 Task: Look for space in Hereford, United States from 12th July, 2023 to 16th July, 2023 for 8 adults in price range Rs.10000 to Rs.16000. Place can be private room with 8 bedrooms having 8 beds and 8 bathrooms. Property type can be house, flat, guest house. Amenities needed are: wifi, TV, free parkinig on premises, gym, breakfast. Booking option can be shelf check-in. Required host language is English.
Action: Mouse moved to (415, 160)
Screenshot: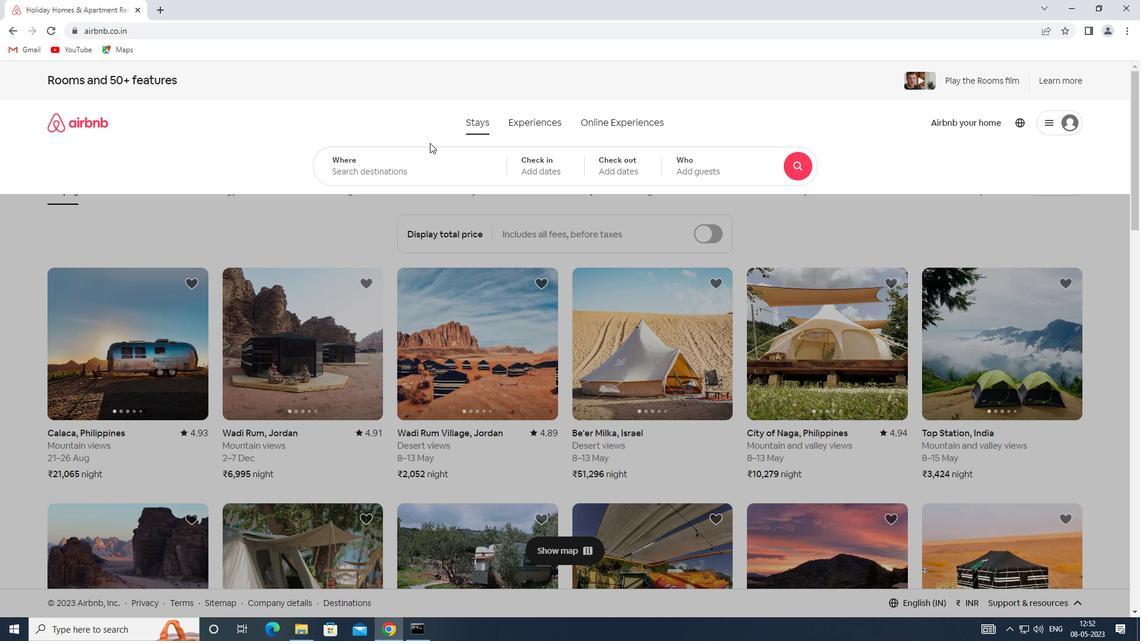 
Action: Mouse pressed left at (415, 160)
Screenshot: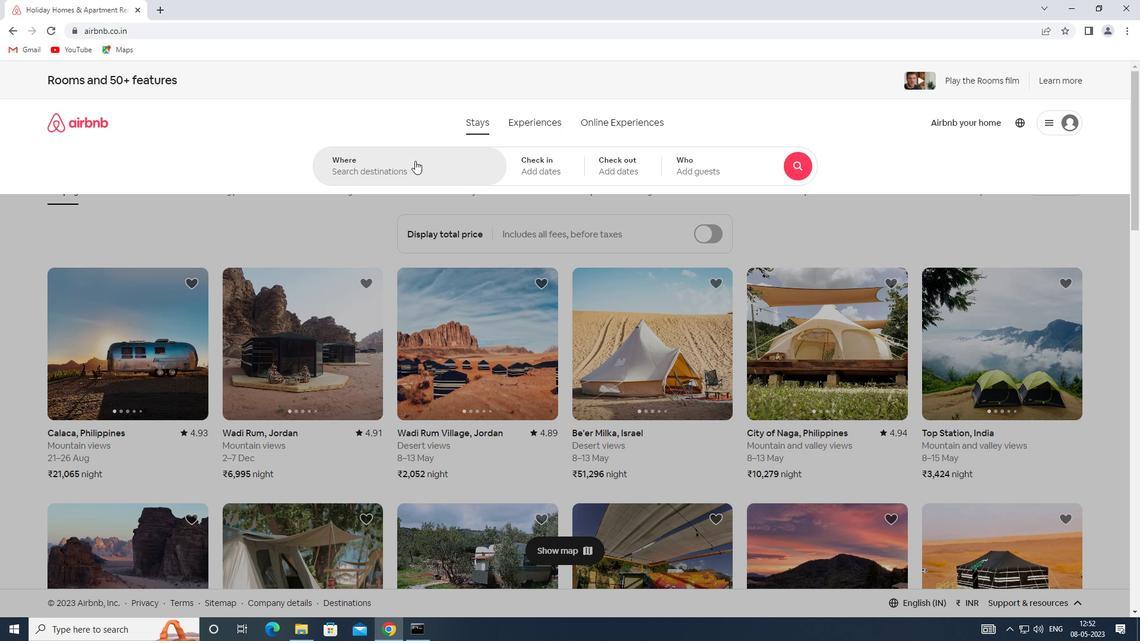 
Action: Mouse moved to (402, 175)
Screenshot: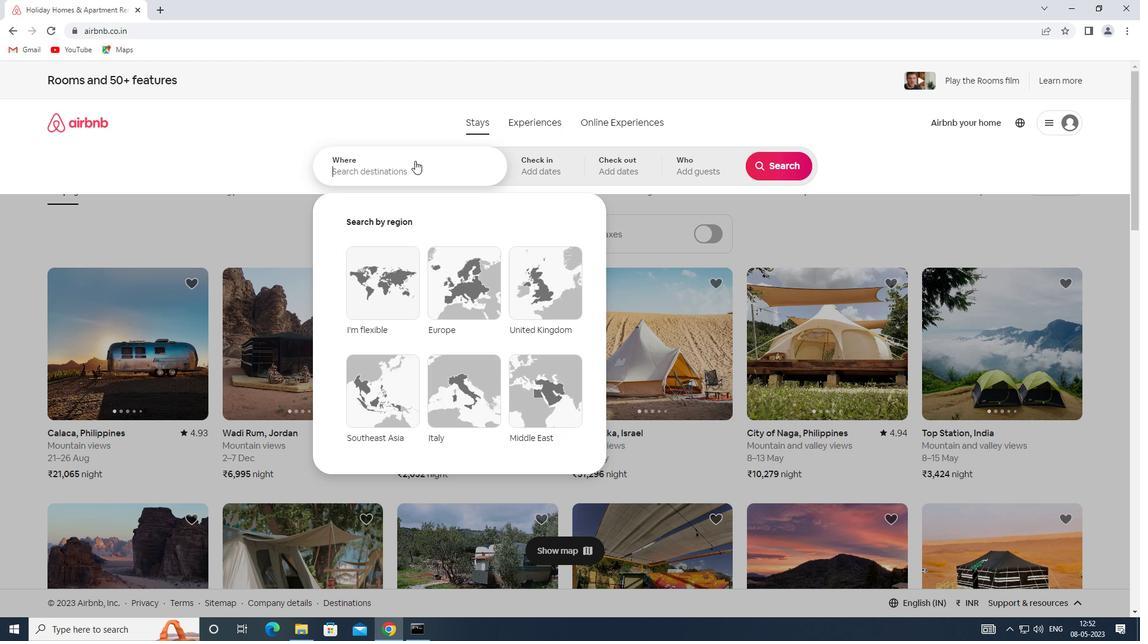 
Action: Key pressed <Key.shift><Key.shift><Key.shift>SPACE<Key.space>IN<Key.space><Key.shift><Key.shift><Key.shift><Key.shift><Key.shift><Key.shift><Key.shift><Key.shift><Key.shift><Key.shift>HEREFORD,<Key.shift>UNITED<Key.space><Key.shift>STATES
Screenshot: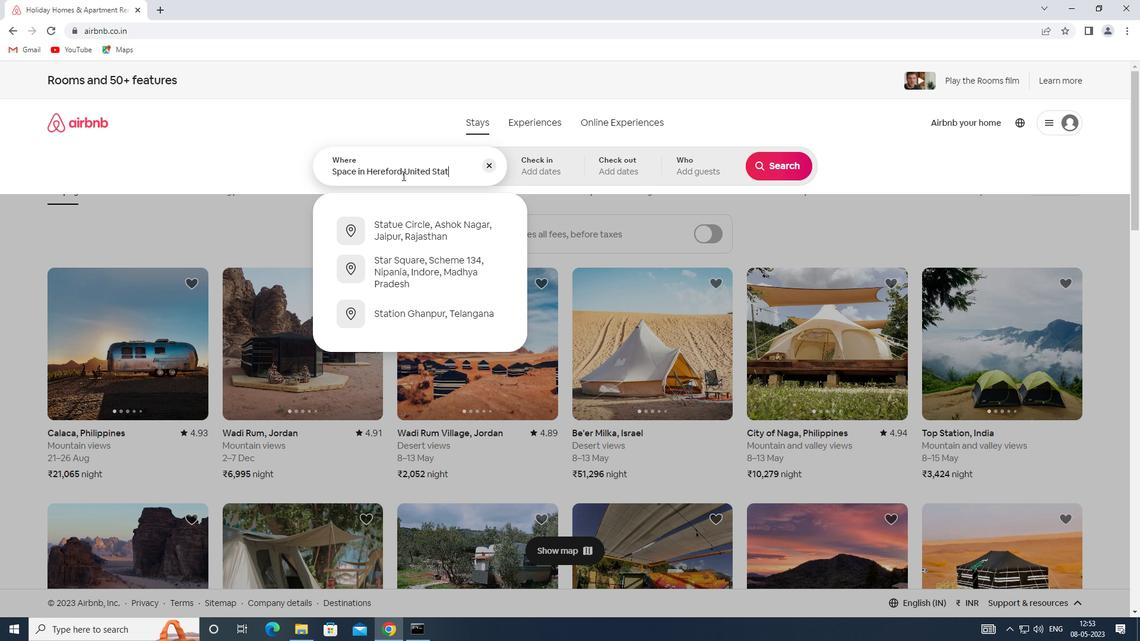 
Action: Mouse moved to (530, 157)
Screenshot: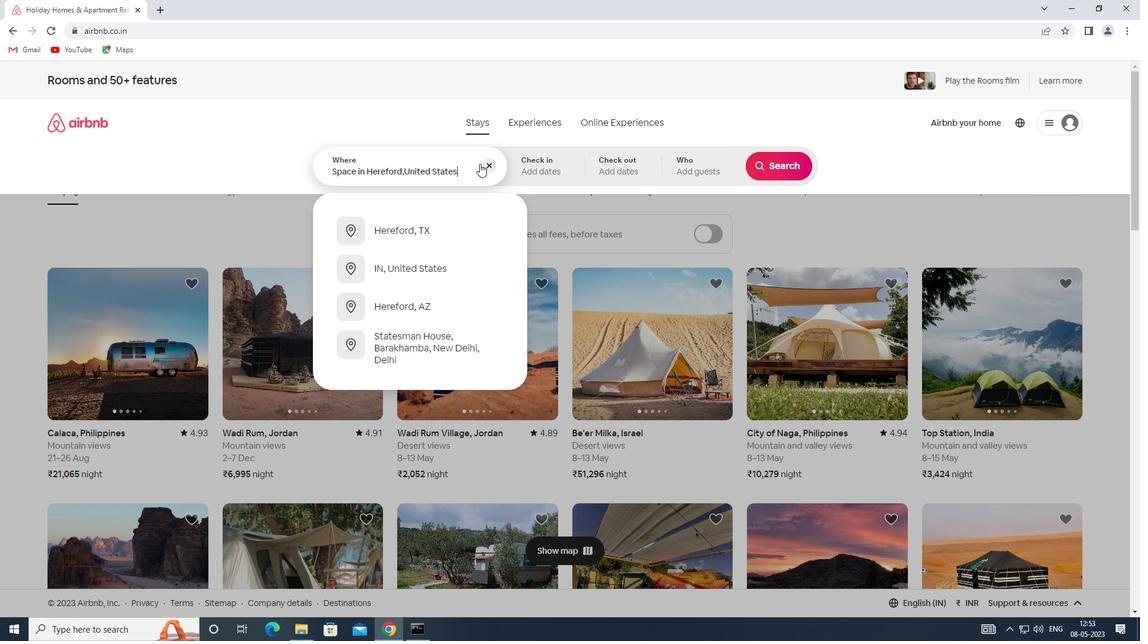 
Action: Mouse pressed left at (530, 157)
Screenshot: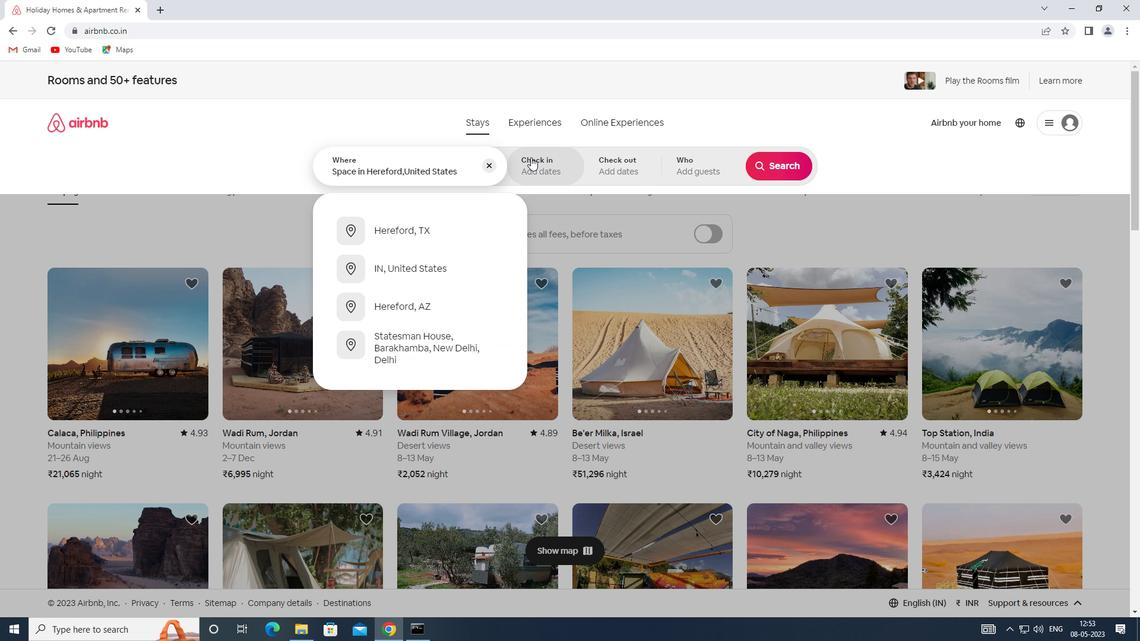 
Action: Mouse moved to (775, 266)
Screenshot: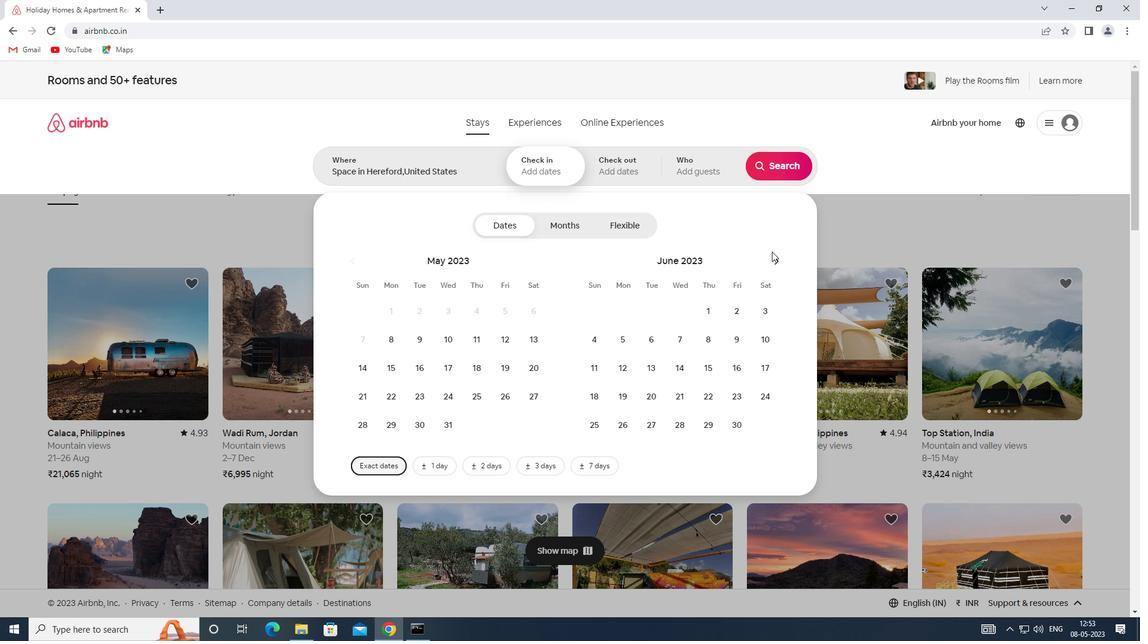 
Action: Mouse pressed left at (775, 266)
Screenshot: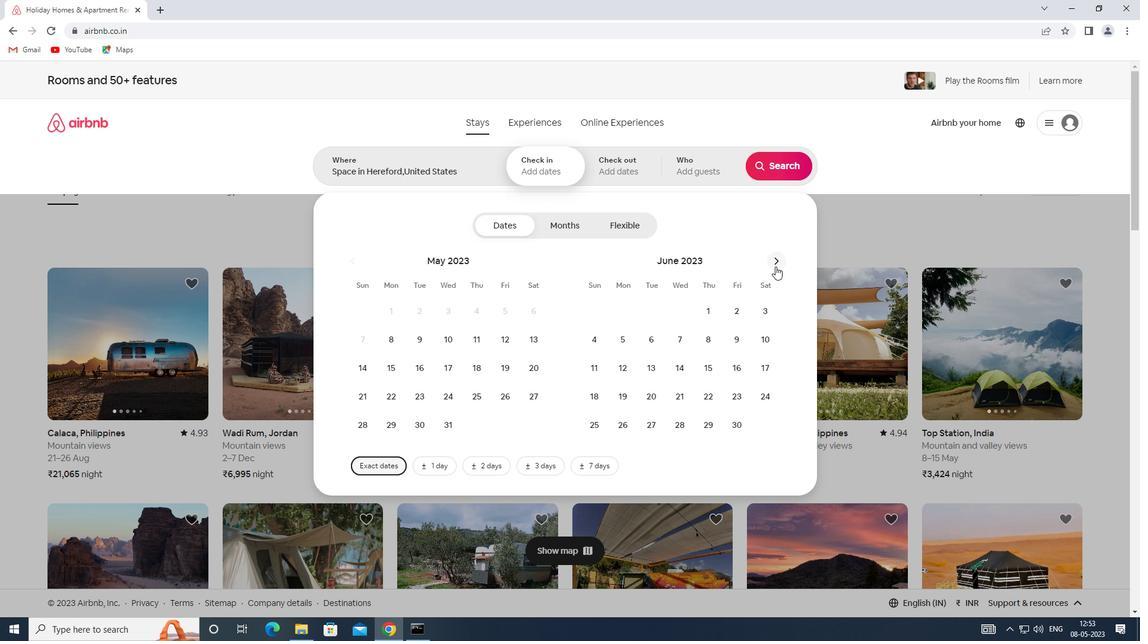 
Action: Mouse moved to (684, 360)
Screenshot: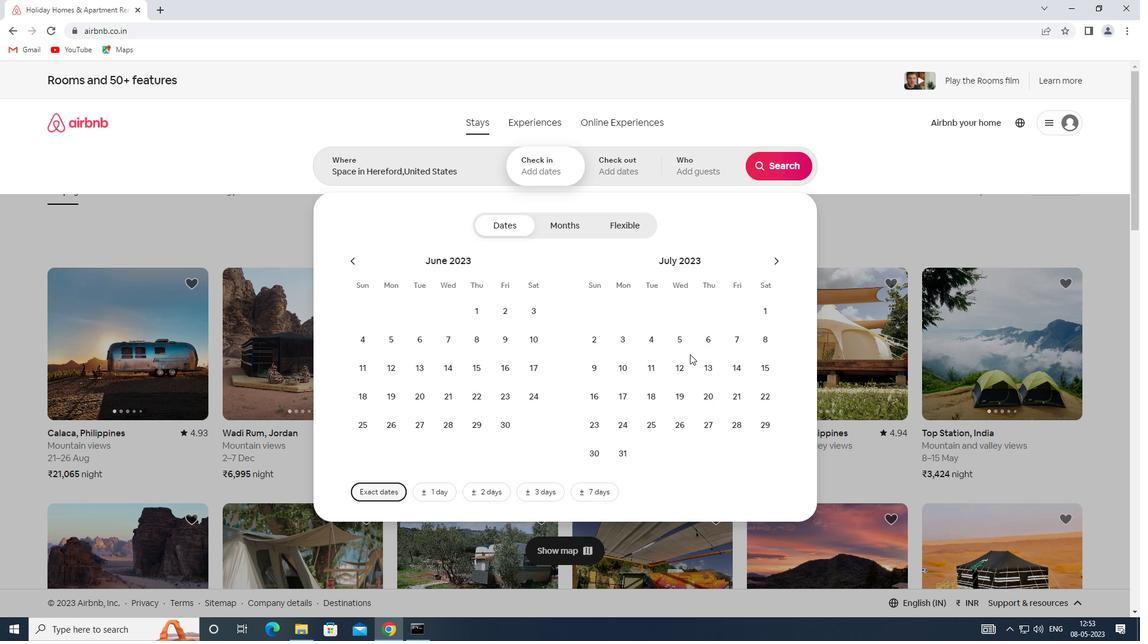 
Action: Mouse pressed left at (684, 360)
Screenshot: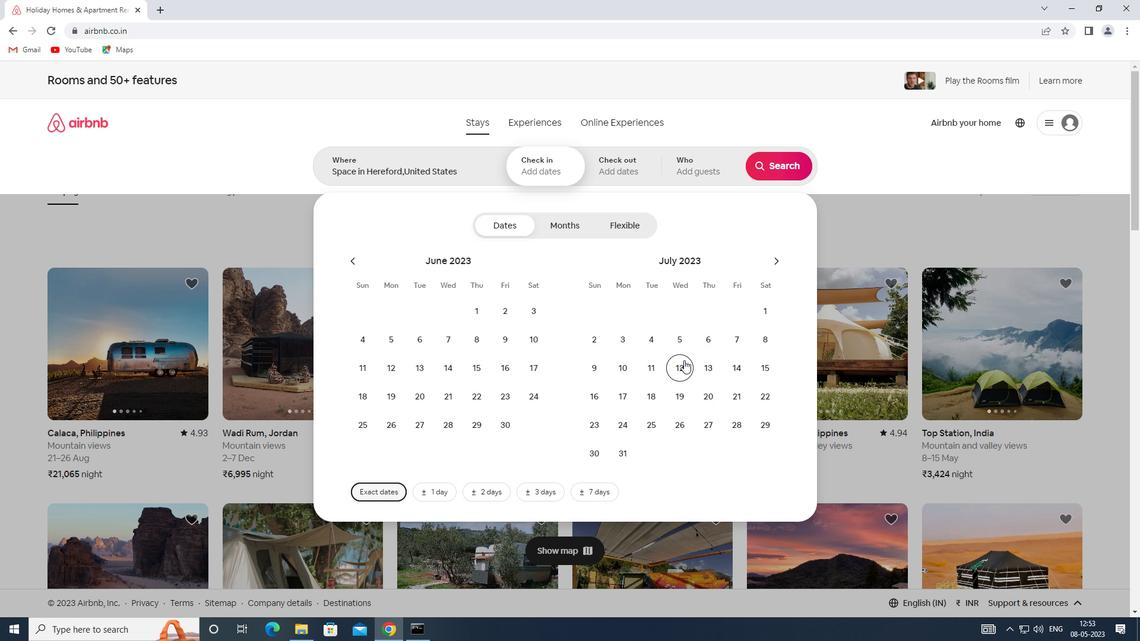 
Action: Mouse moved to (596, 393)
Screenshot: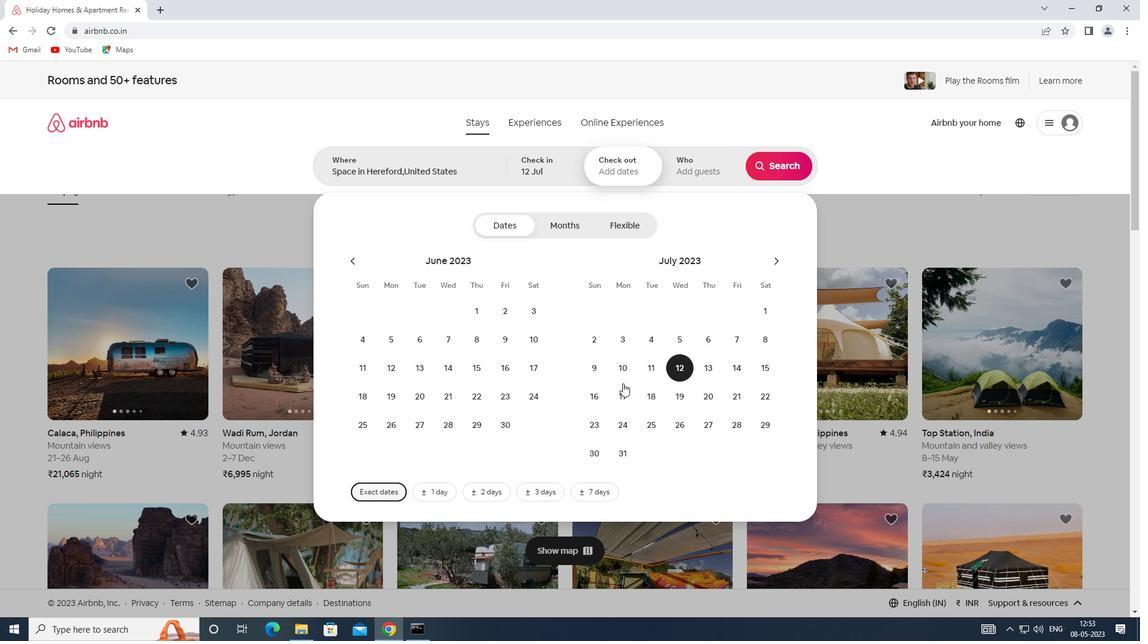 
Action: Mouse pressed left at (596, 393)
Screenshot: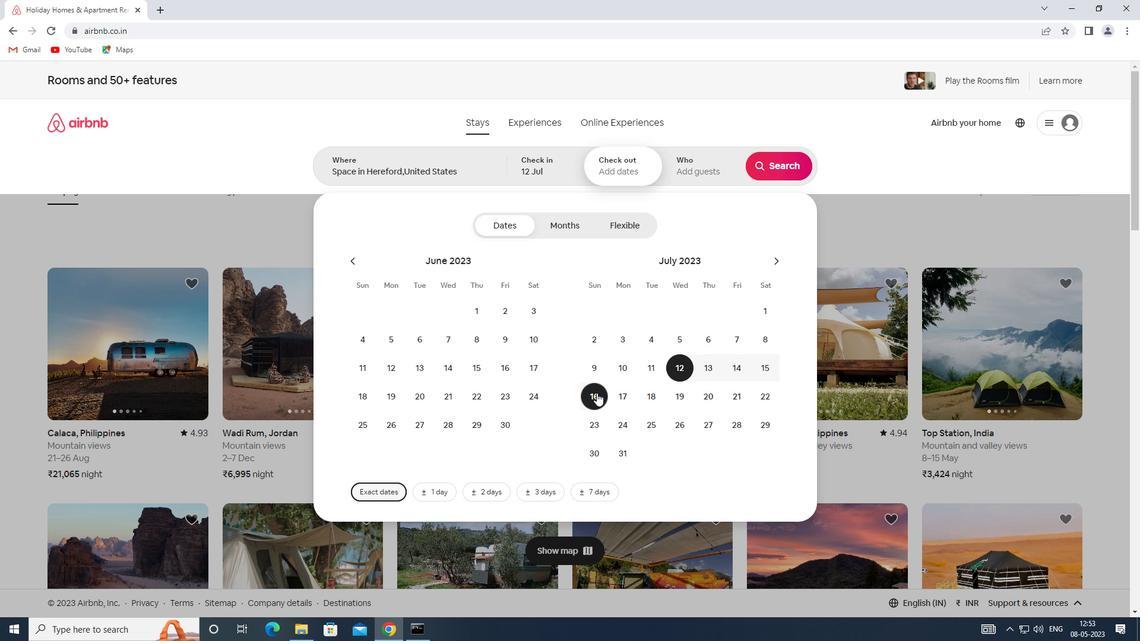 
Action: Mouse moved to (722, 160)
Screenshot: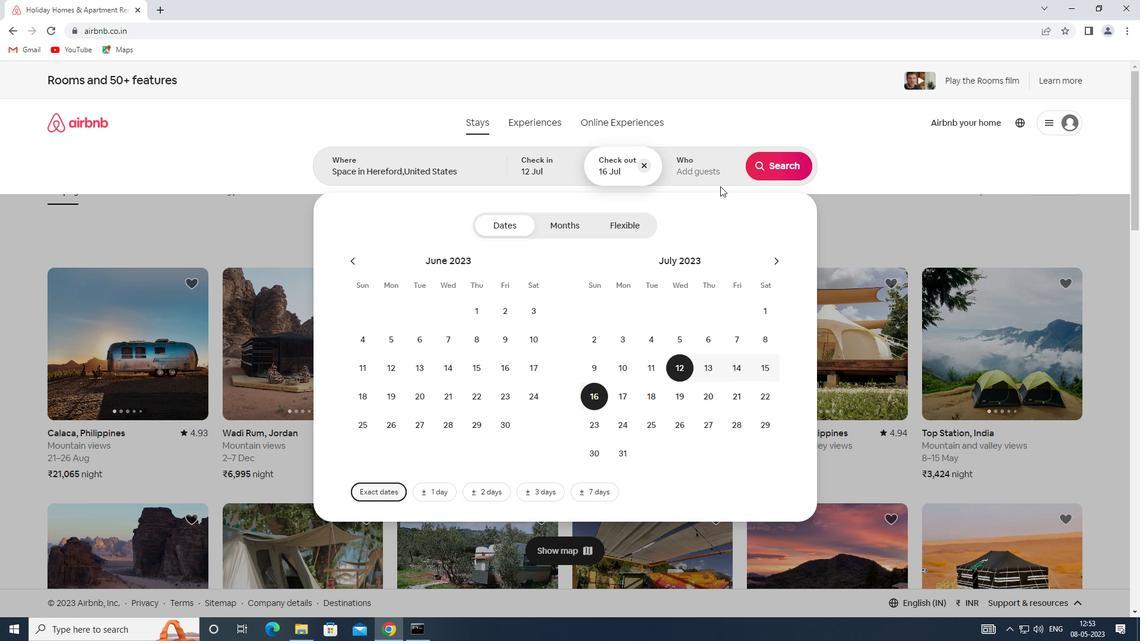 
Action: Mouse pressed left at (722, 160)
Screenshot: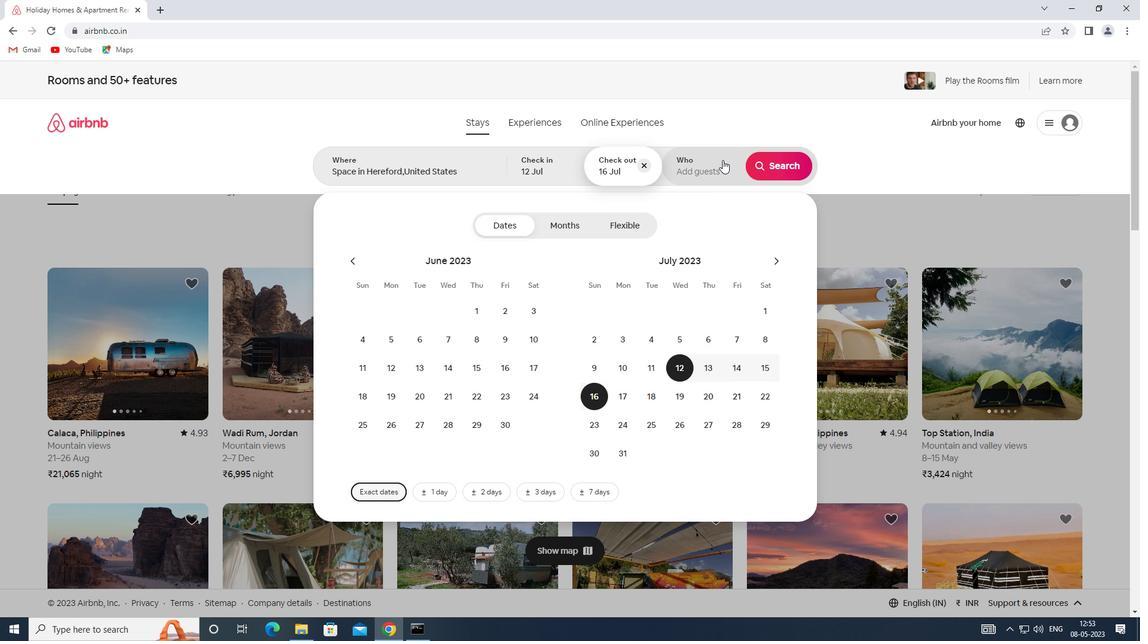 
Action: Mouse moved to (783, 228)
Screenshot: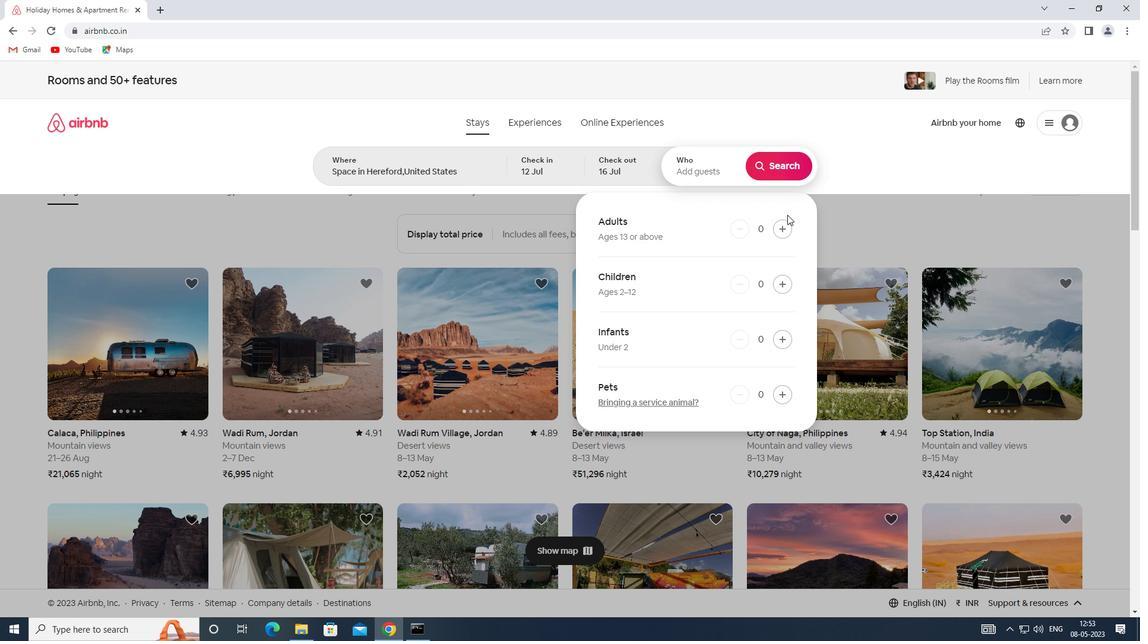 
Action: Mouse pressed left at (783, 228)
Screenshot: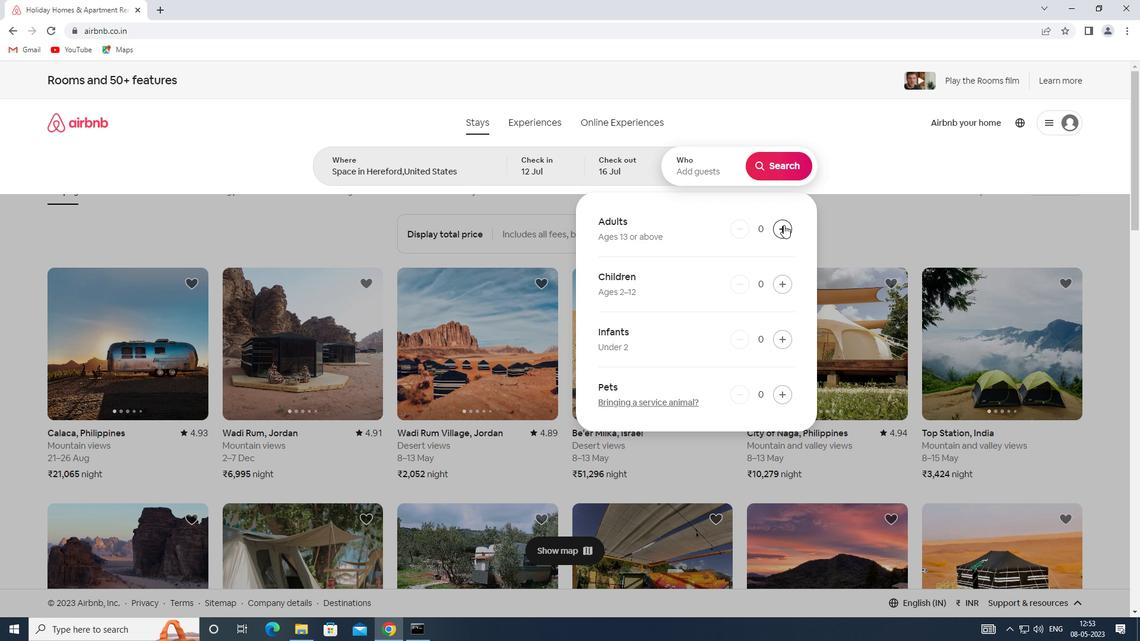 
Action: Mouse pressed left at (783, 228)
Screenshot: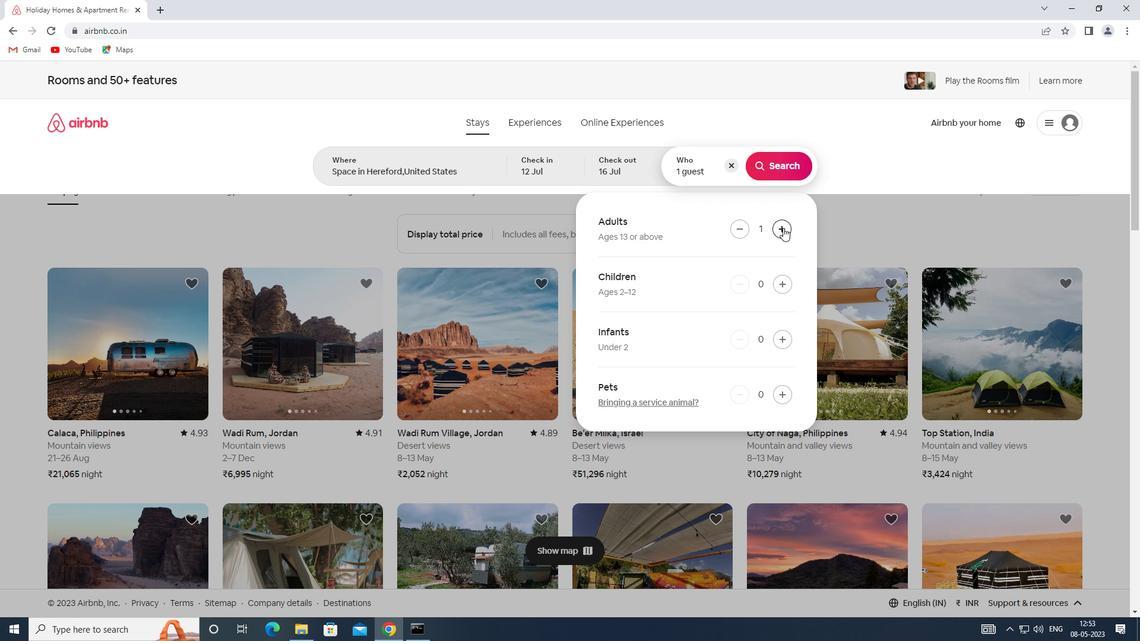 
Action: Mouse pressed left at (783, 228)
Screenshot: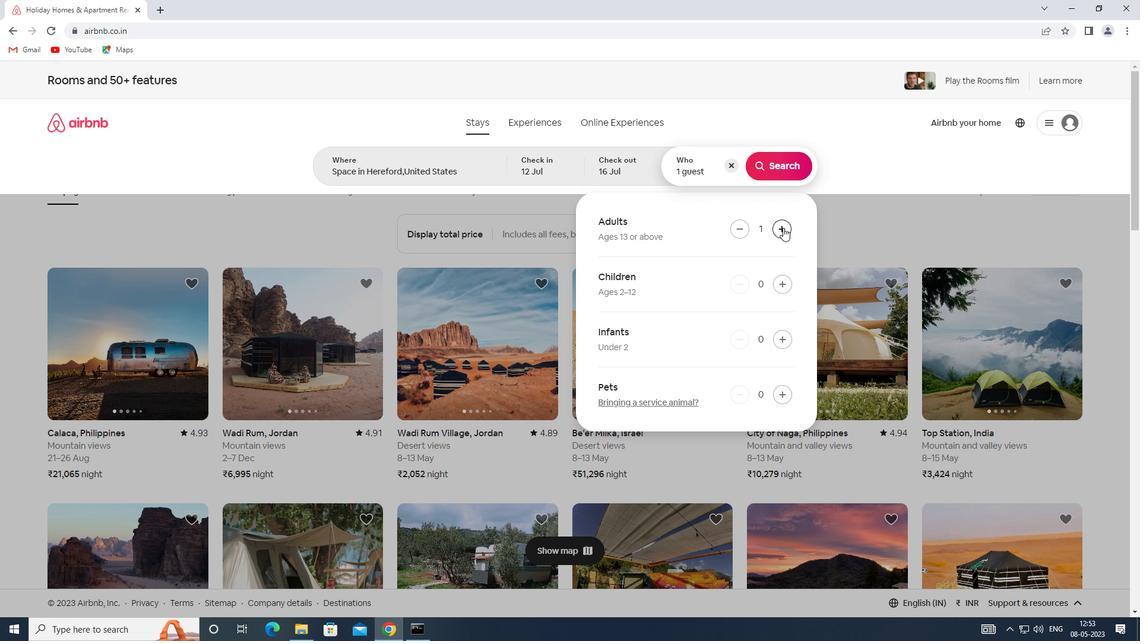 
Action: Mouse pressed left at (783, 228)
Screenshot: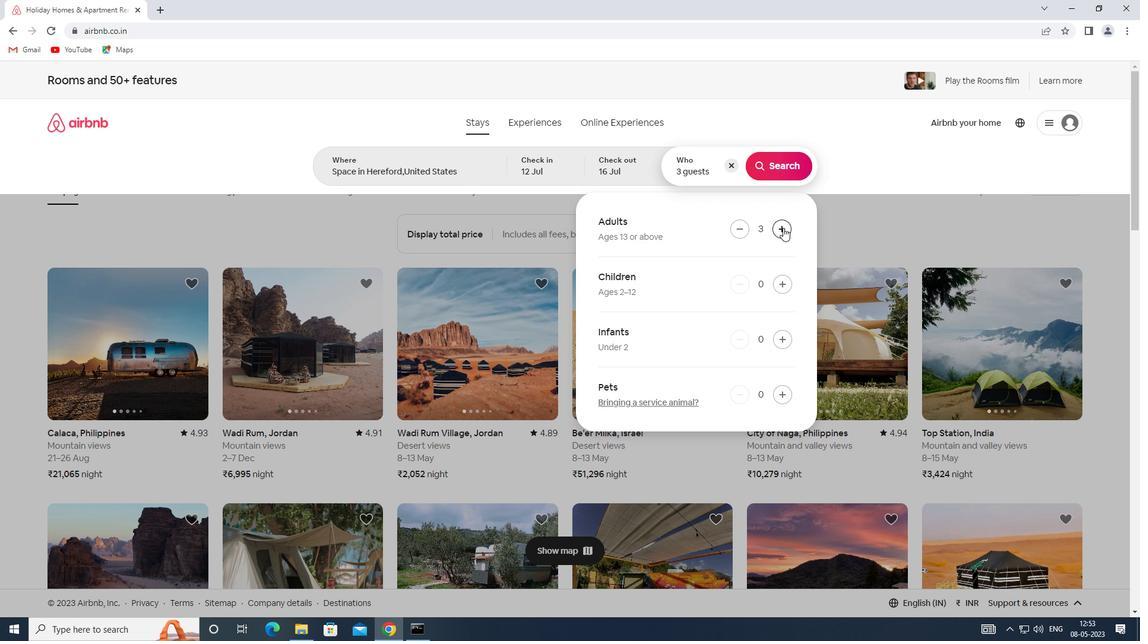 
Action: Mouse pressed left at (783, 228)
Screenshot: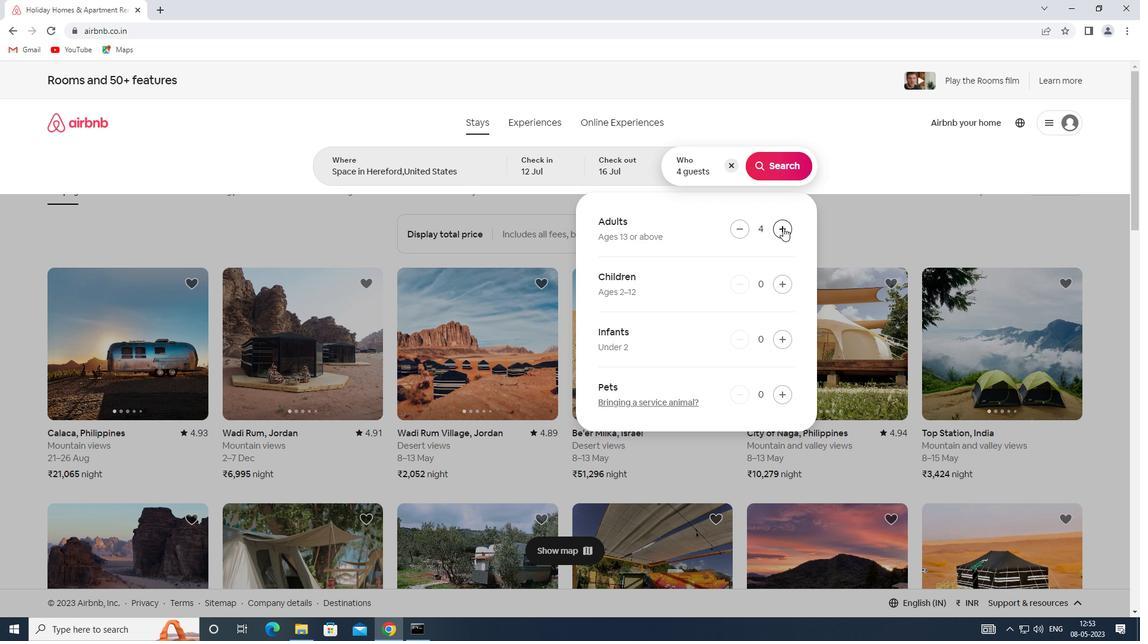 
Action: Mouse pressed left at (783, 228)
Screenshot: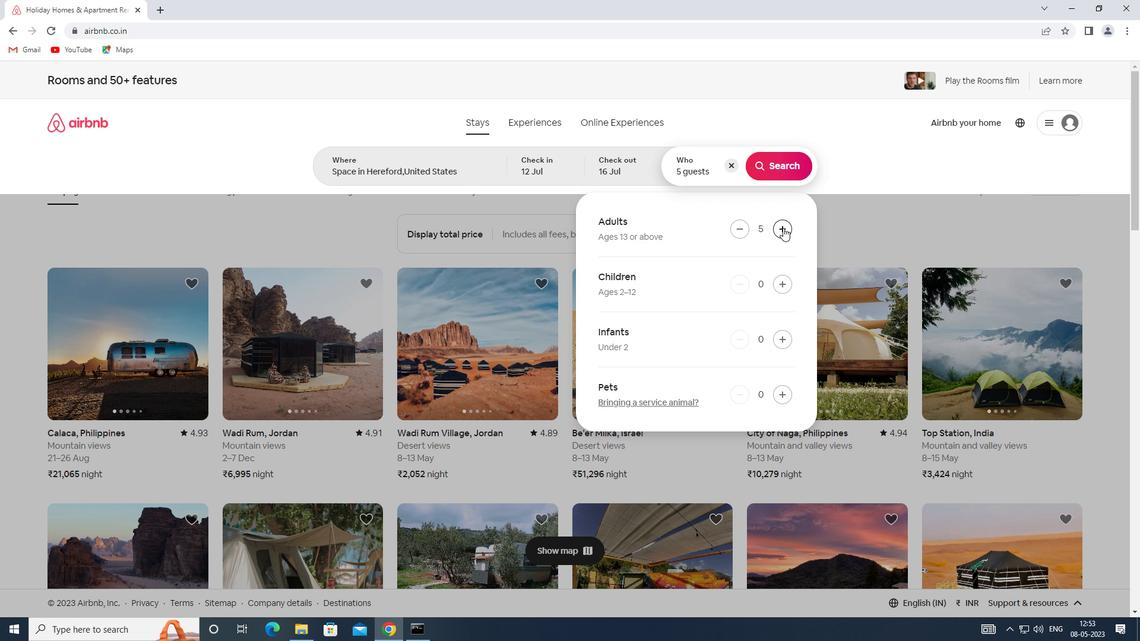 
Action: Mouse pressed left at (783, 228)
Screenshot: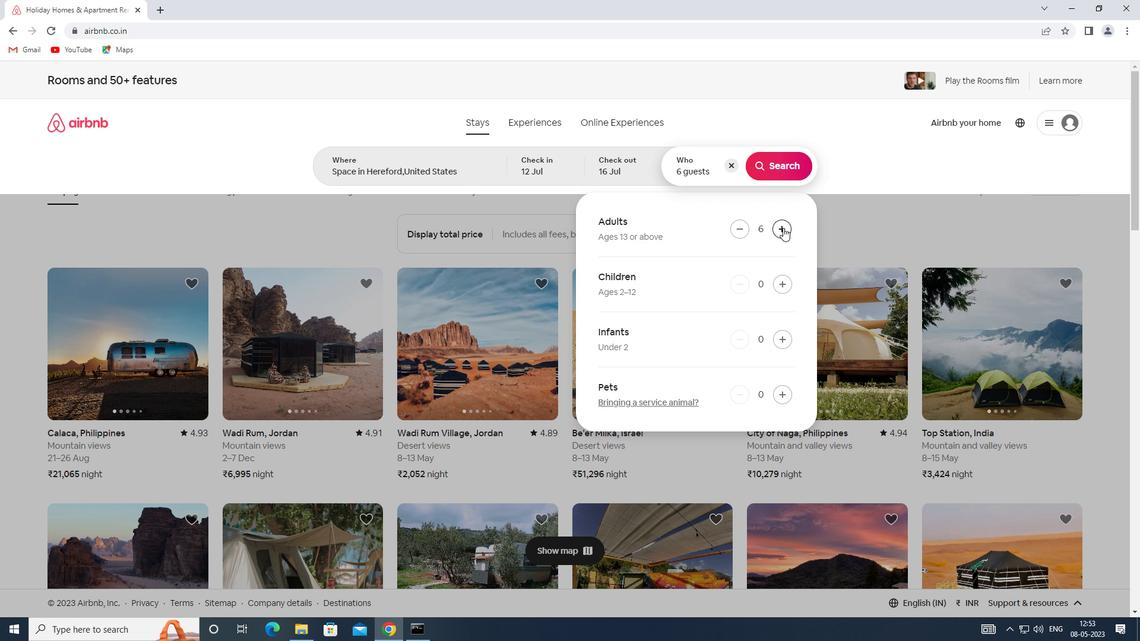 
Action: Mouse pressed left at (783, 228)
Screenshot: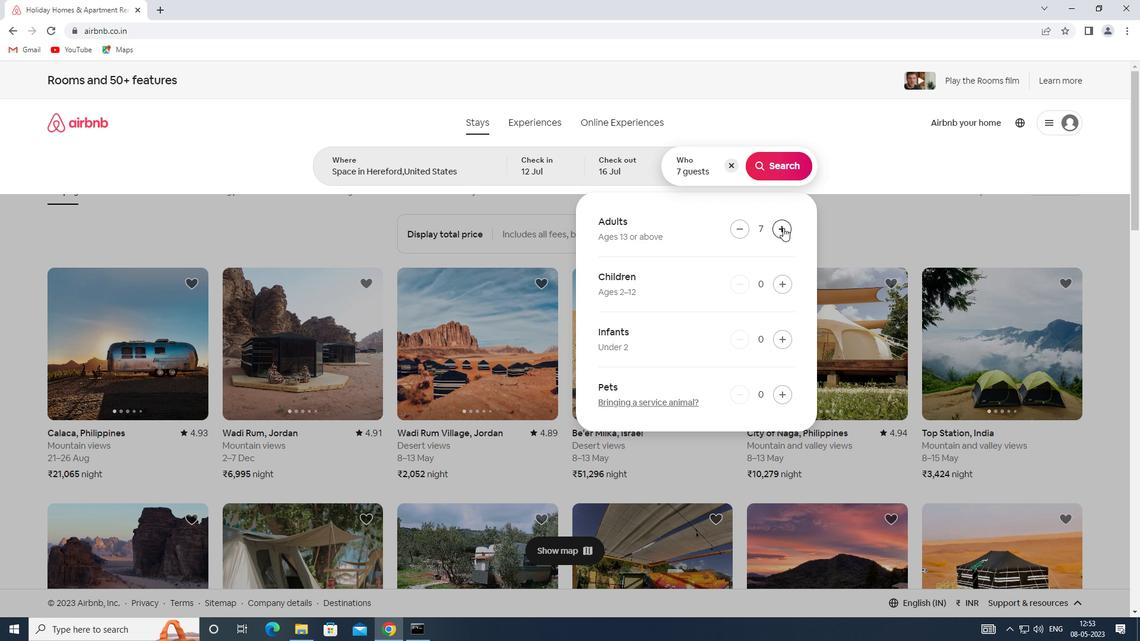 
Action: Mouse moved to (773, 168)
Screenshot: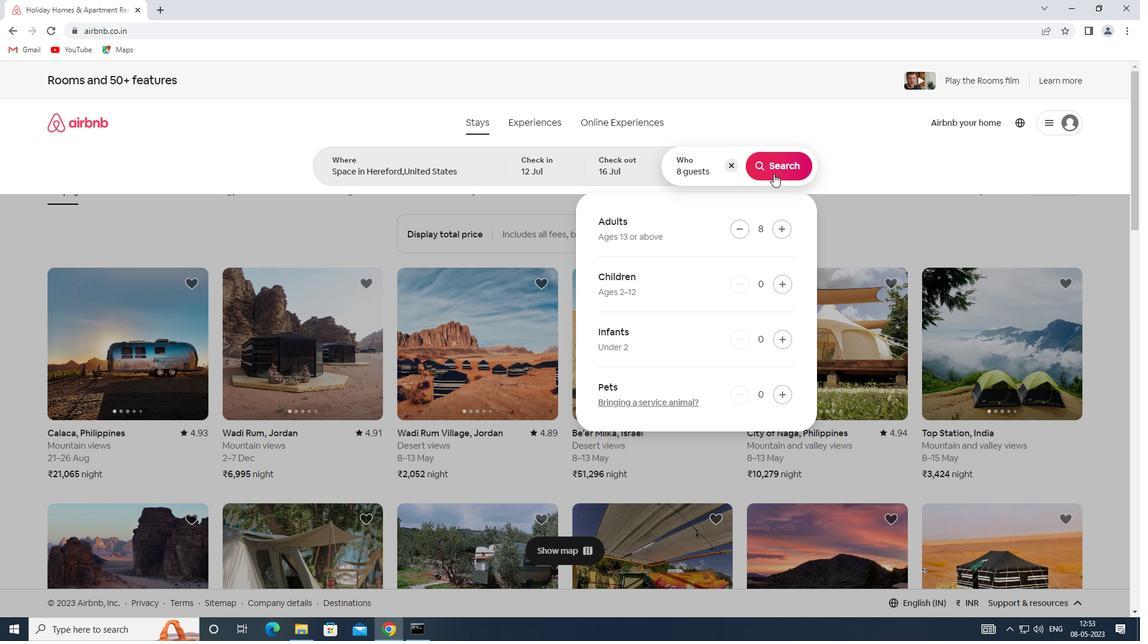 
Action: Mouse pressed left at (773, 168)
Screenshot: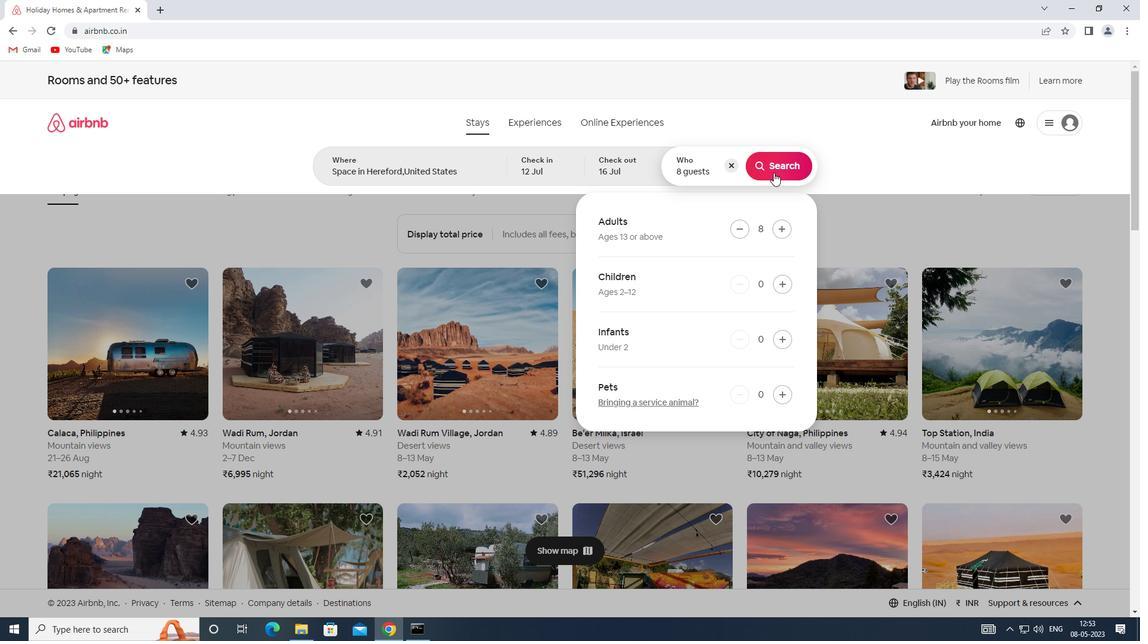 
Action: Mouse moved to (1087, 124)
Screenshot: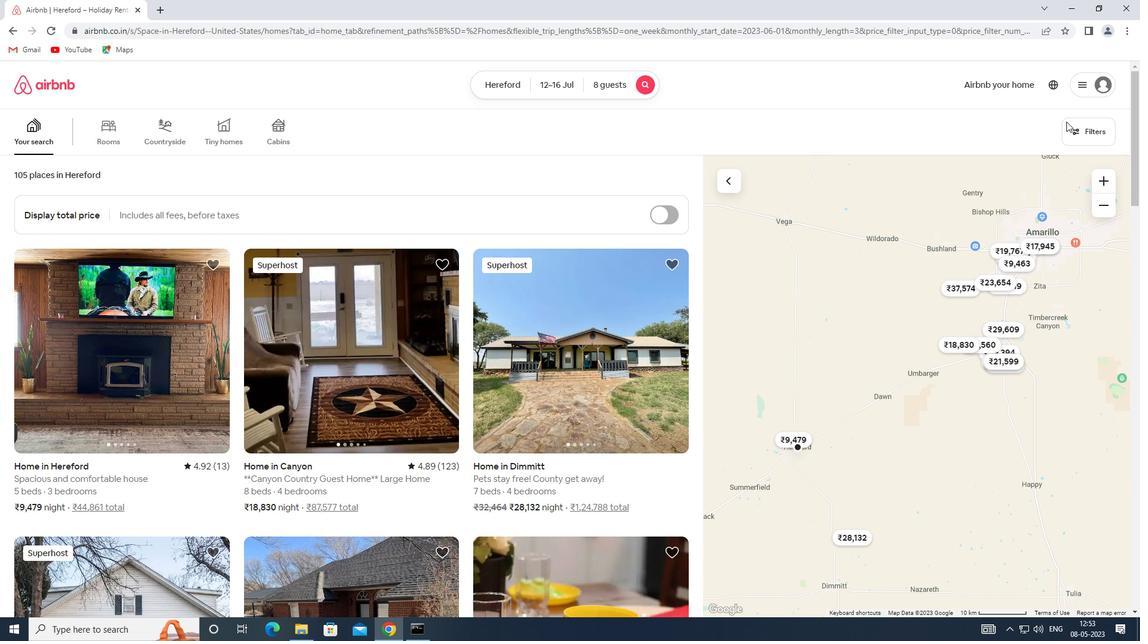 
Action: Mouse pressed left at (1087, 124)
Screenshot: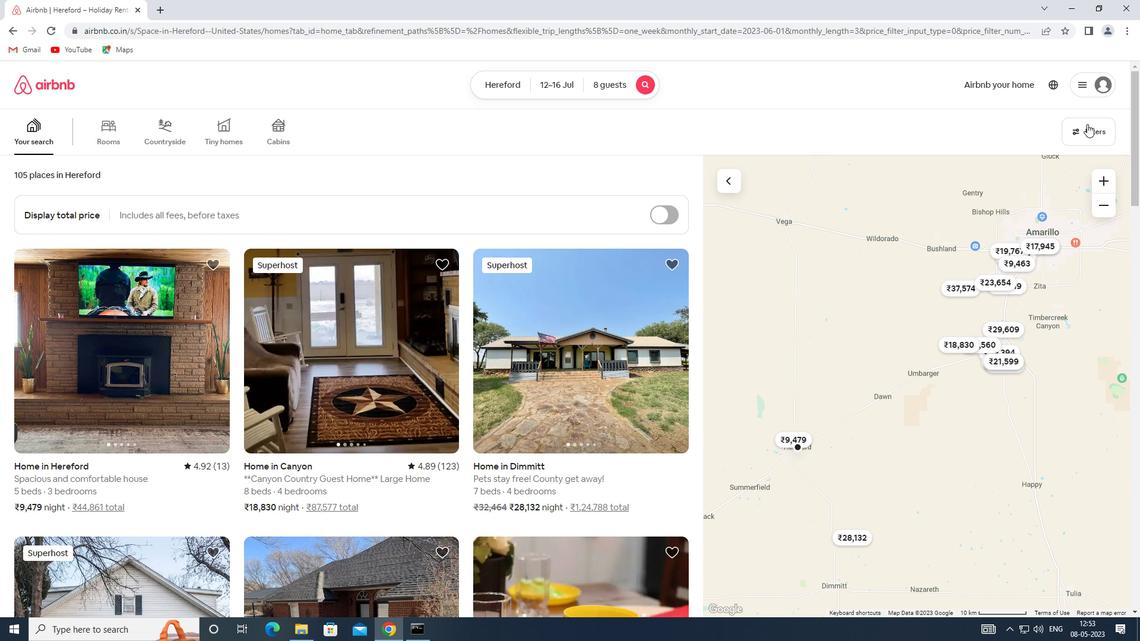 
Action: Mouse moved to (411, 421)
Screenshot: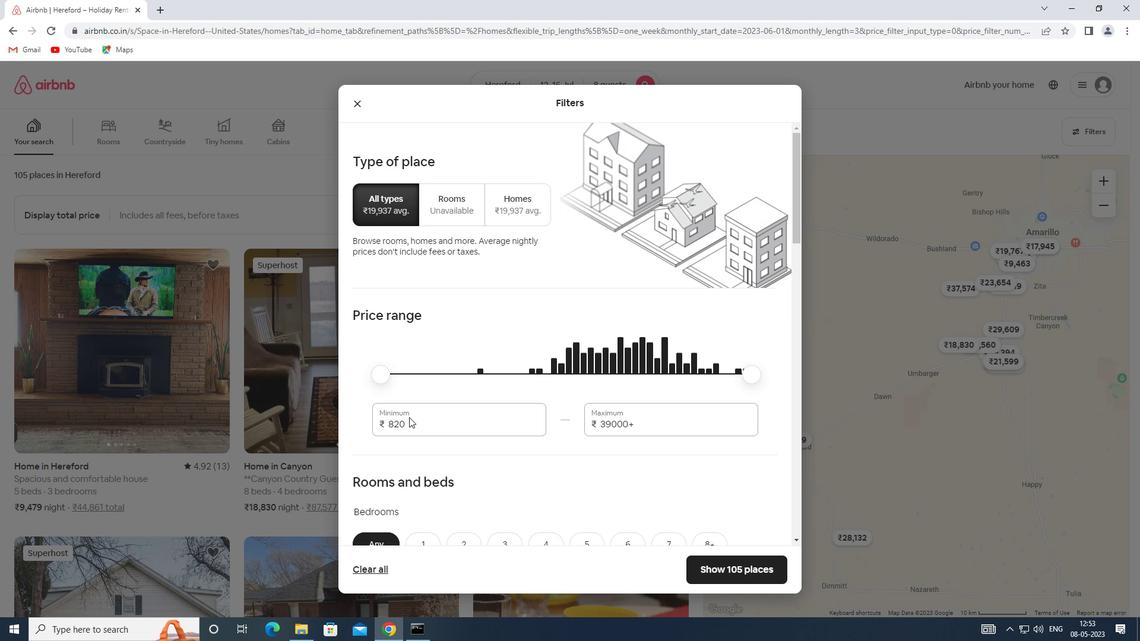 
Action: Mouse pressed left at (411, 421)
Screenshot: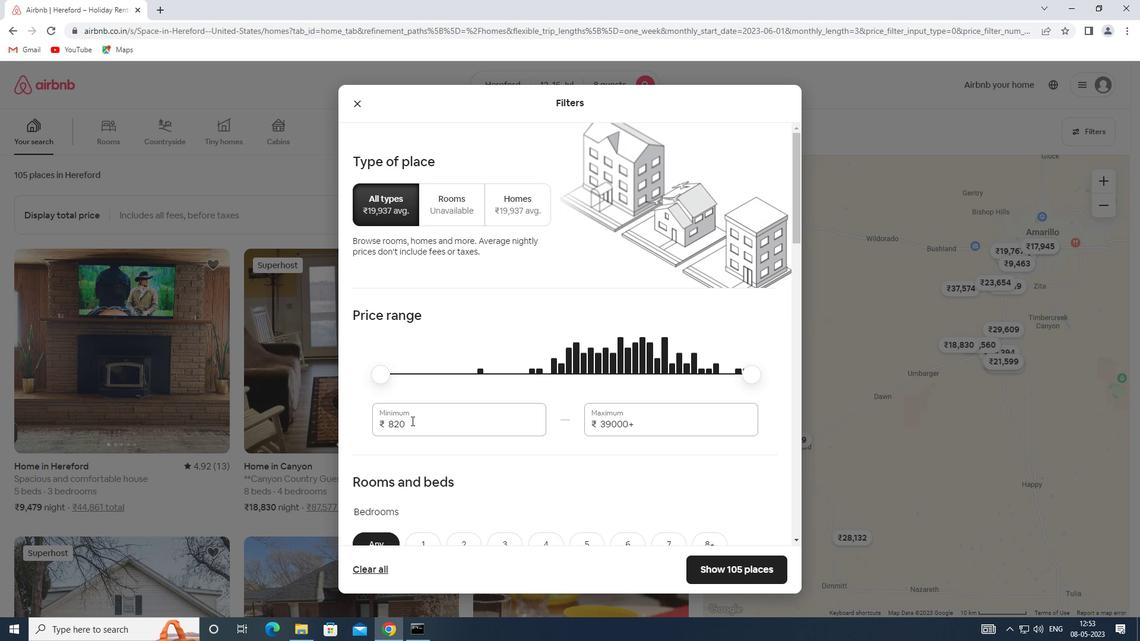 
Action: Mouse moved to (380, 422)
Screenshot: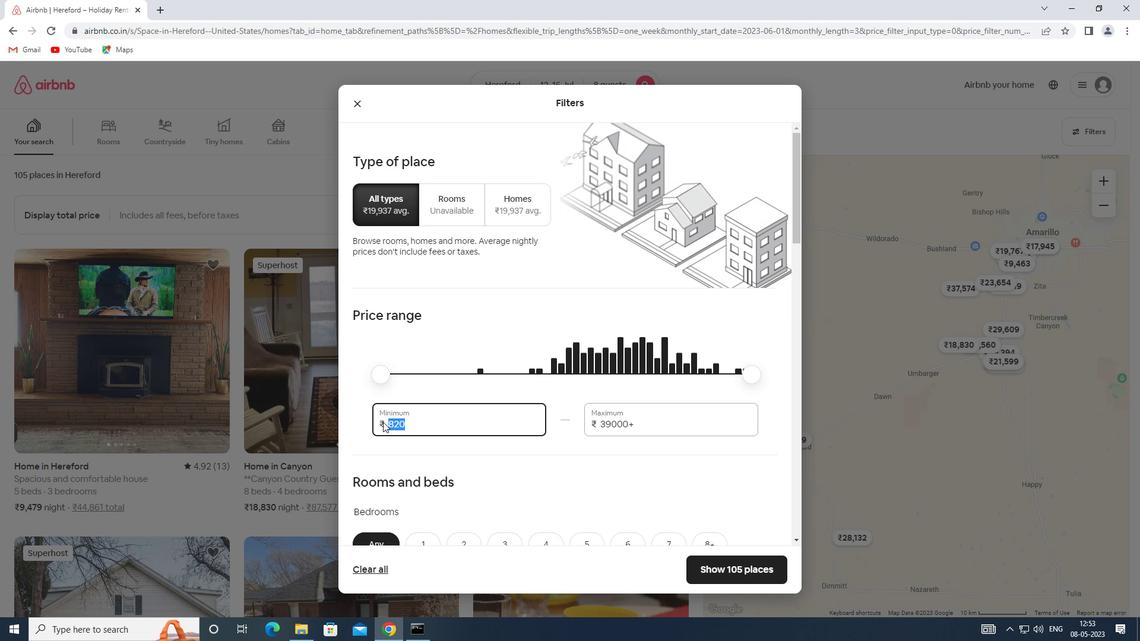 
Action: Key pressed 10000
Screenshot: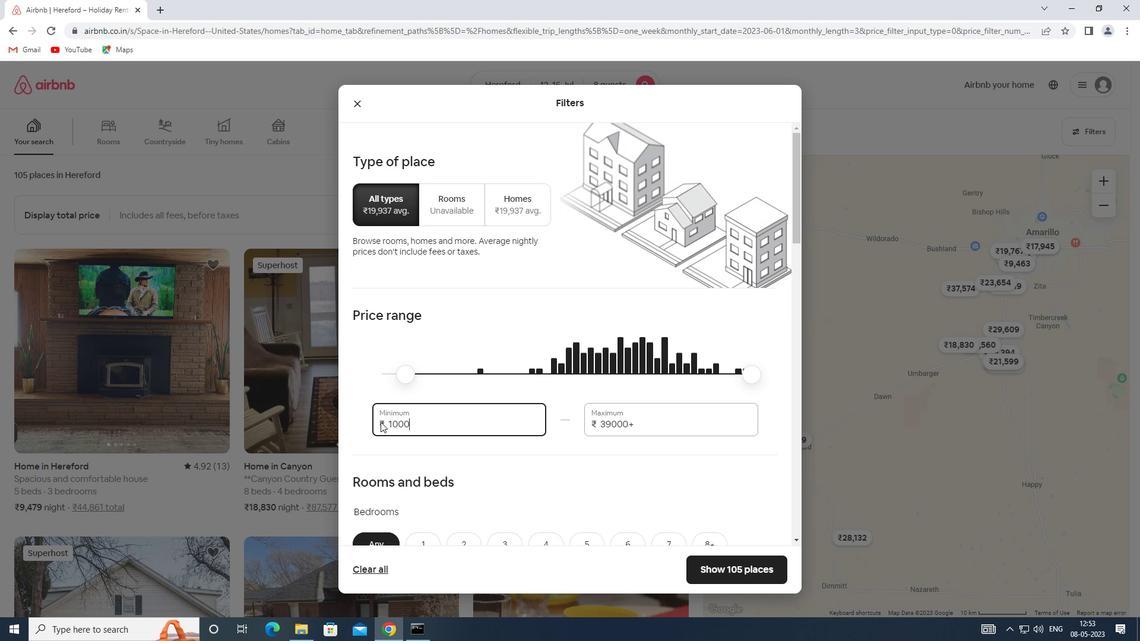 
Action: Mouse moved to (642, 427)
Screenshot: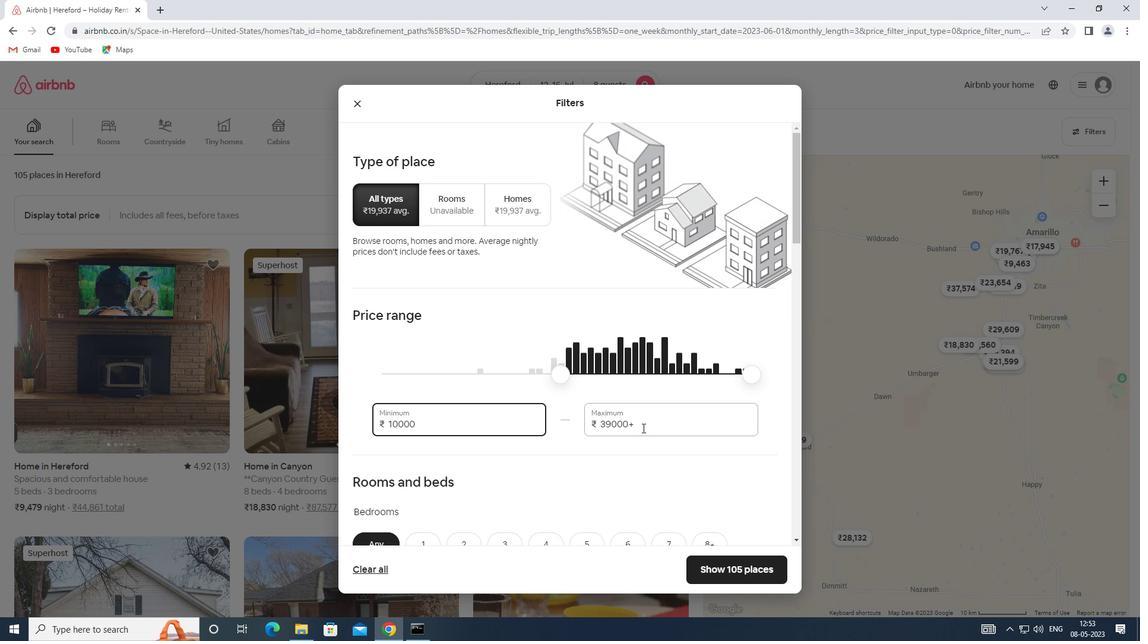
Action: Mouse pressed left at (642, 427)
Screenshot: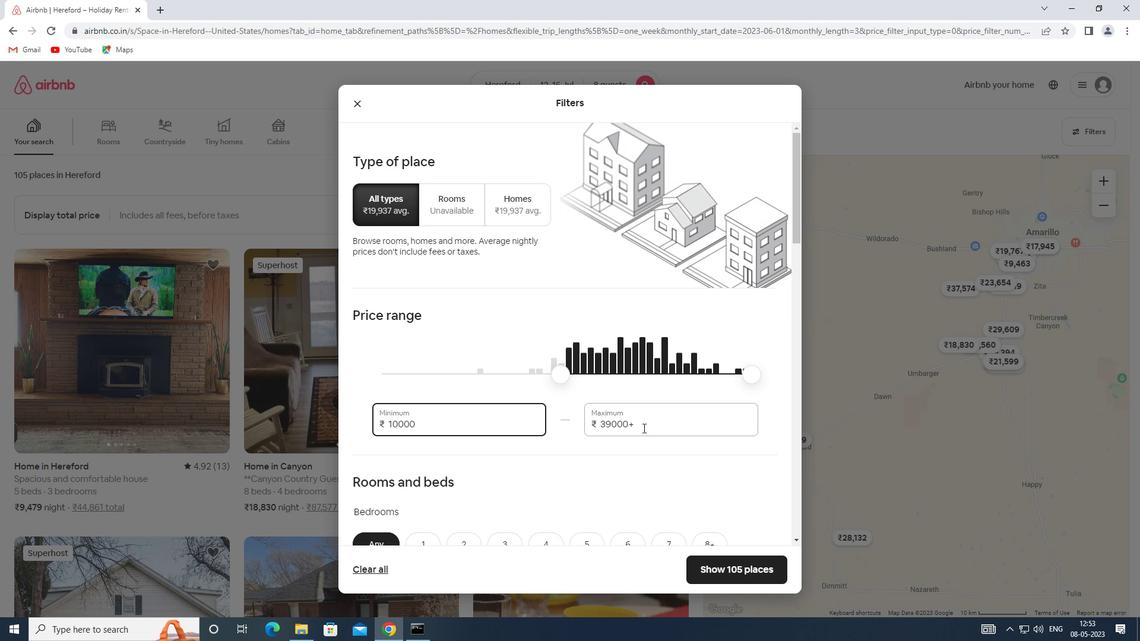
Action: Mouse moved to (573, 427)
Screenshot: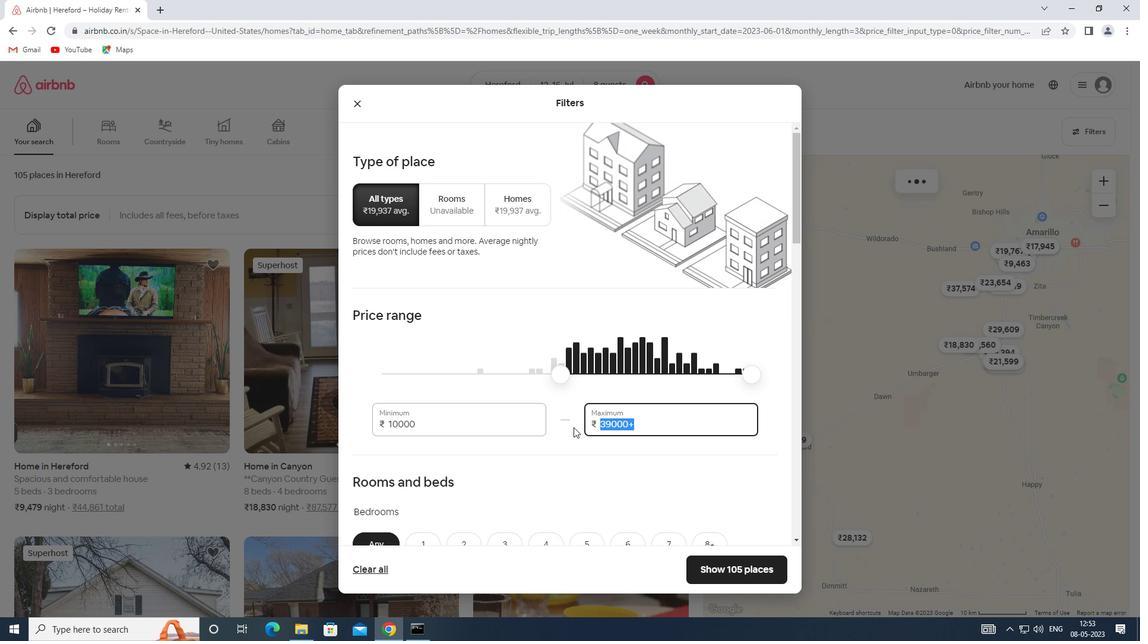 
Action: Key pressed 16000
Screenshot: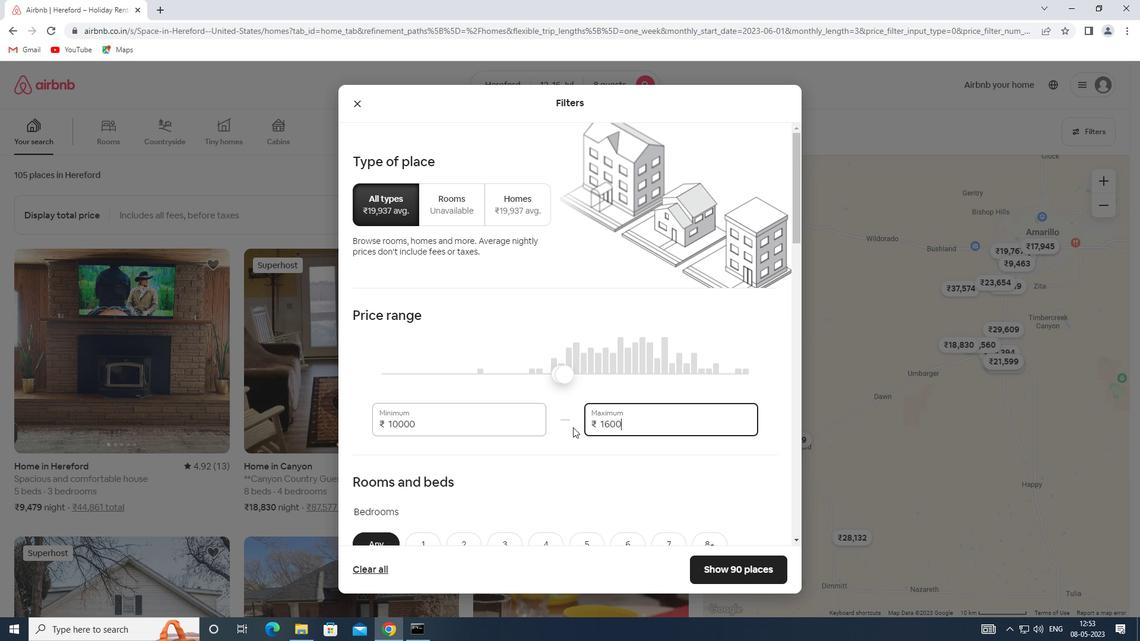 
Action: Mouse moved to (579, 425)
Screenshot: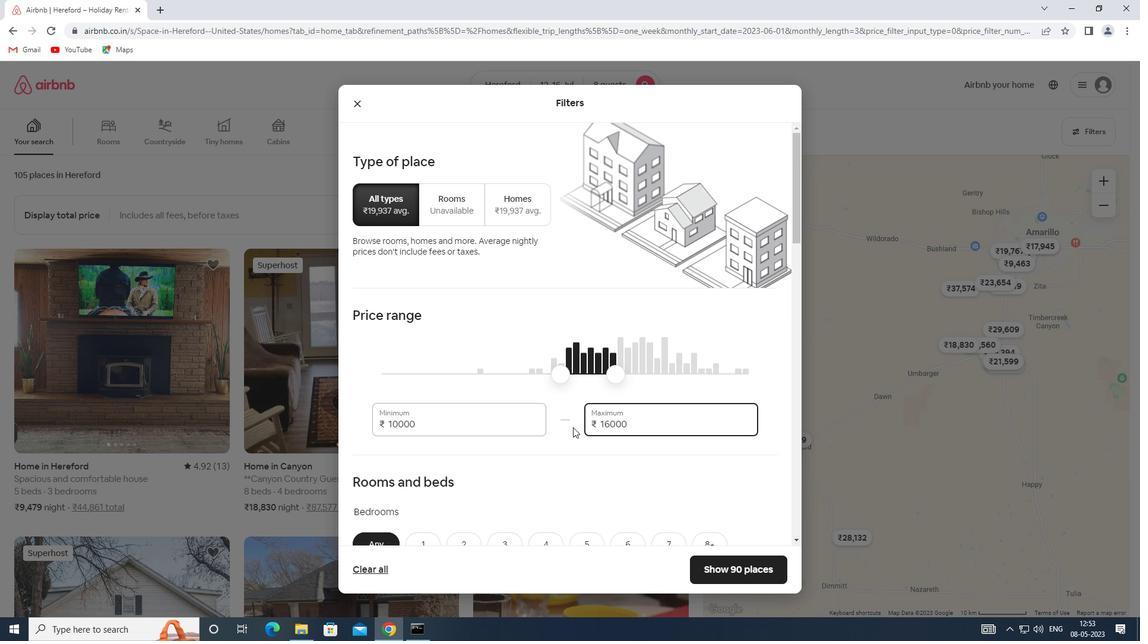 
Action: Mouse scrolled (579, 424) with delta (0, 0)
Screenshot: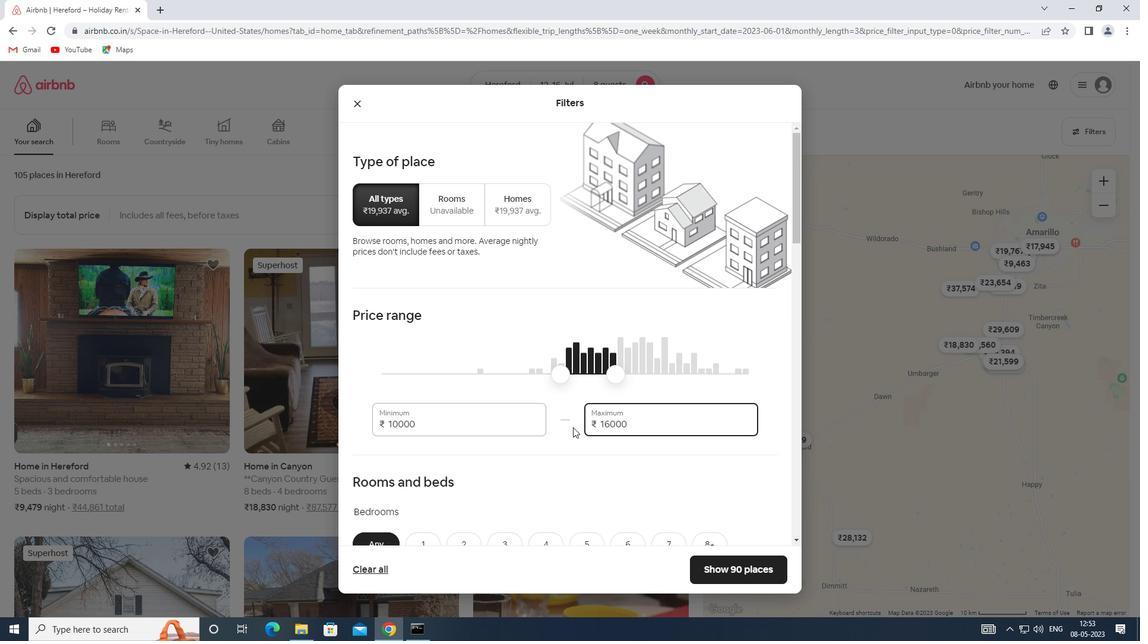 
Action: Mouse scrolled (579, 424) with delta (0, 0)
Screenshot: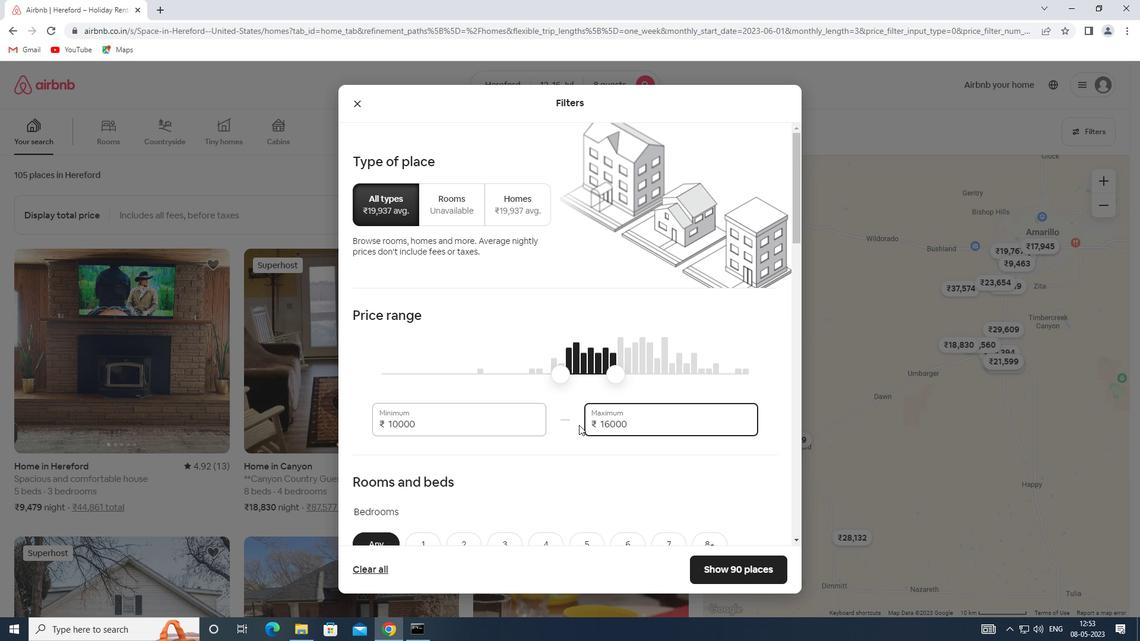 
Action: Mouse moved to (579, 417)
Screenshot: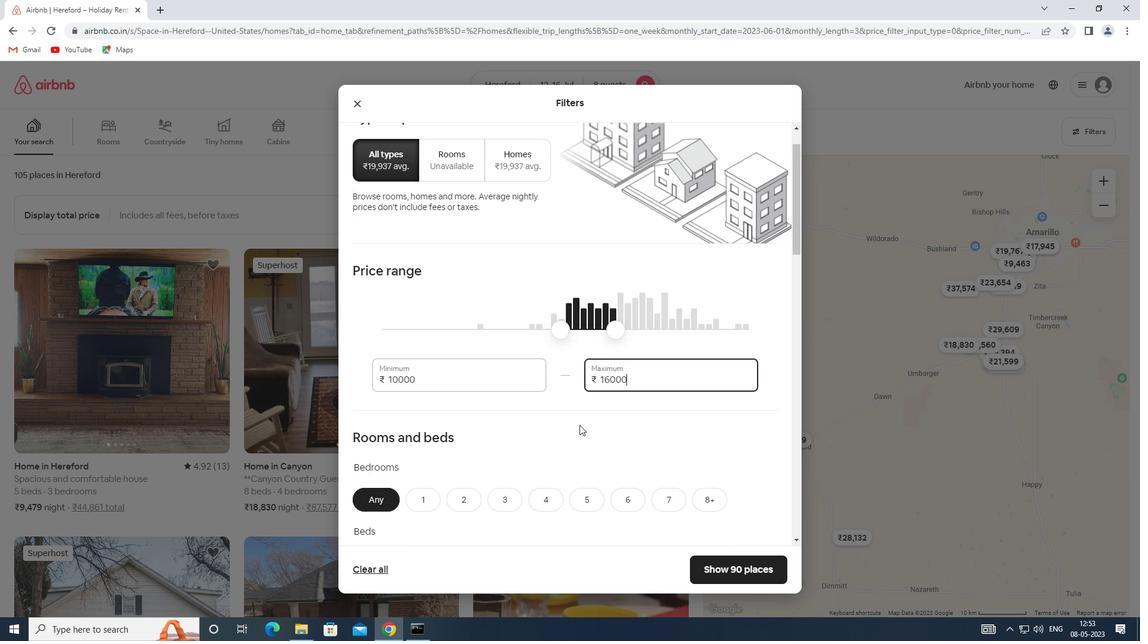 
Action: Mouse scrolled (579, 416) with delta (0, 0)
Screenshot: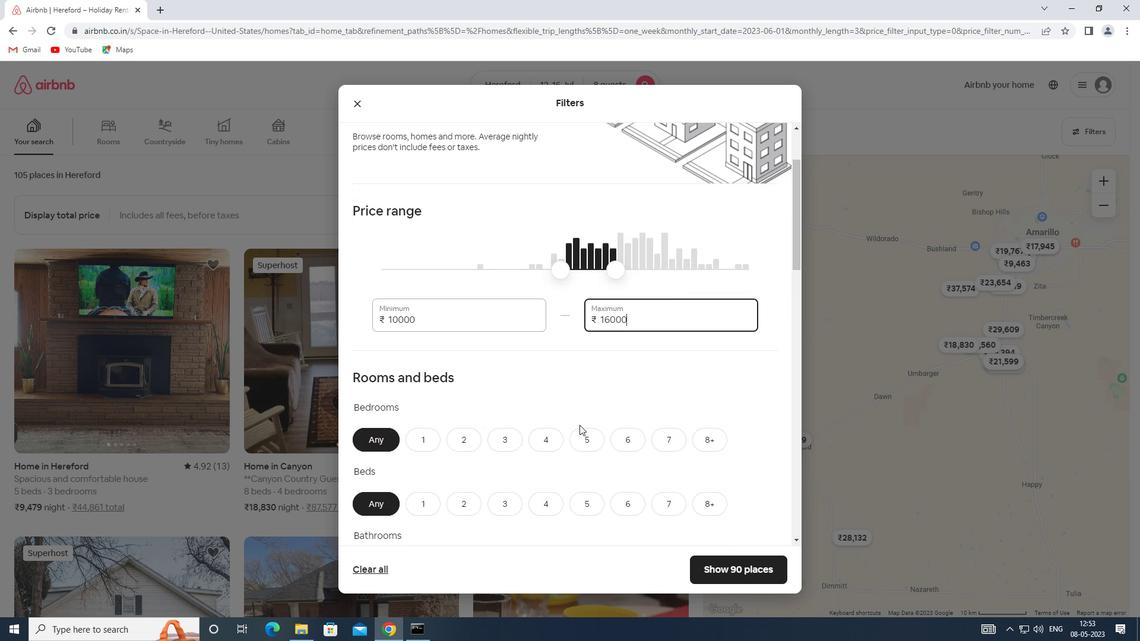 
Action: Mouse scrolled (579, 416) with delta (0, 0)
Screenshot: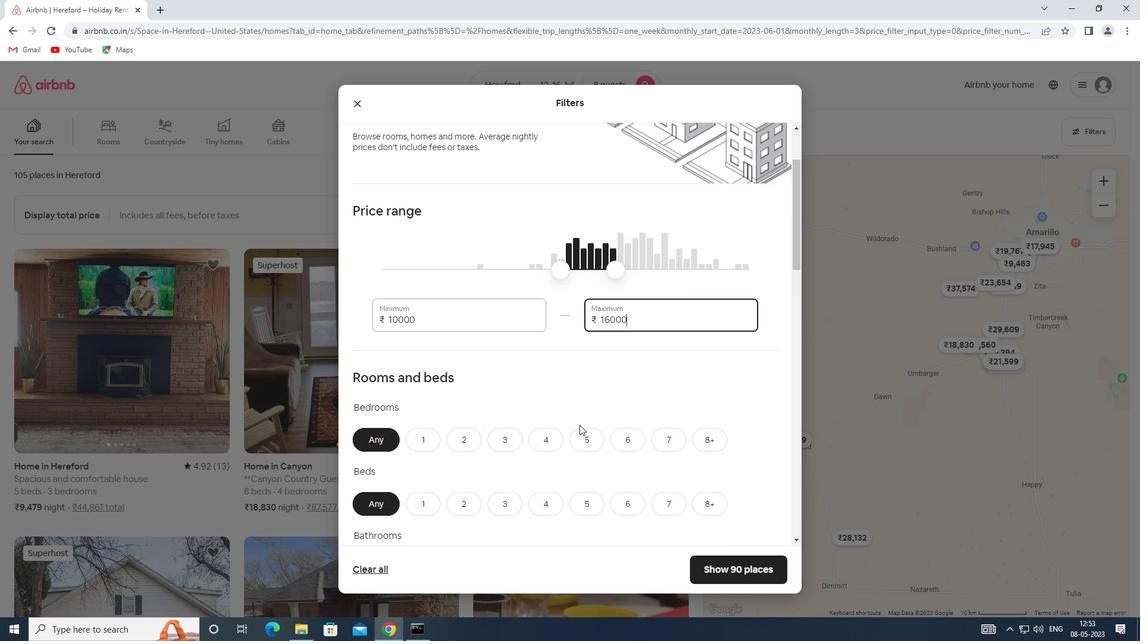 
Action: Mouse scrolled (579, 416) with delta (0, 0)
Screenshot: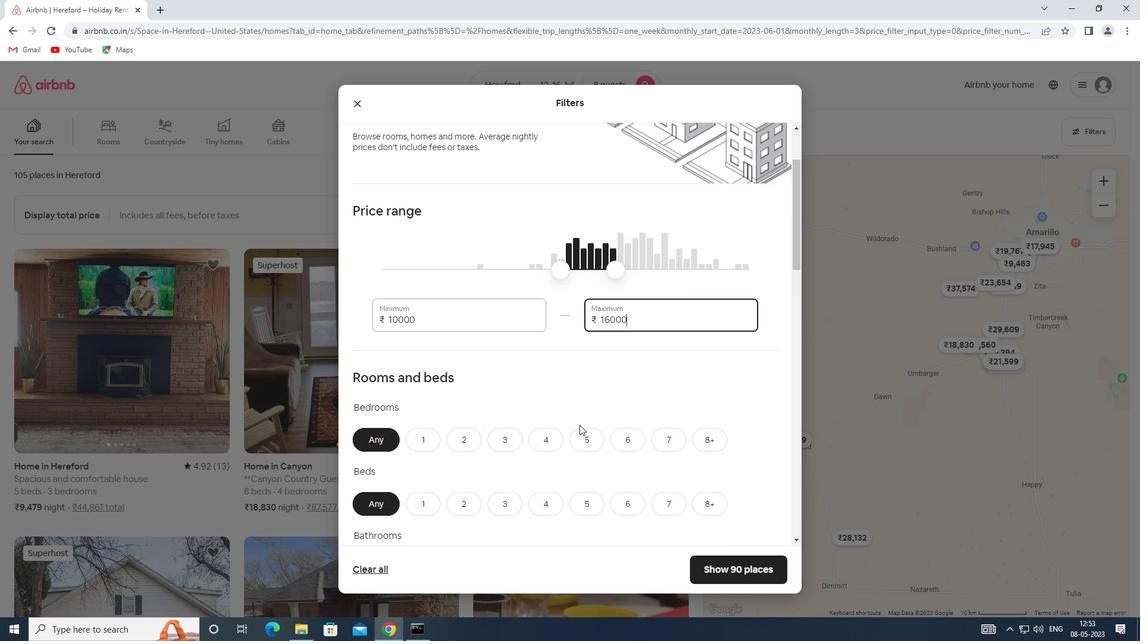 
Action: Mouse moved to (723, 251)
Screenshot: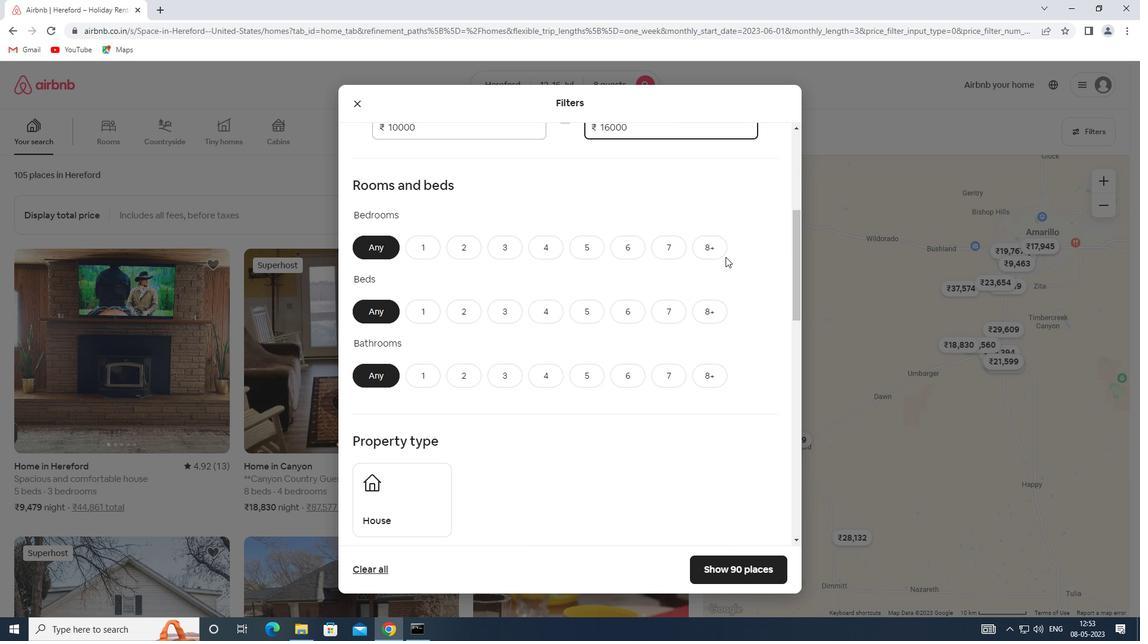 
Action: Mouse pressed left at (723, 251)
Screenshot: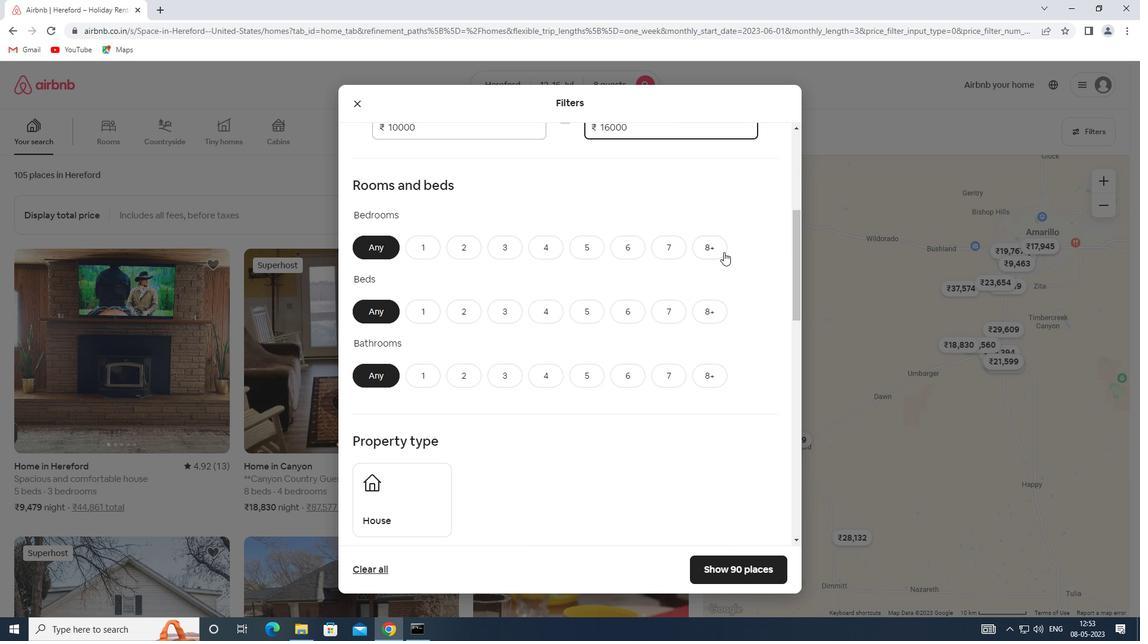 
Action: Mouse moved to (715, 304)
Screenshot: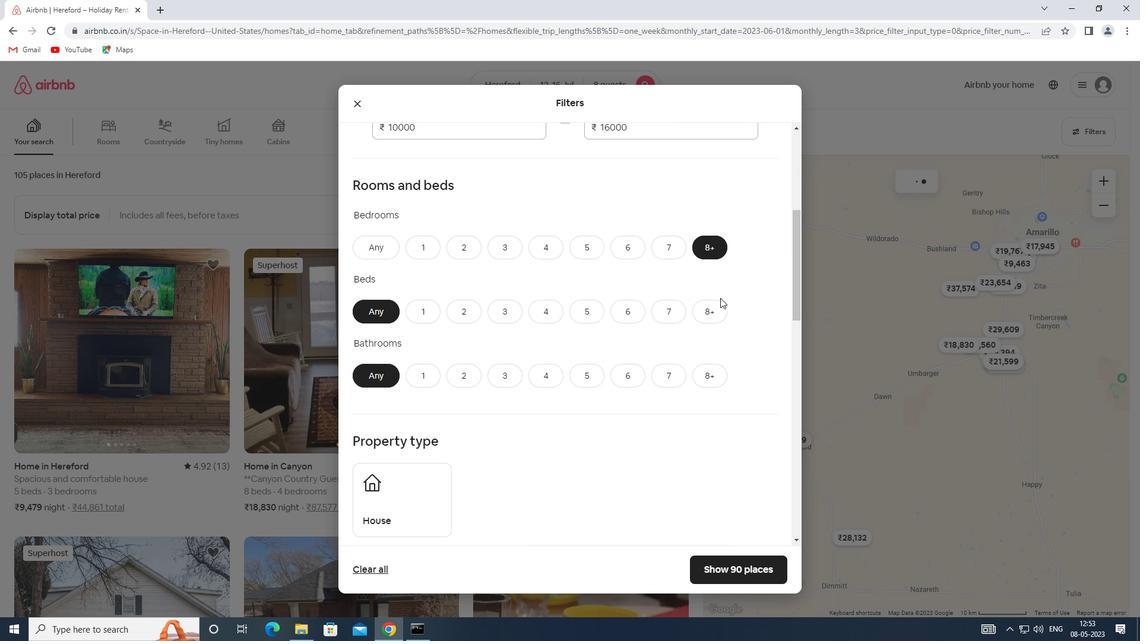 
Action: Mouse pressed left at (715, 304)
Screenshot: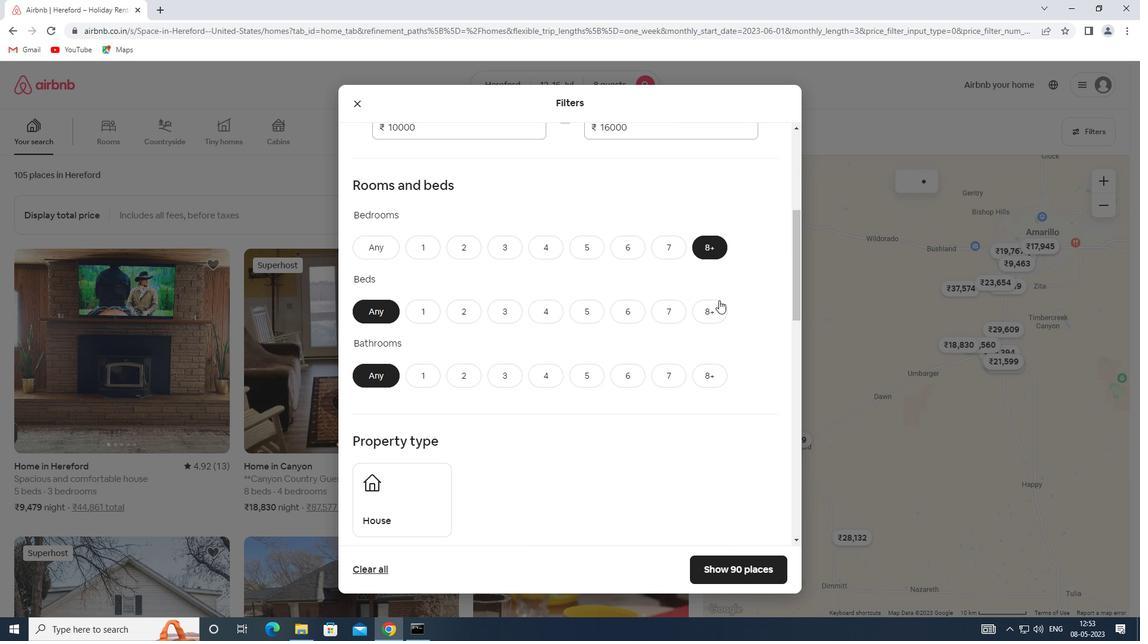
Action: Mouse moved to (702, 377)
Screenshot: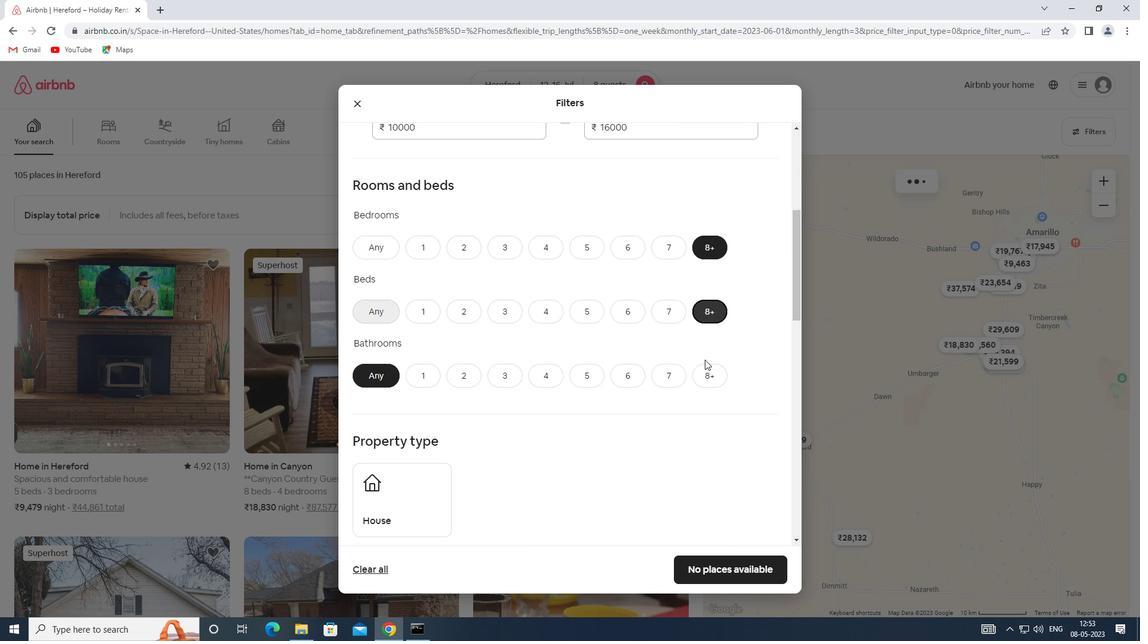 
Action: Mouse pressed left at (702, 377)
Screenshot: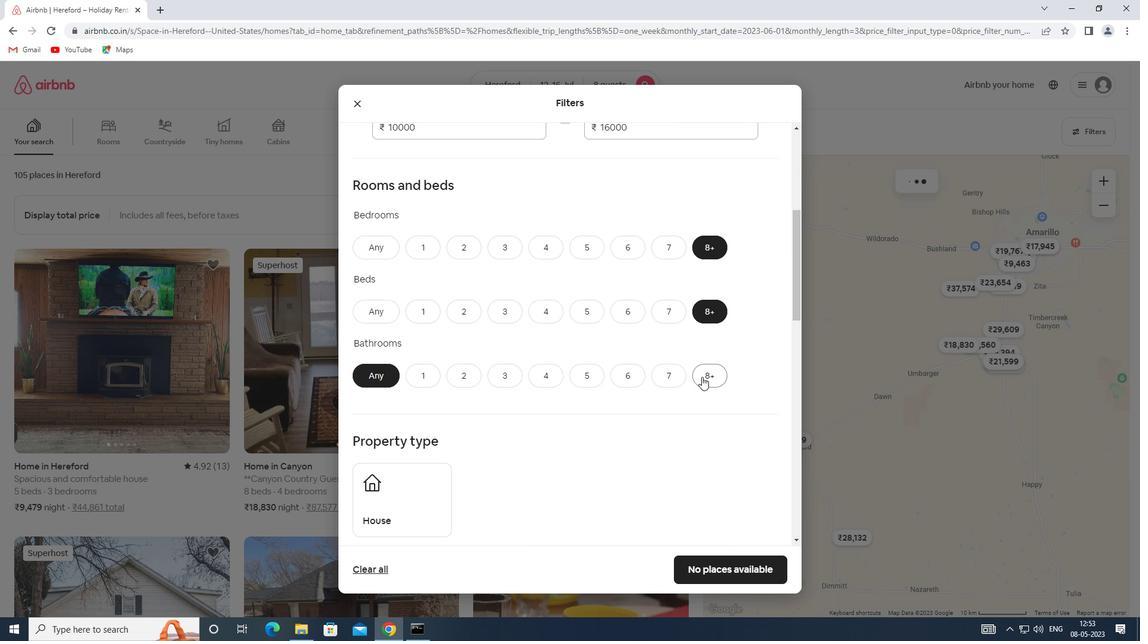 
Action: Mouse moved to (580, 378)
Screenshot: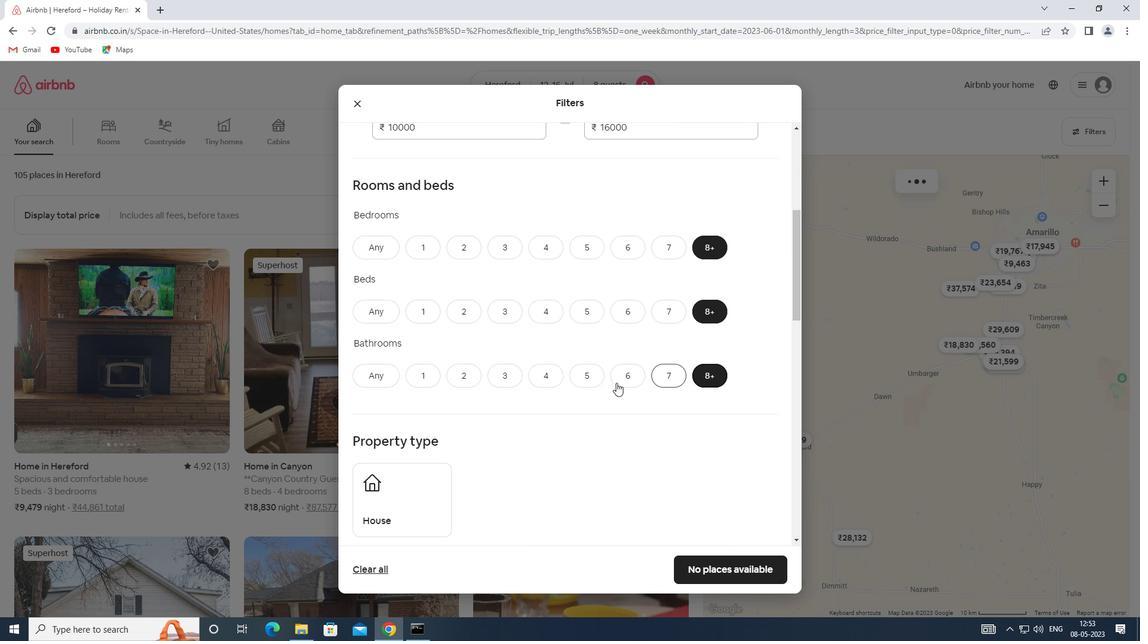 
Action: Mouse scrolled (580, 377) with delta (0, 0)
Screenshot: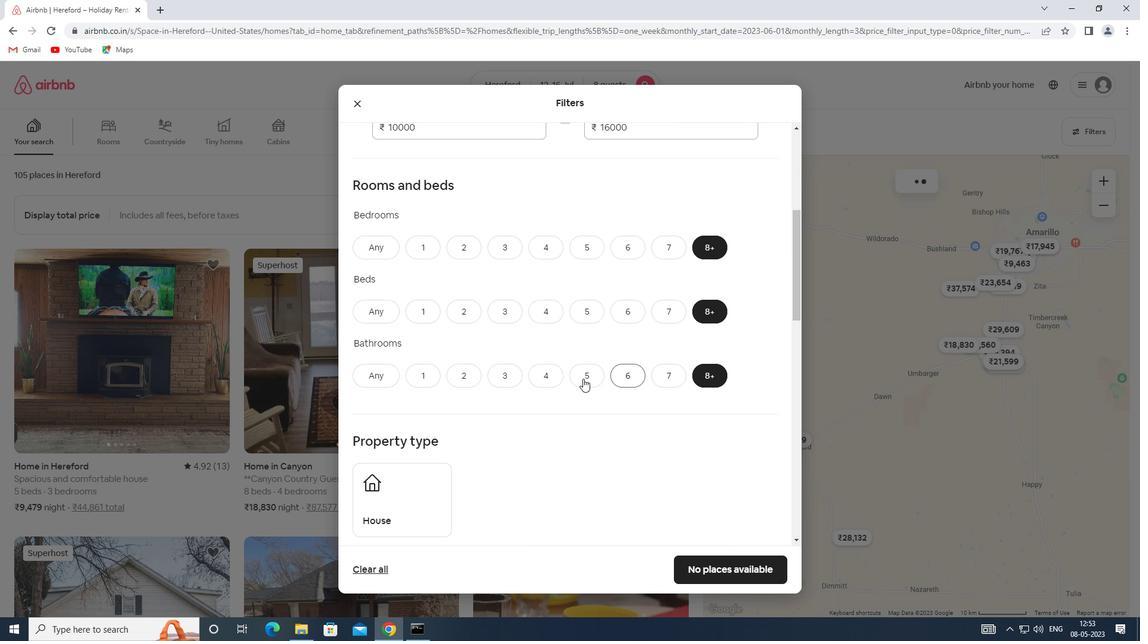 
Action: Mouse scrolled (580, 377) with delta (0, 0)
Screenshot: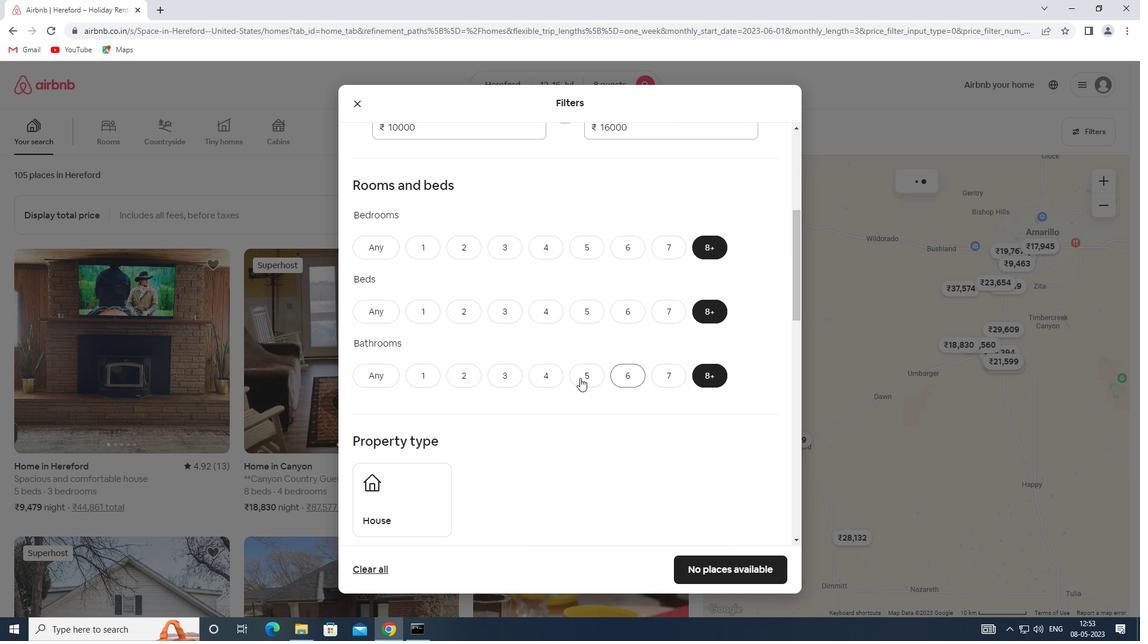 
Action: Mouse scrolled (580, 377) with delta (0, 0)
Screenshot: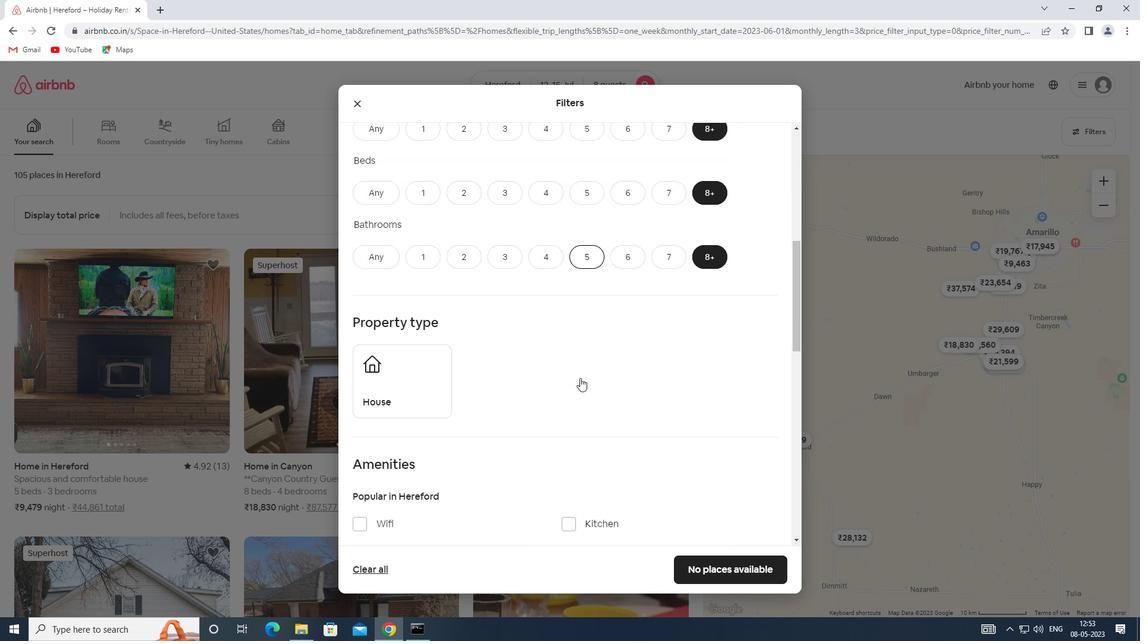 
Action: Mouse moved to (420, 323)
Screenshot: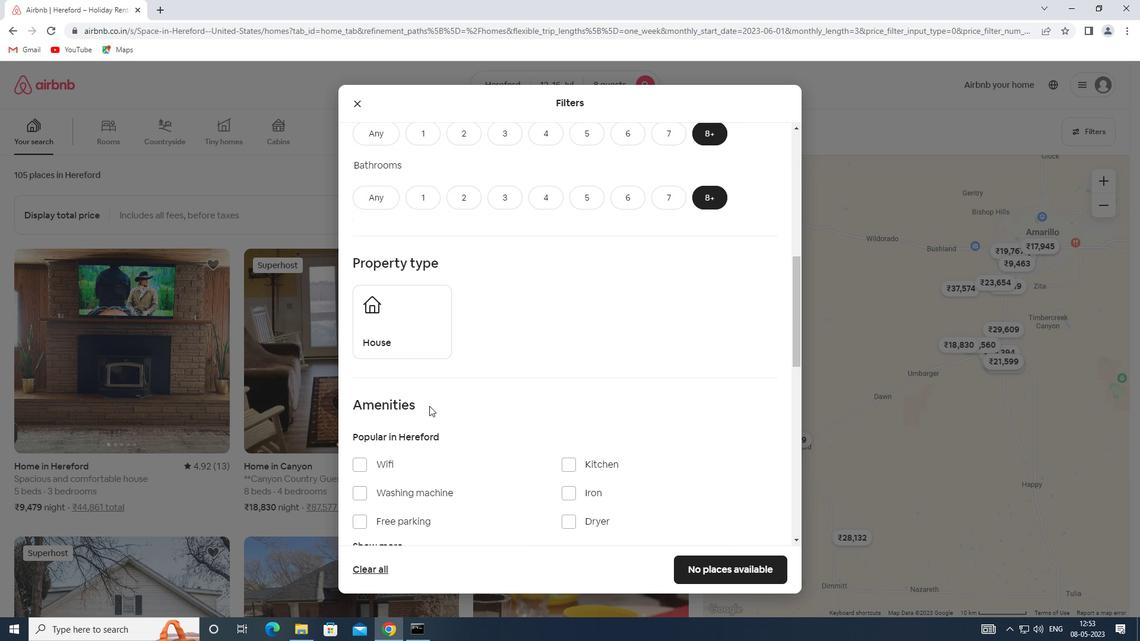 
Action: Mouse pressed left at (420, 323)
Screenshot: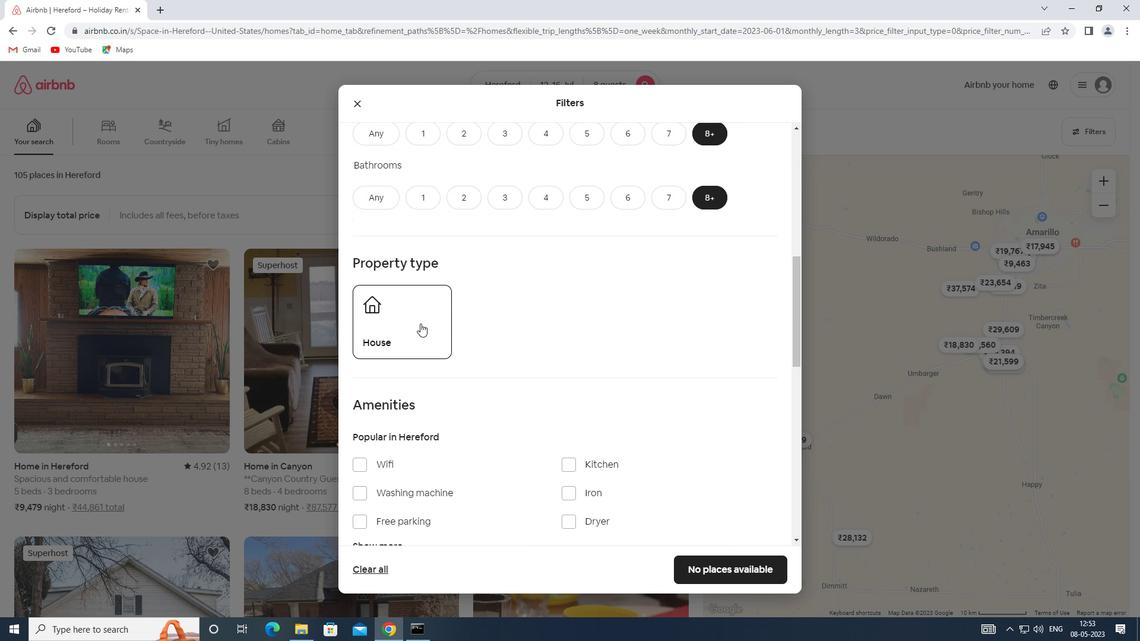 
Action: Mouse moved to (482, 368)
Screenshot: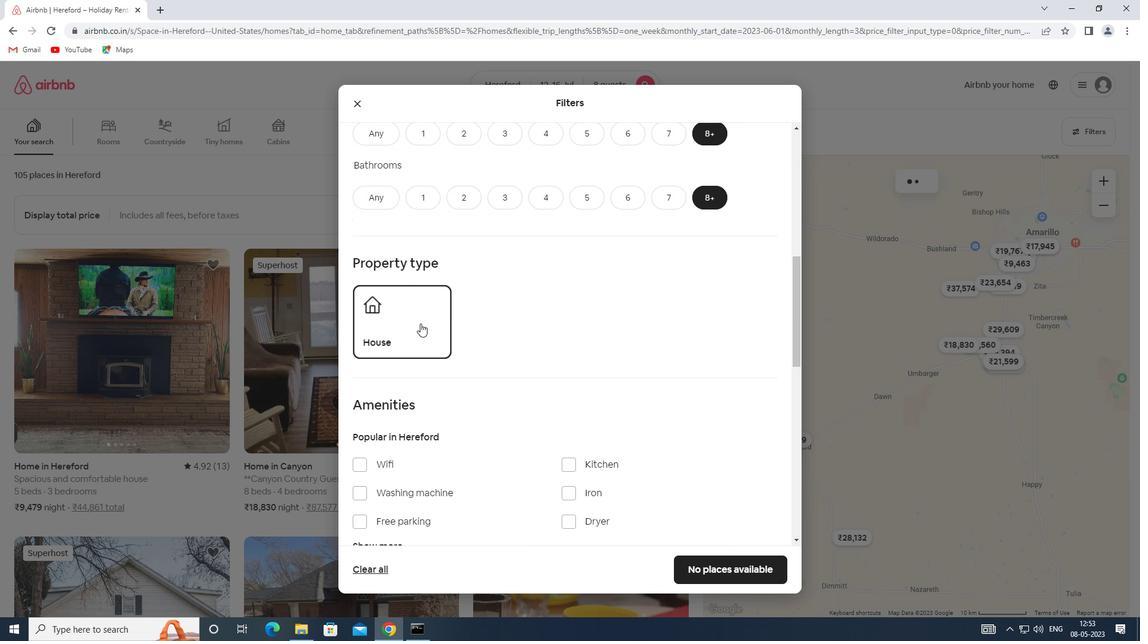 
Action: Mouse scrolled (482, 367) with delta (0, 0)
Screenshot: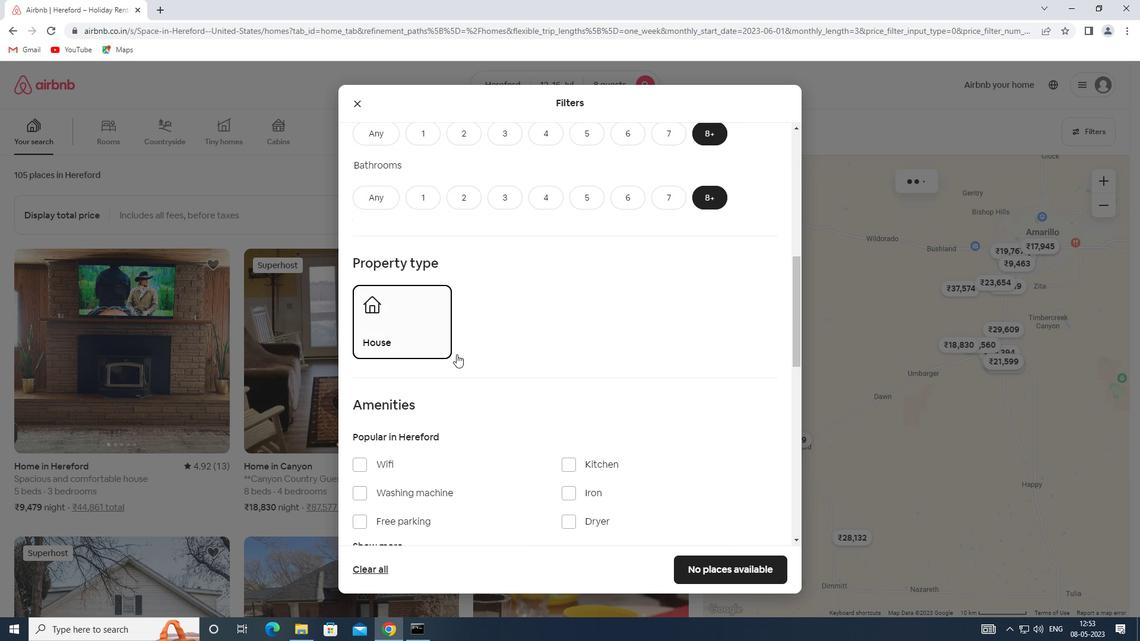 
Action: Mouse moved to (482, 368)
Screenshot: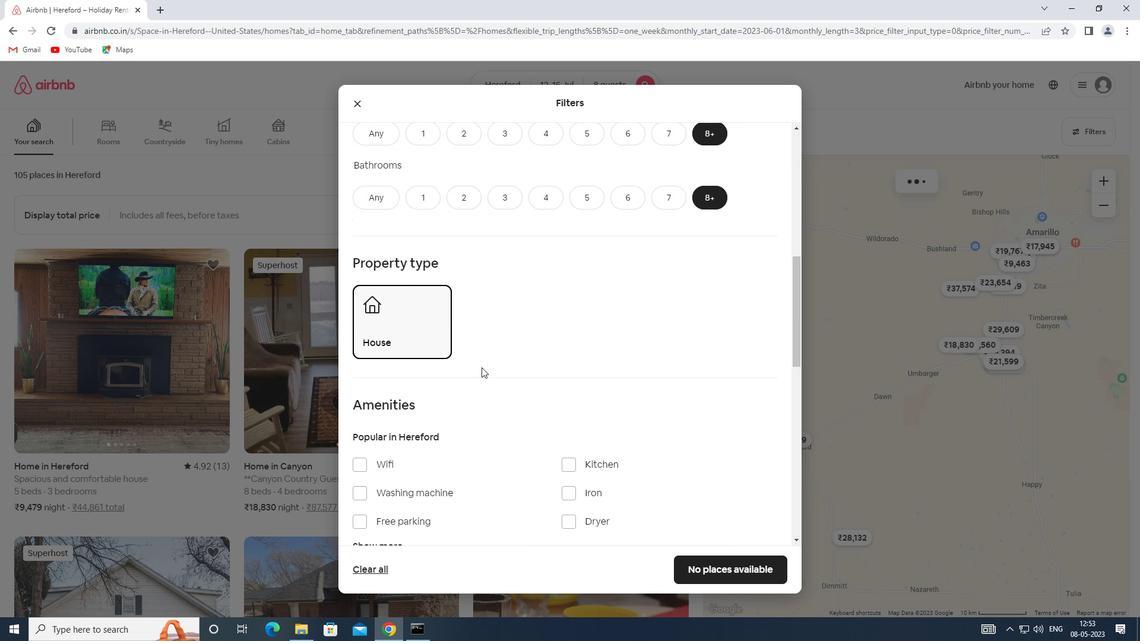 
Action: Mouse scrolled (482, 367) with delta (0, 0)
Screenshot: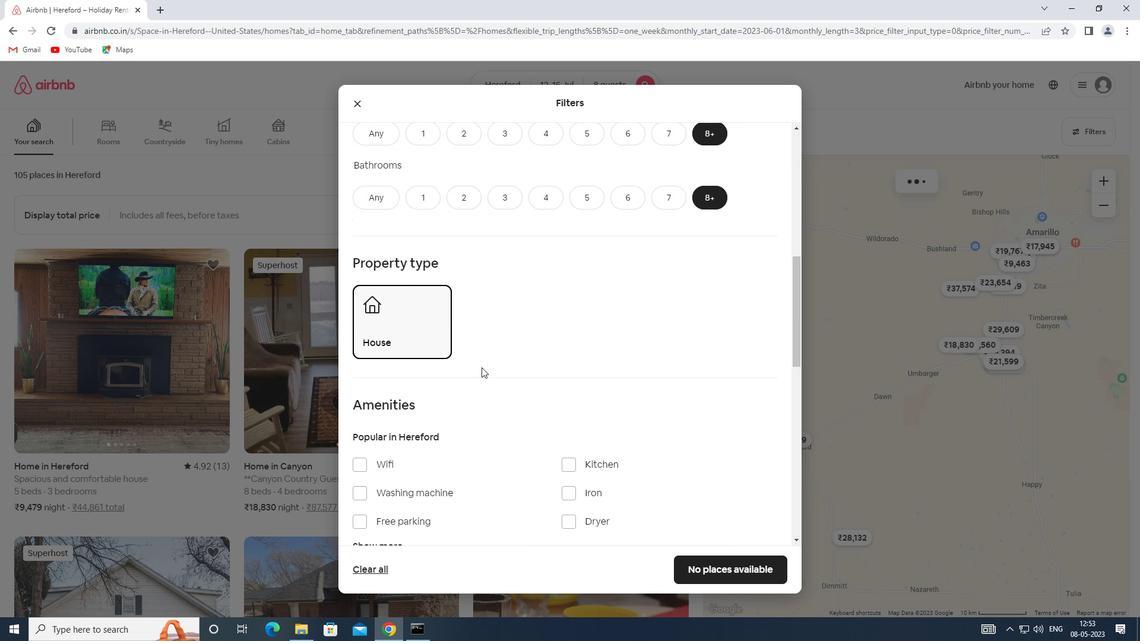 
Action: Mouse moved to (492, 371)
Screenshot: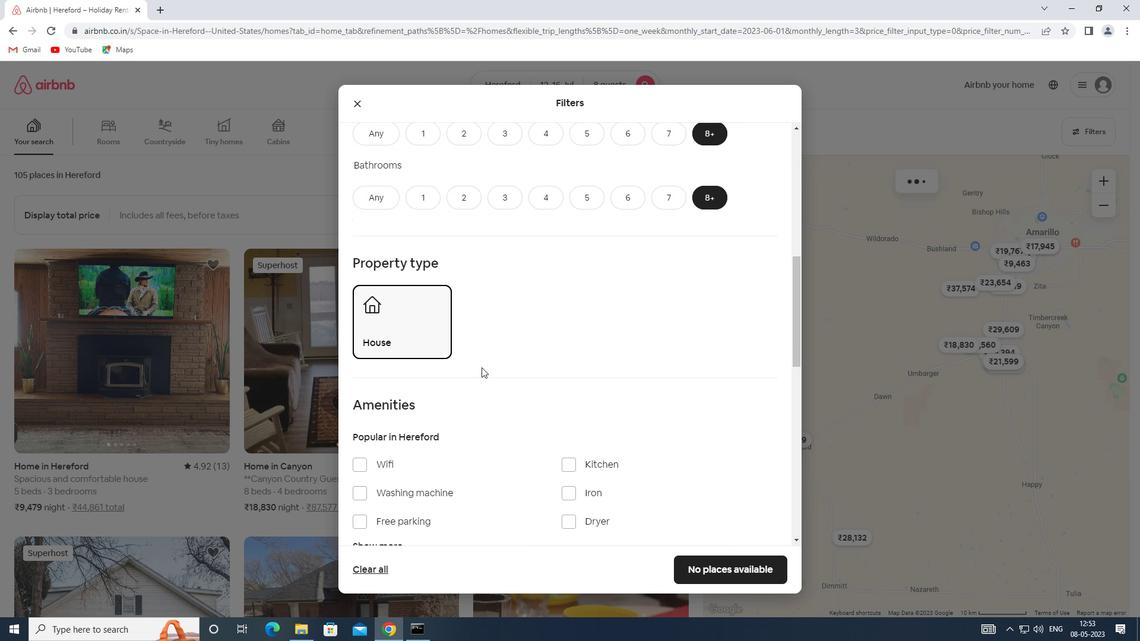 
Action: Mouse scrolled (492, 371) with delta (0, 0)
Screenshot: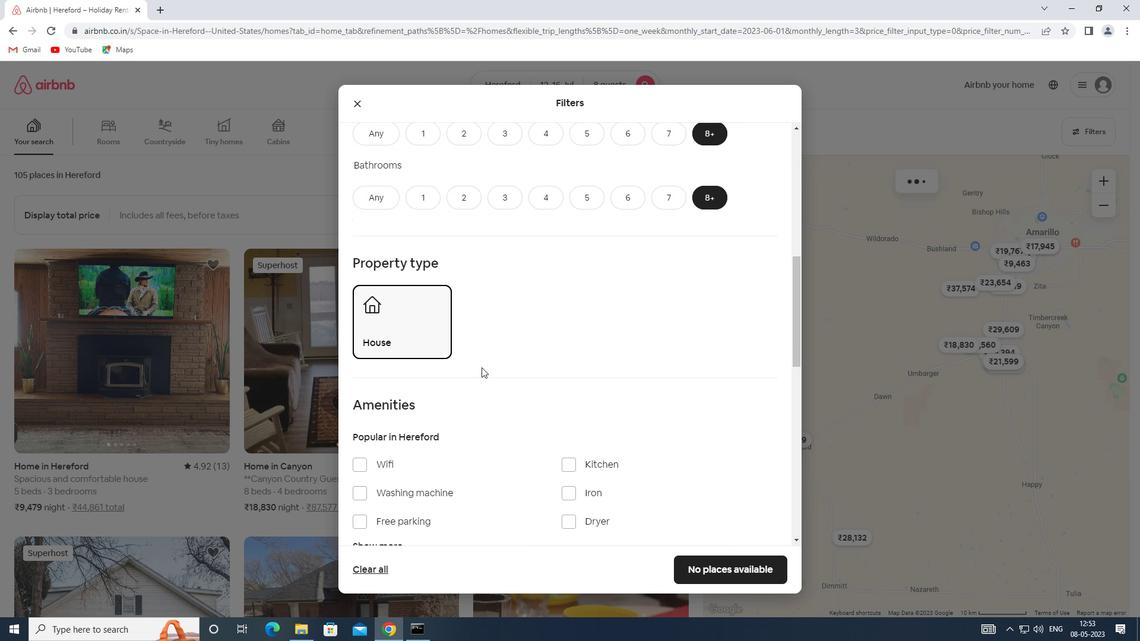 
Action: Mouse moved to (381, 370)
Screenshot: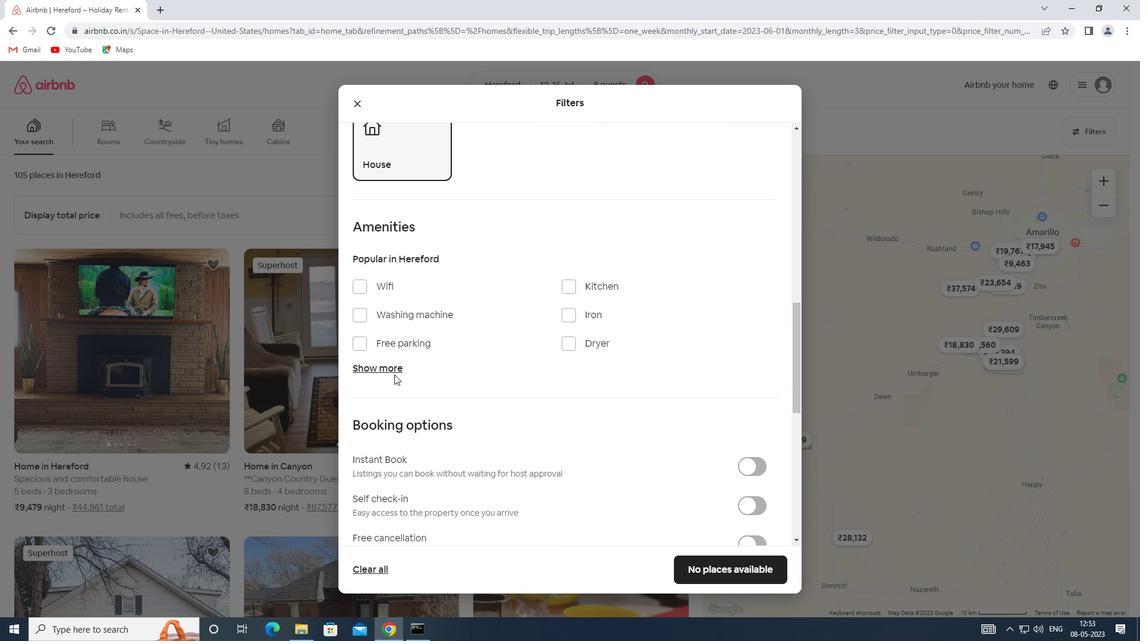 
Action: Mouse pressed left at (381, 370)
Screenshot: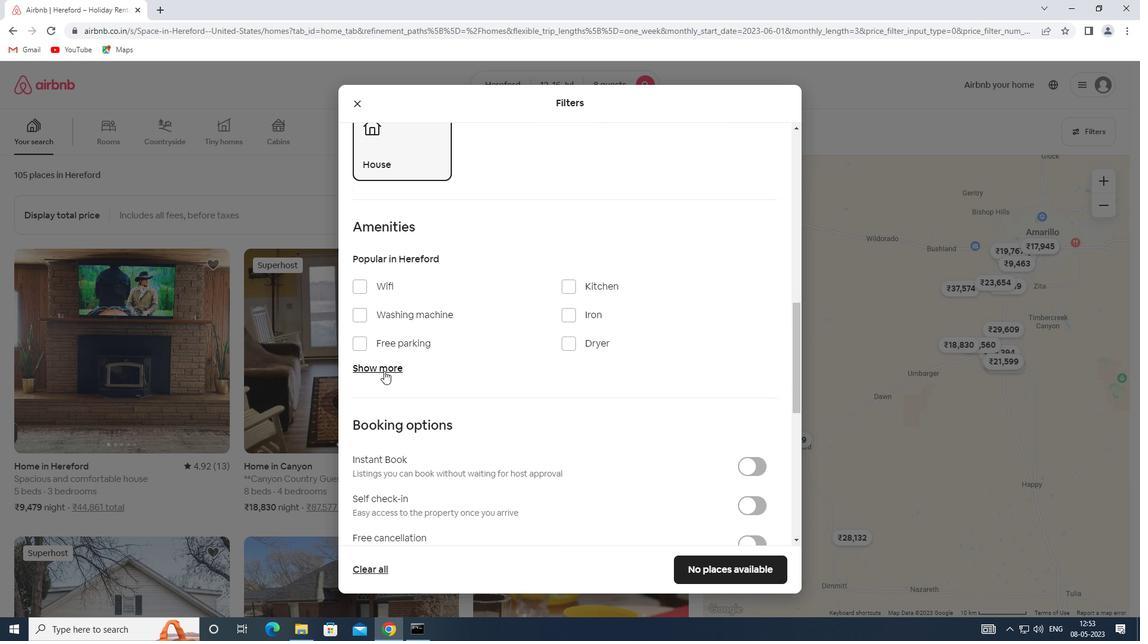 
Action: Mouse moved to (364, 286)
Screenshot: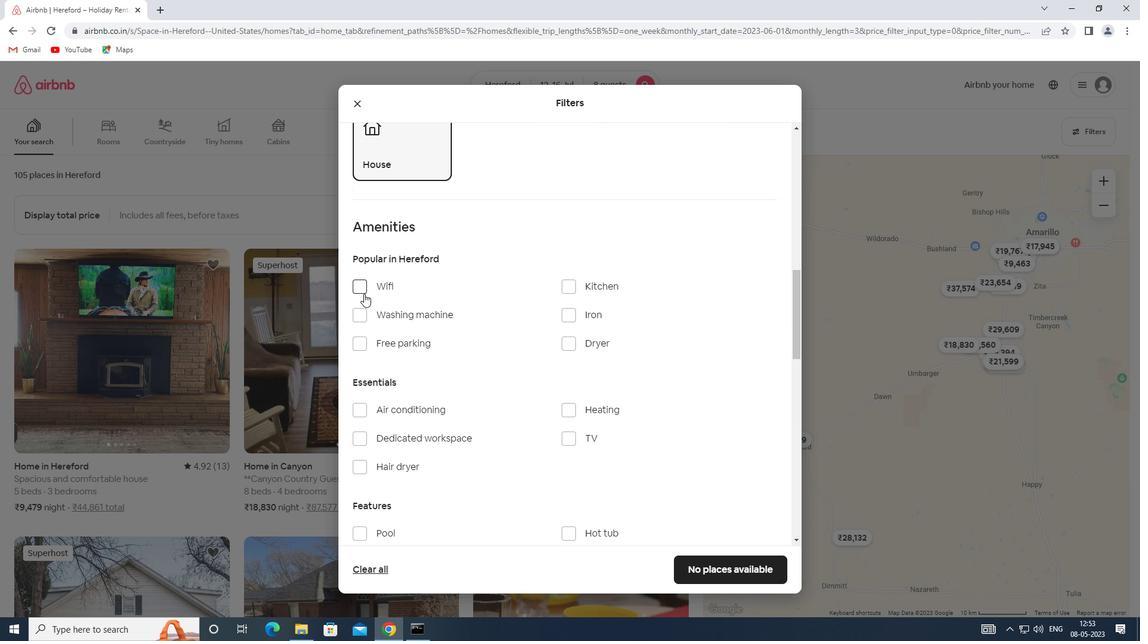 
Action: Mouse pressed left at (364, 286)
Screenshot: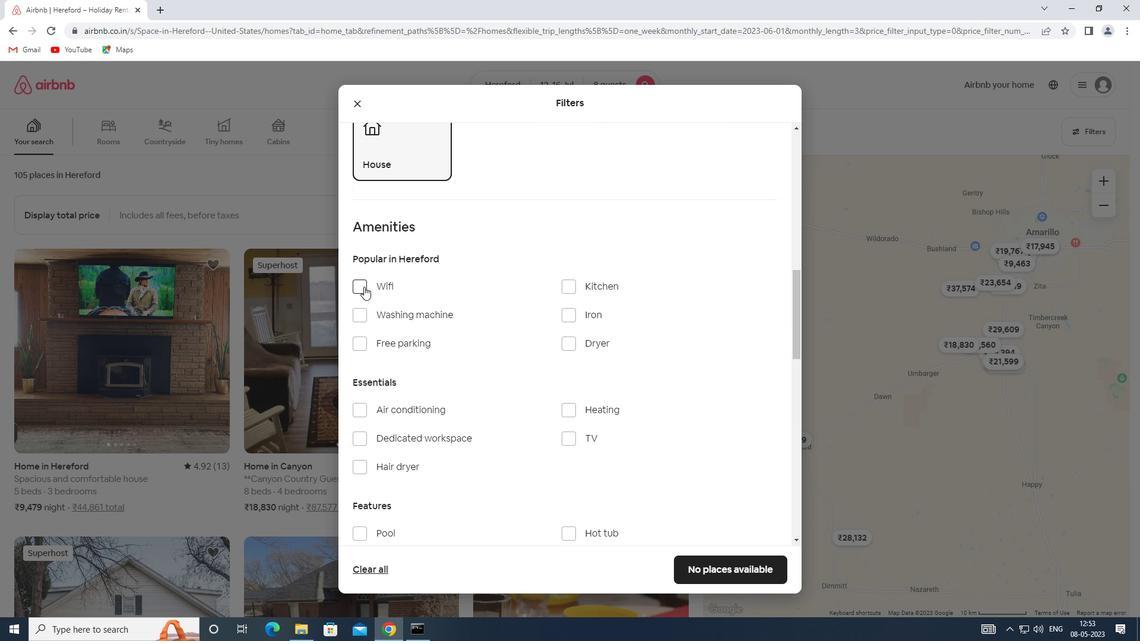 
Action: Mouse moved to (564, 440)
Screenshot: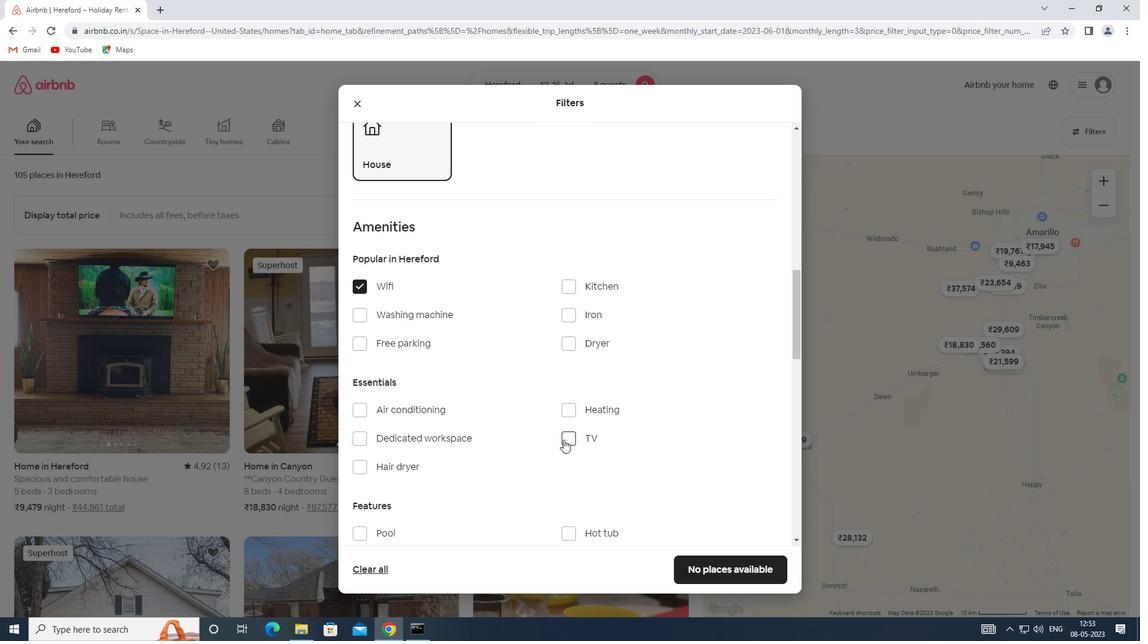 
Action: Mouse pressed left at (564, 440)
Screenshot: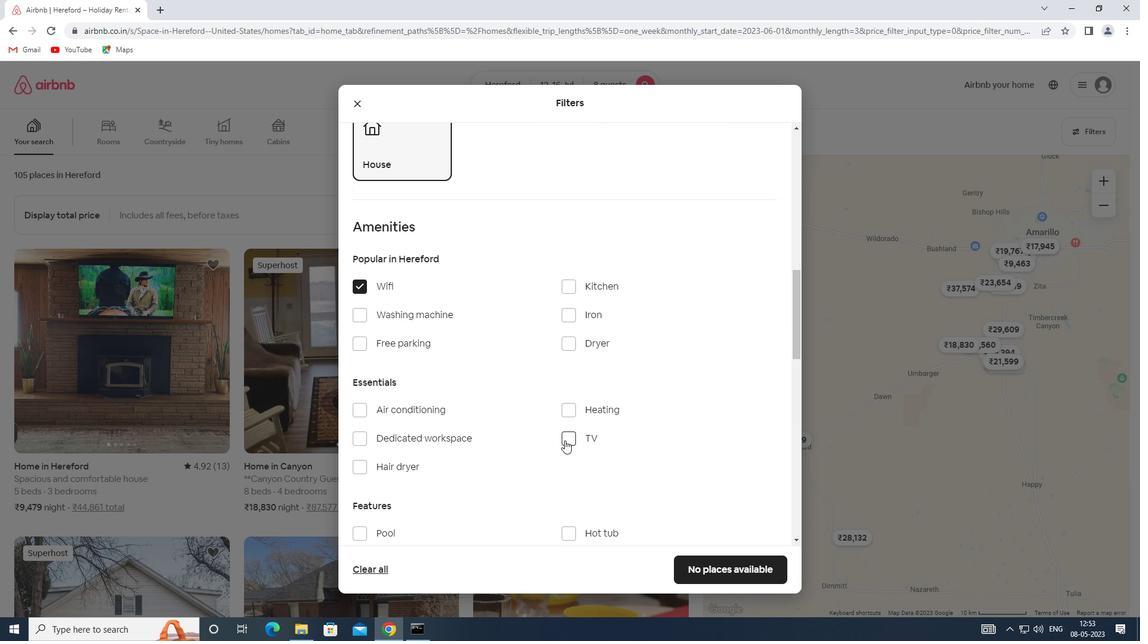 
Action: Mouse moved to (358, 339)
Screenshot: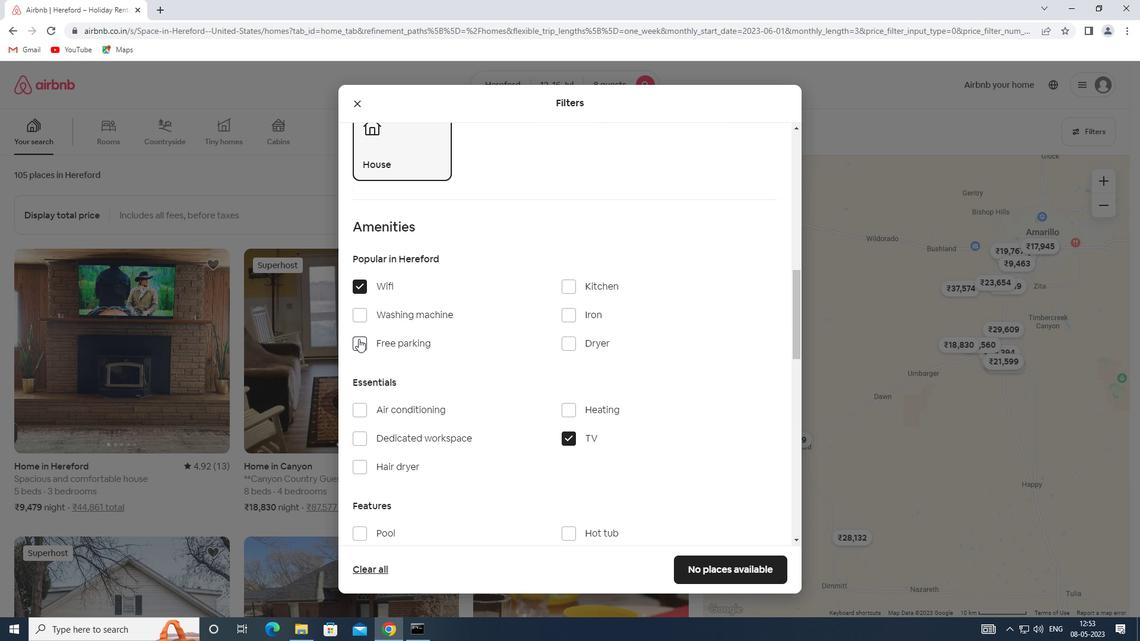 
Action: Mouse pressed left at (358, 339)
Screenshot: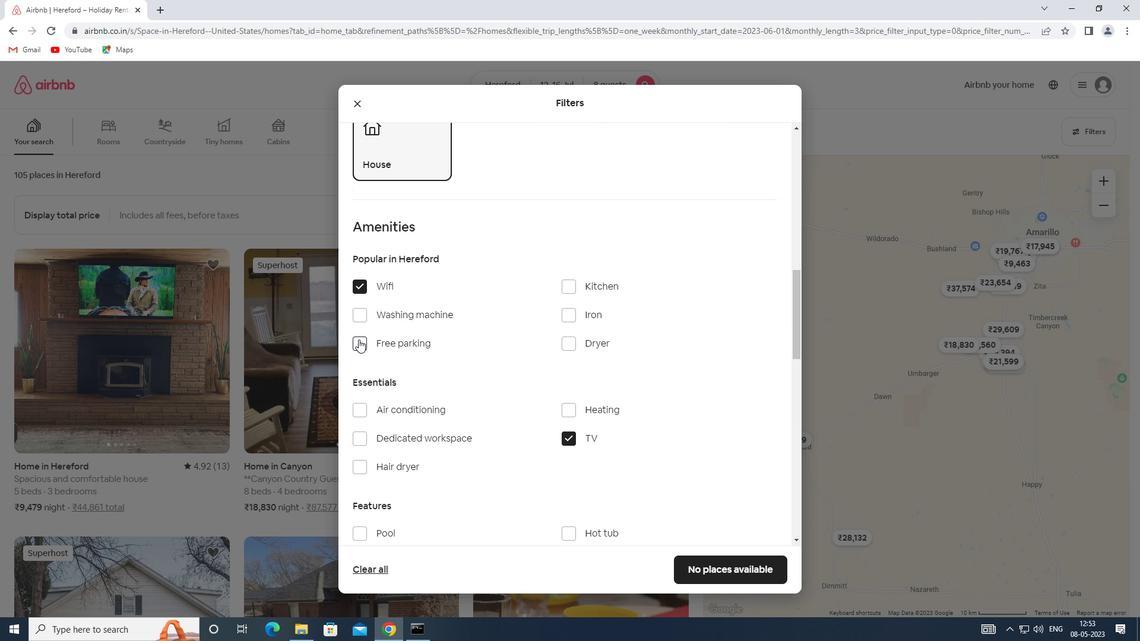 
Action: Mouse moved to (450, 375)
Screenshot: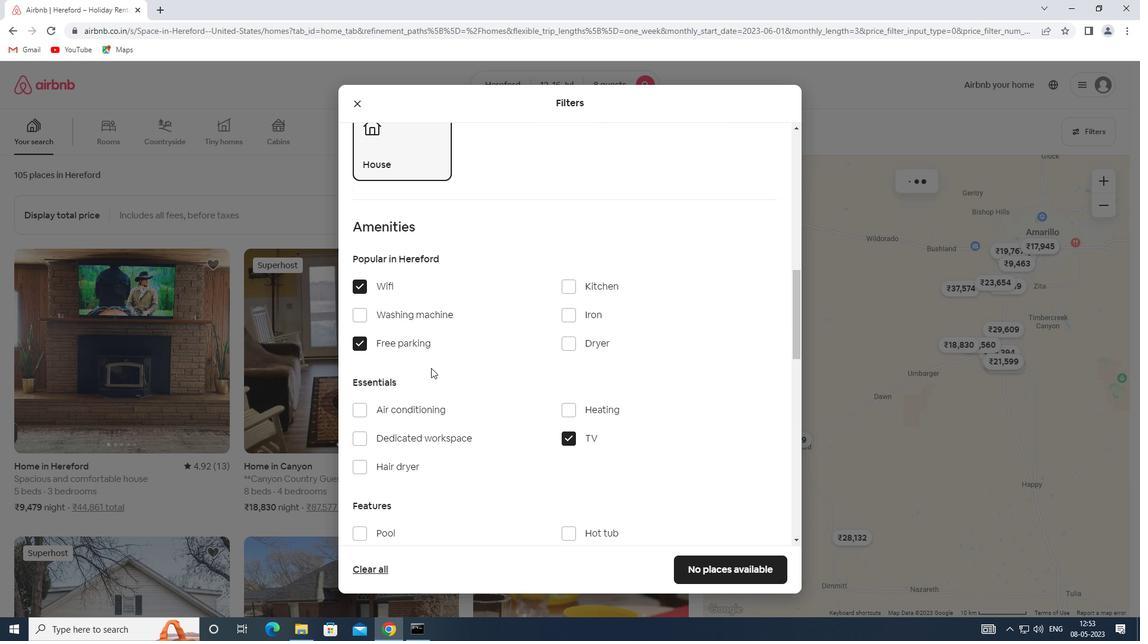
Action: Mouse scrolled (450, 374) with delta (0, 0)
Screenshot: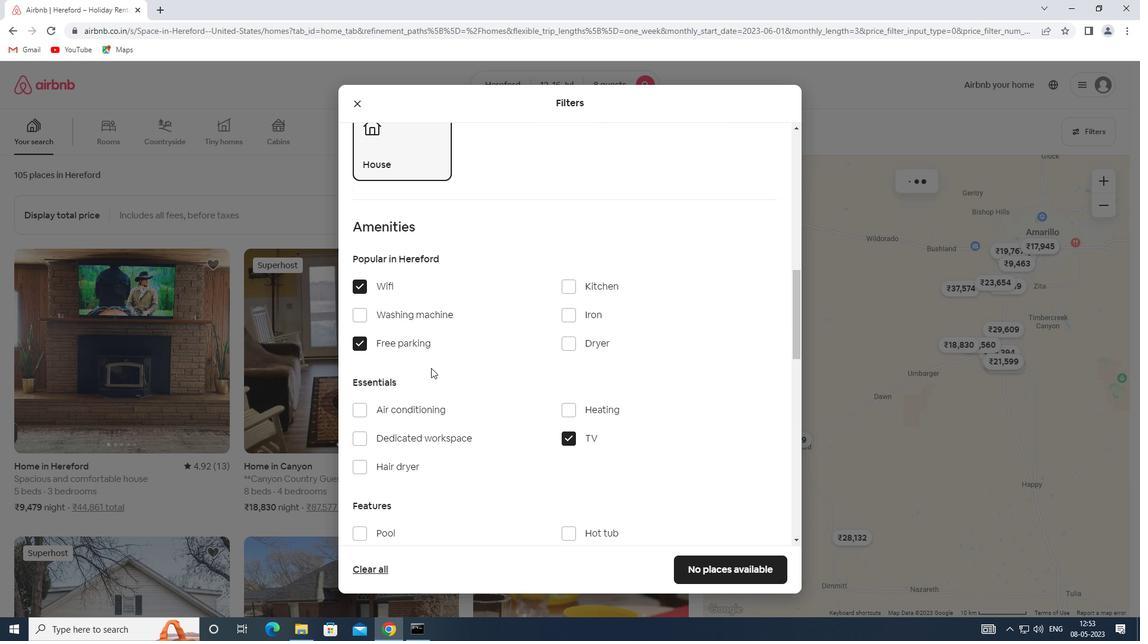 
Action: Mouse scrolled (450, 374) with delta (0, 0)
Screenshot: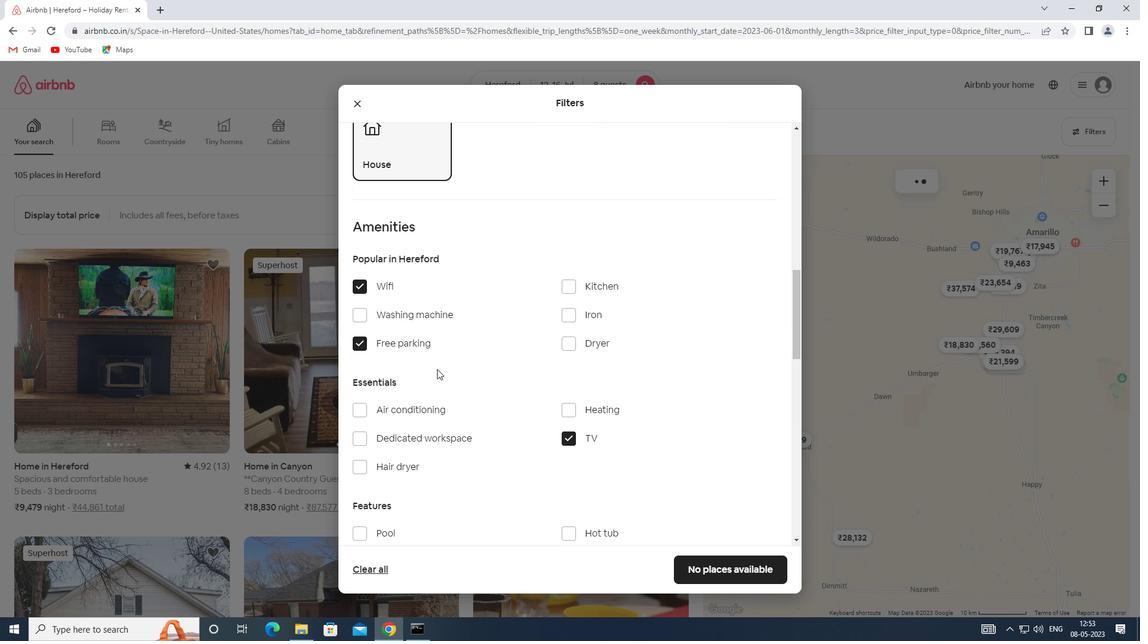 
Action: Mouse scrolled (450, 374) with delta (0, 0)
Screenshot: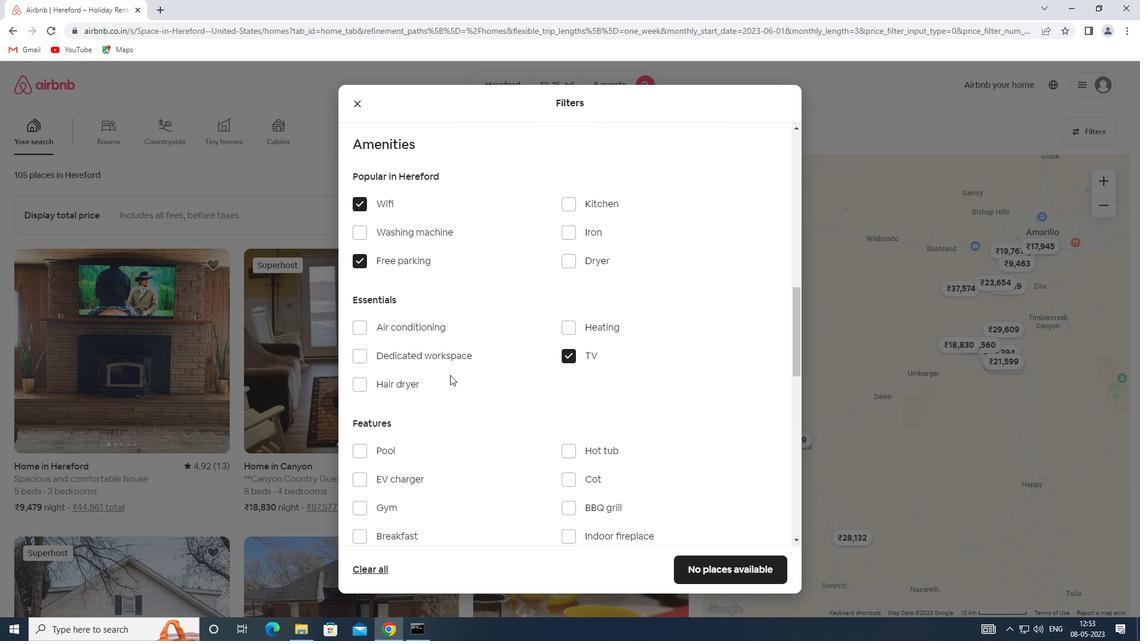
Action: Mouse moved to (359, 412)
Screenshot: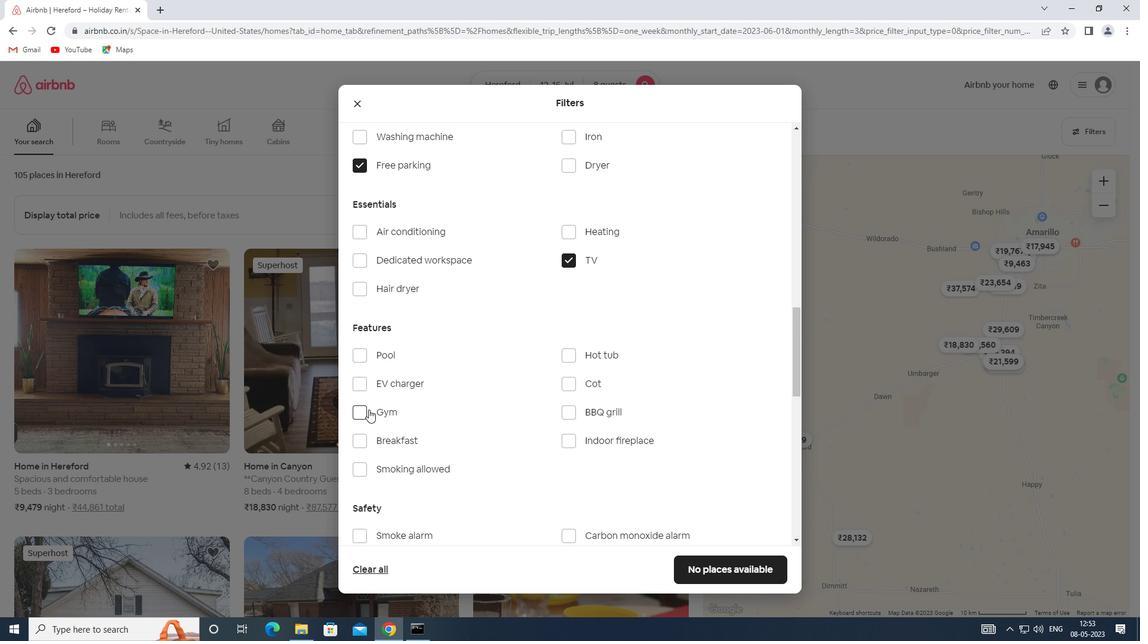 
Action: Mouse pressed left at (359, 412)
Screenshot: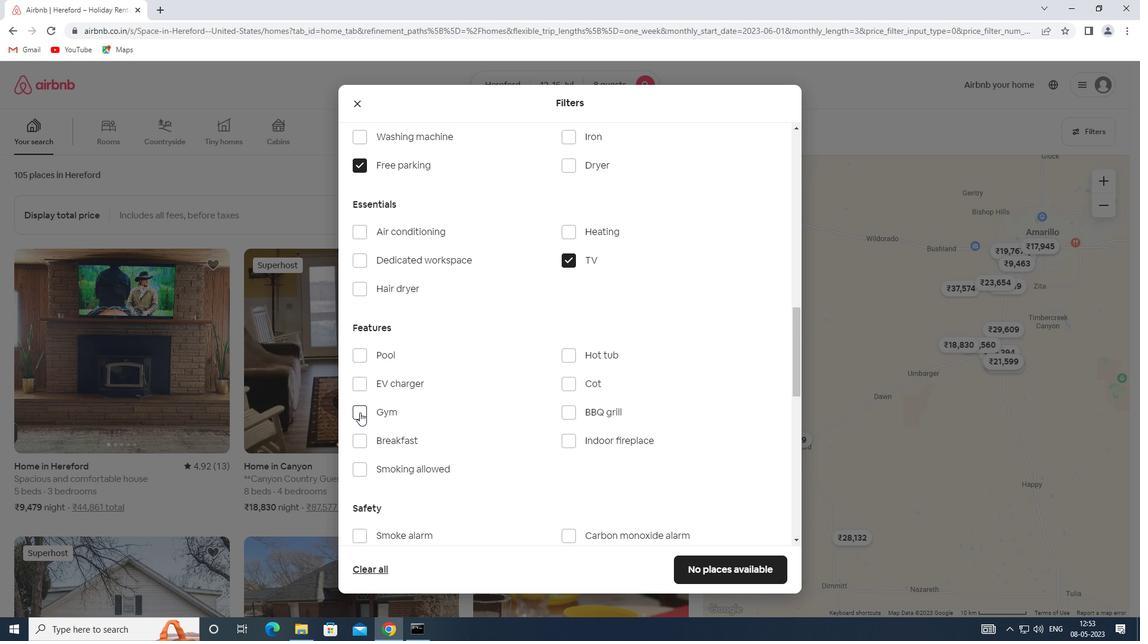 
Action: Mouse moved to (361, 439)
Screenshot: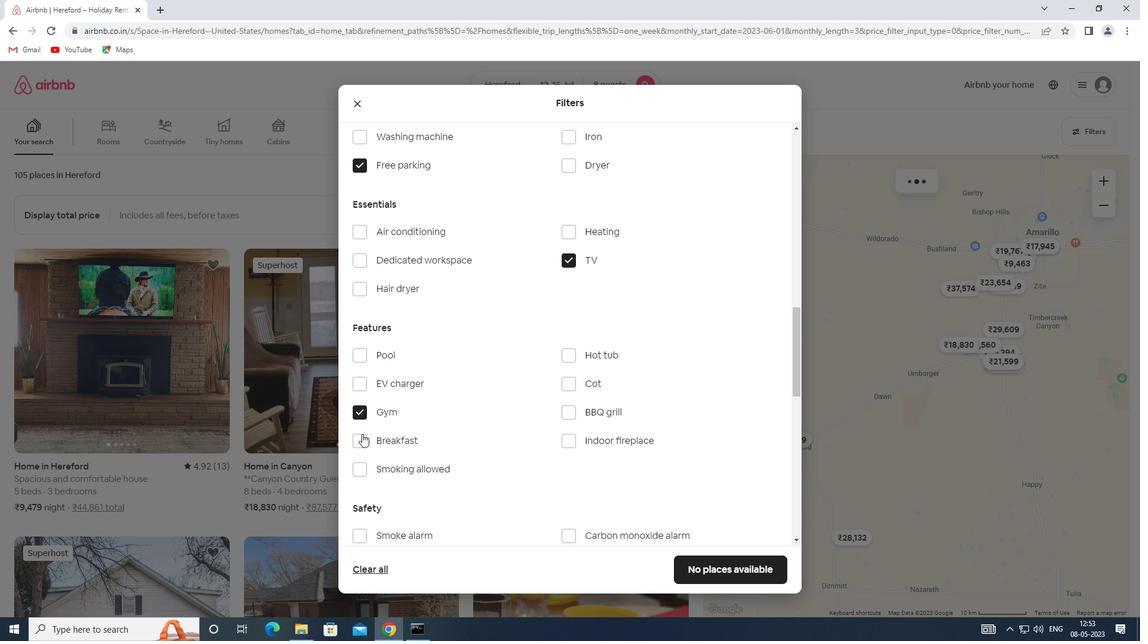 
Action: Mouse pressed left at (361, 439)
Screenshot: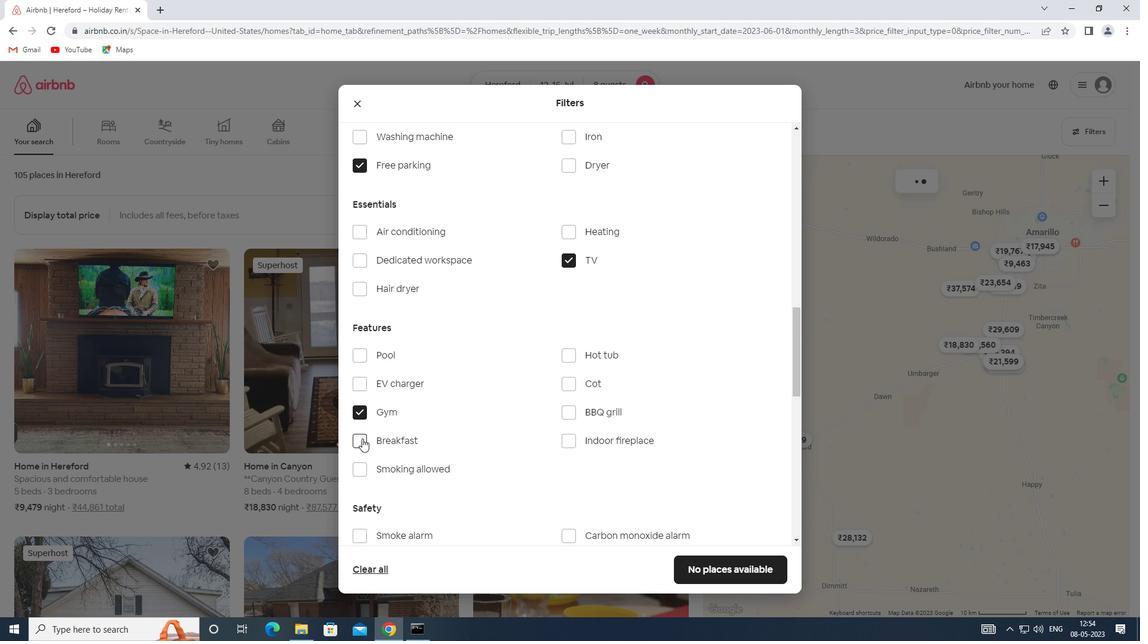 
Action: Mouse moved to (535, 405)
Screenshot: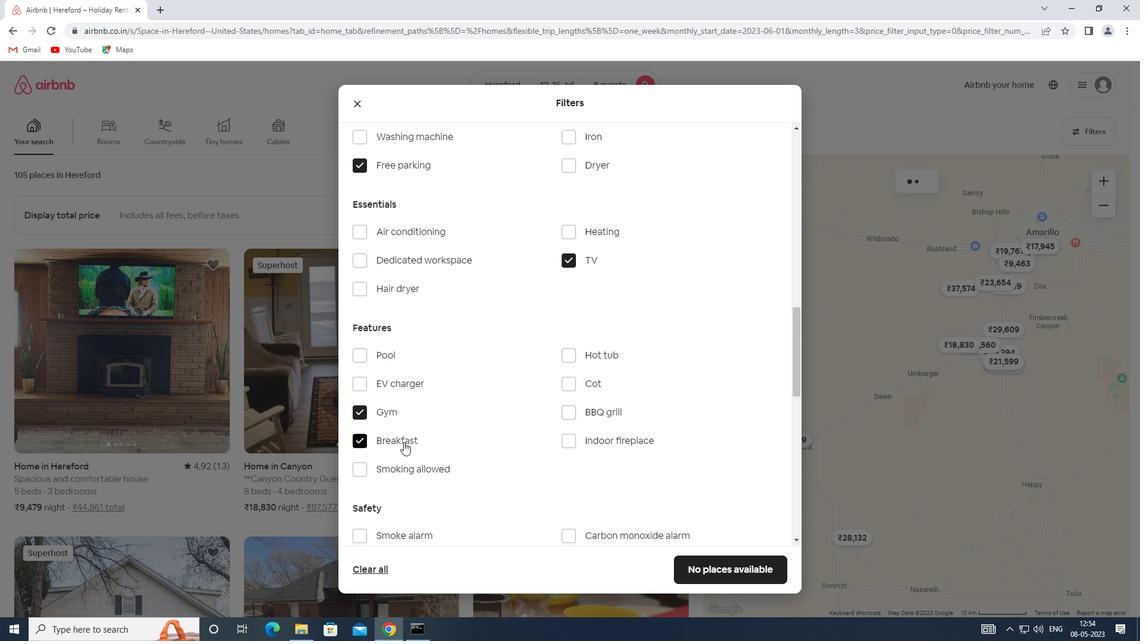 
Action: Mouse scrolled (535, 404) with delta (0, 0)
Screenshot: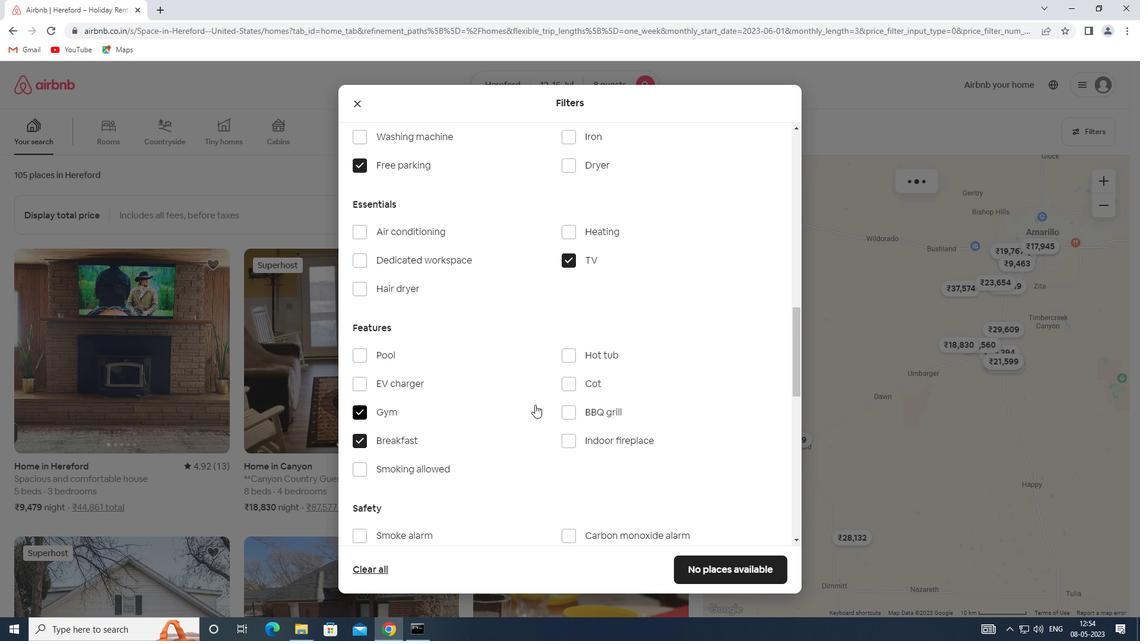 
Action: Mouse scrolled (535, 404) with delta (0, 0)
Screenshot: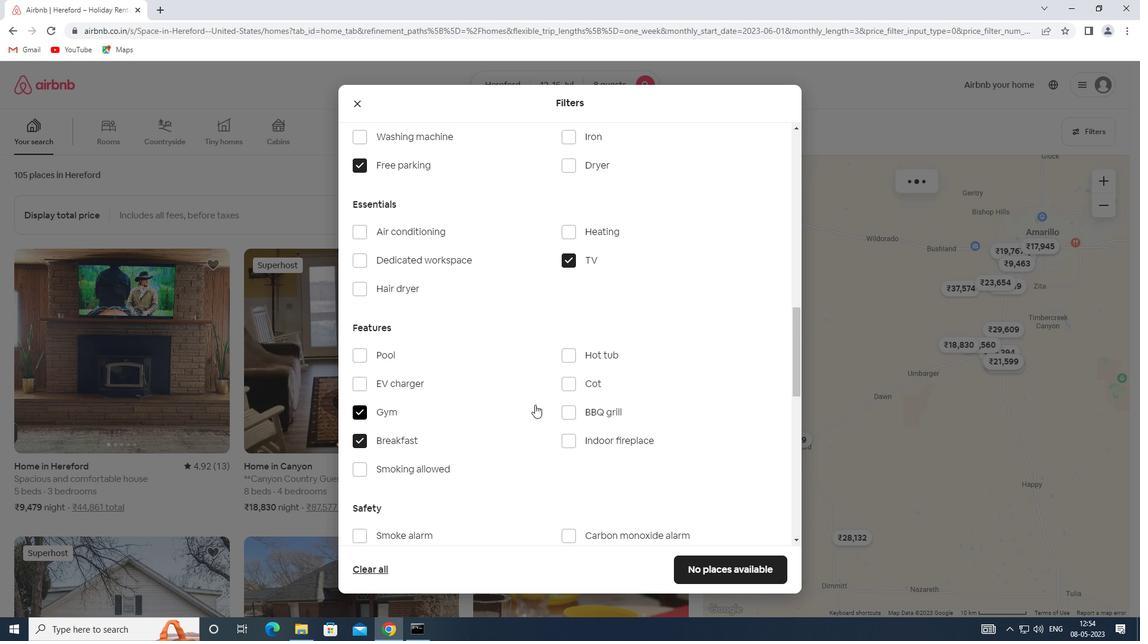 
Action: Mouse scrolled (535, 404) with delta (0, 0)
Screenshot: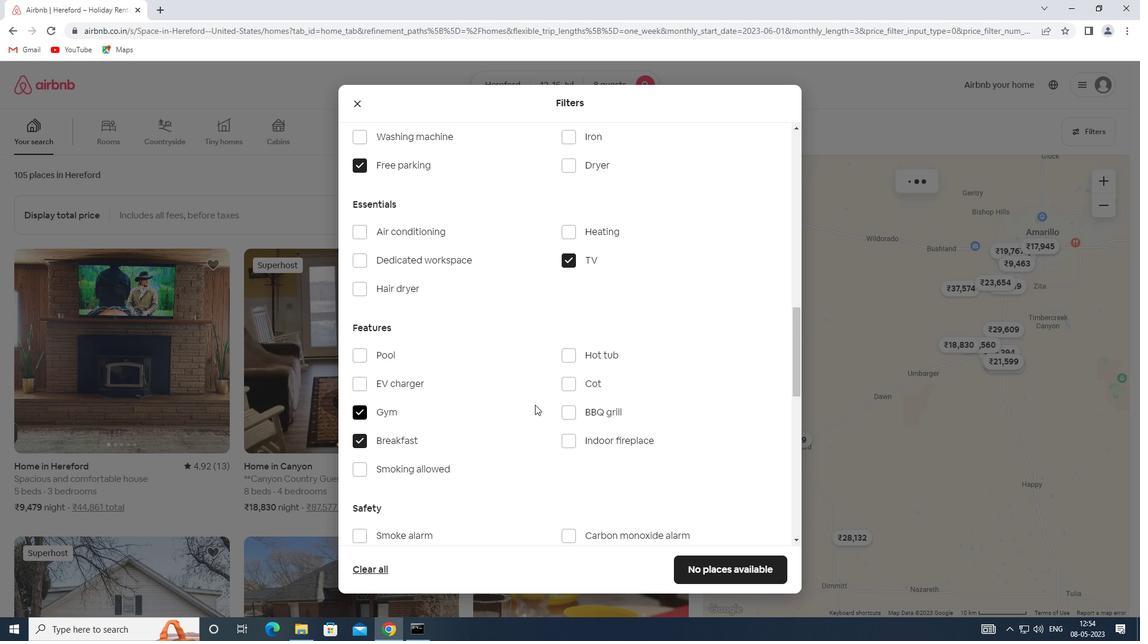 
Action: Mouse moved to (541, 399)
Screenshot: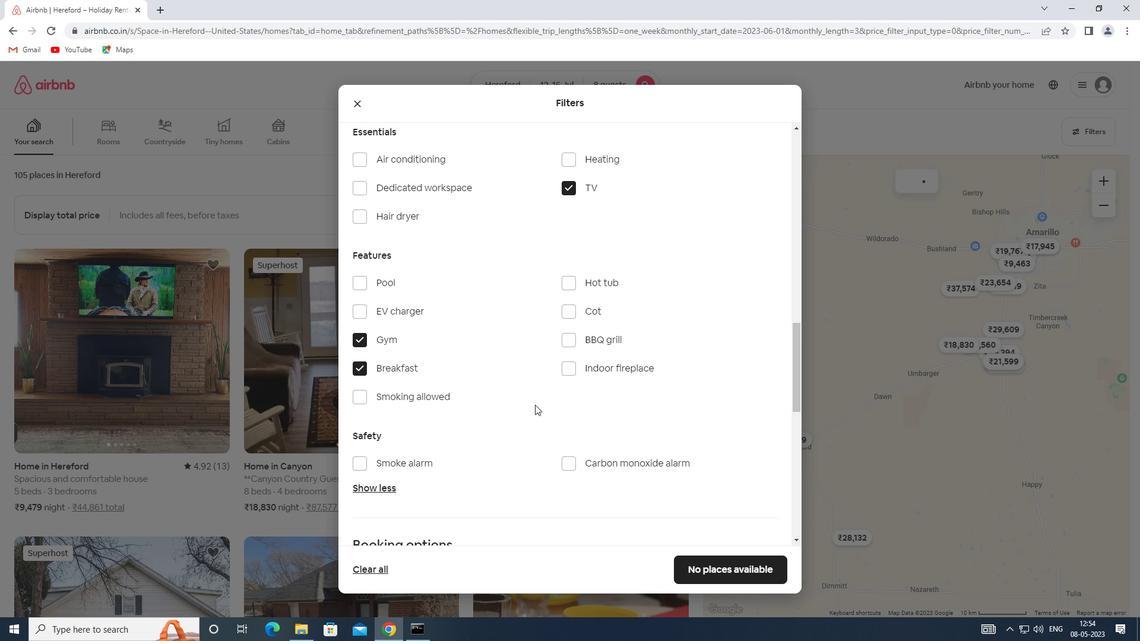 
Action: Mouse scrolled (541, 399) with delta (0, 0)
Screenshot: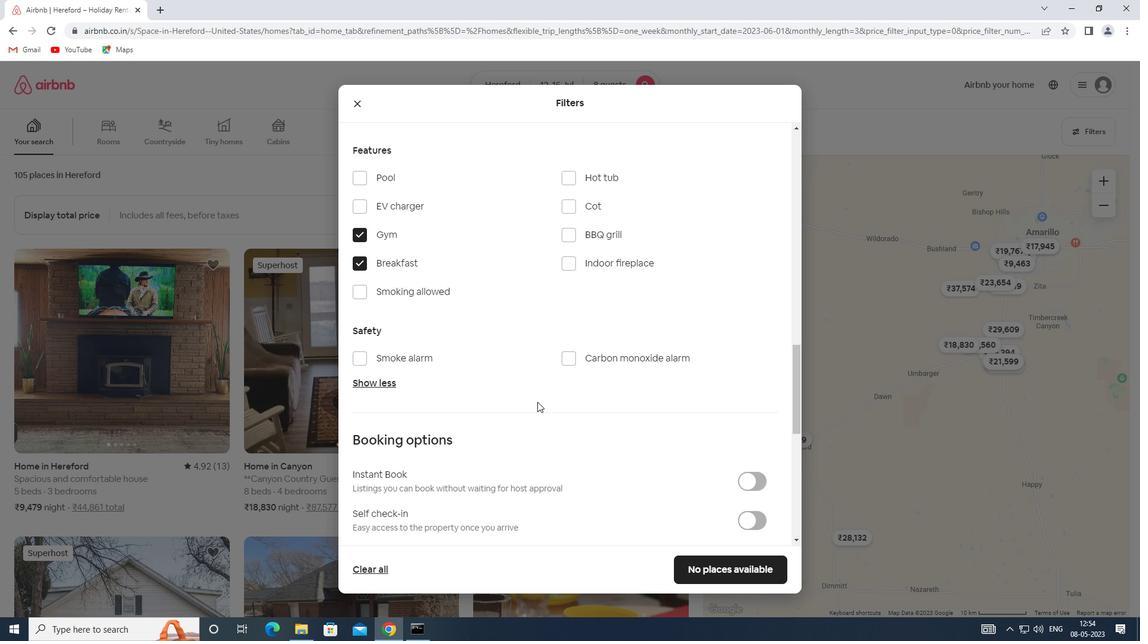 
Action: Mouse moved to (542, 399)
Screenshot: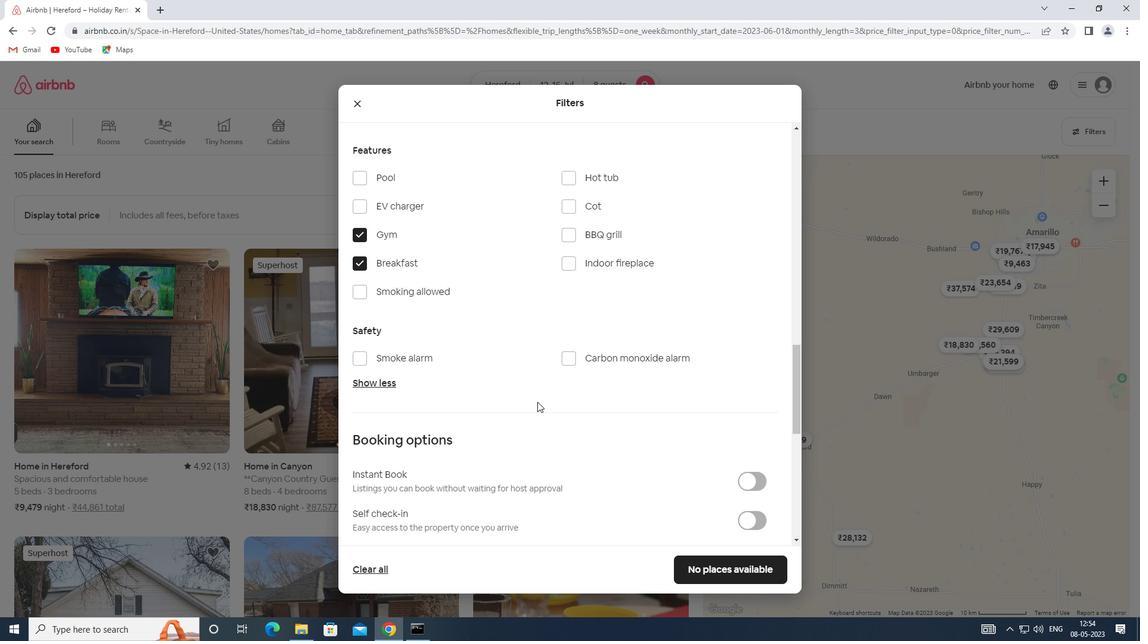 
Action: Mouse scrolled (542, 398) with delta (0, 0)
Screenshot: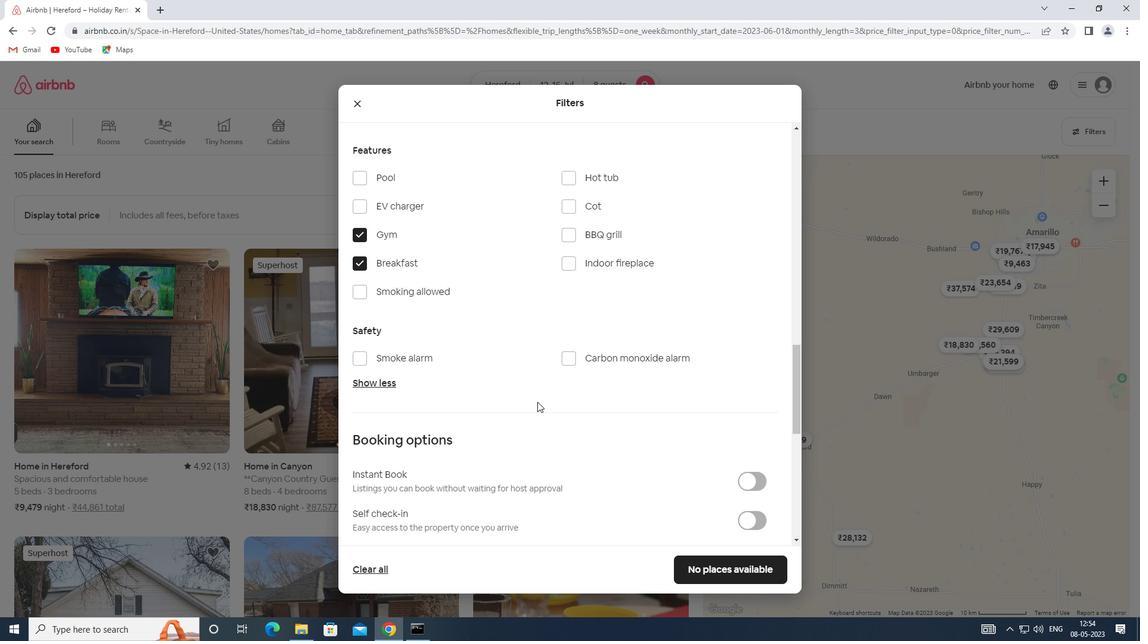 
Action: Mouse moved to (542, 399)
Screenshot: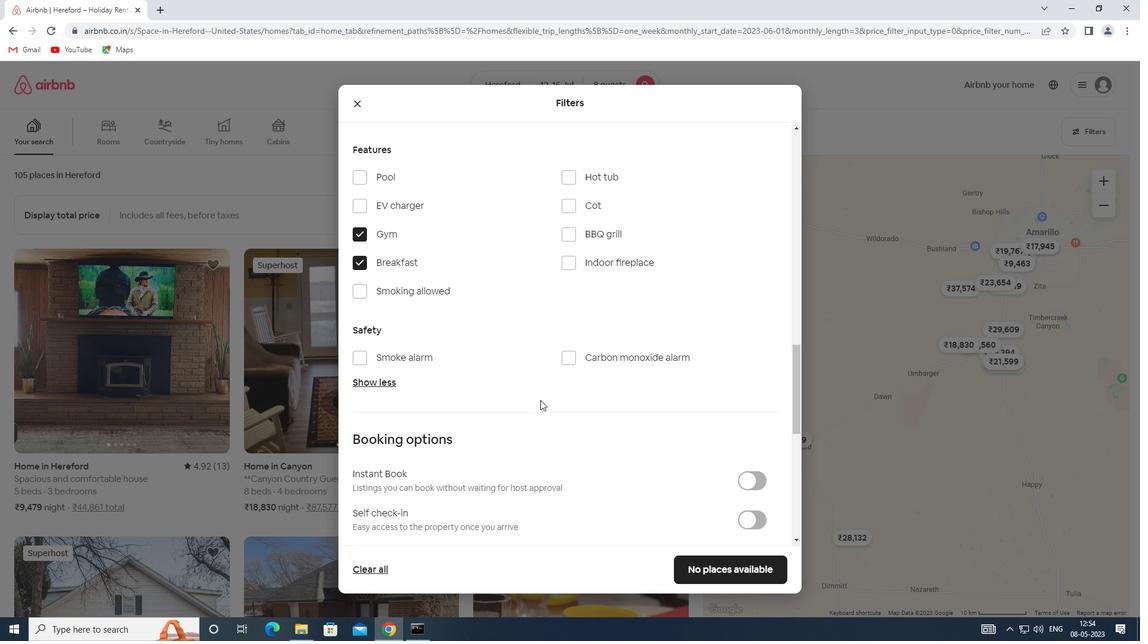 
Action: Mouse scrolled (542, 398) with delta (0, 0)
Screenshot: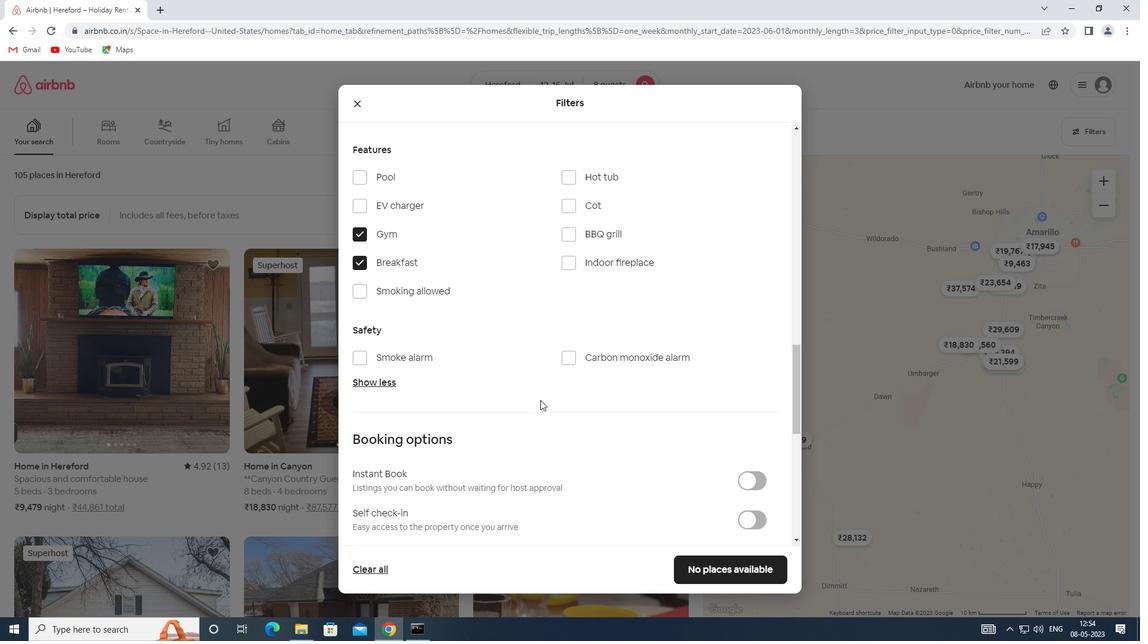 
Action: Mouse moved to (753, 344)
Screenshot: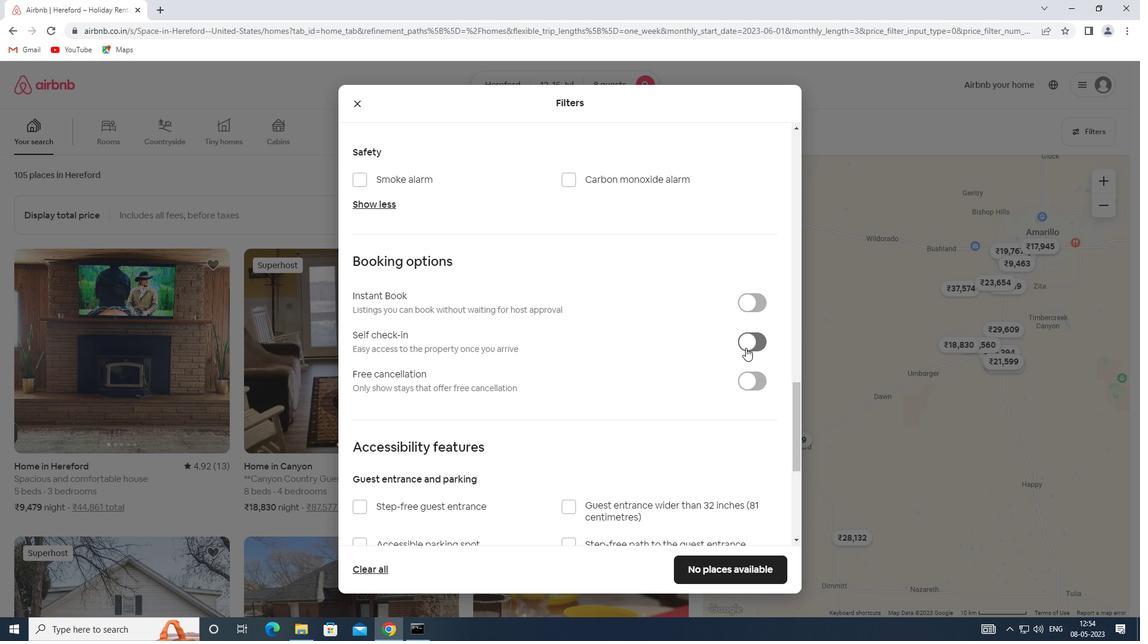 
Action: Mouse pressed left at (753, 344)
Screenshot: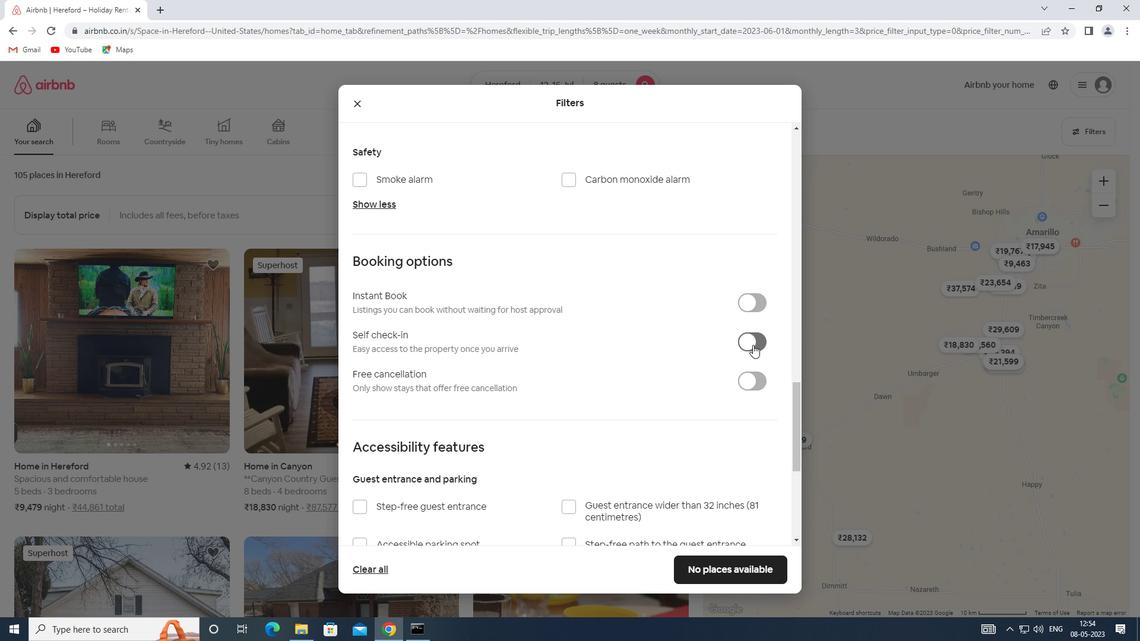 
Action: Mouse moved to (449, 392)
Screenshot: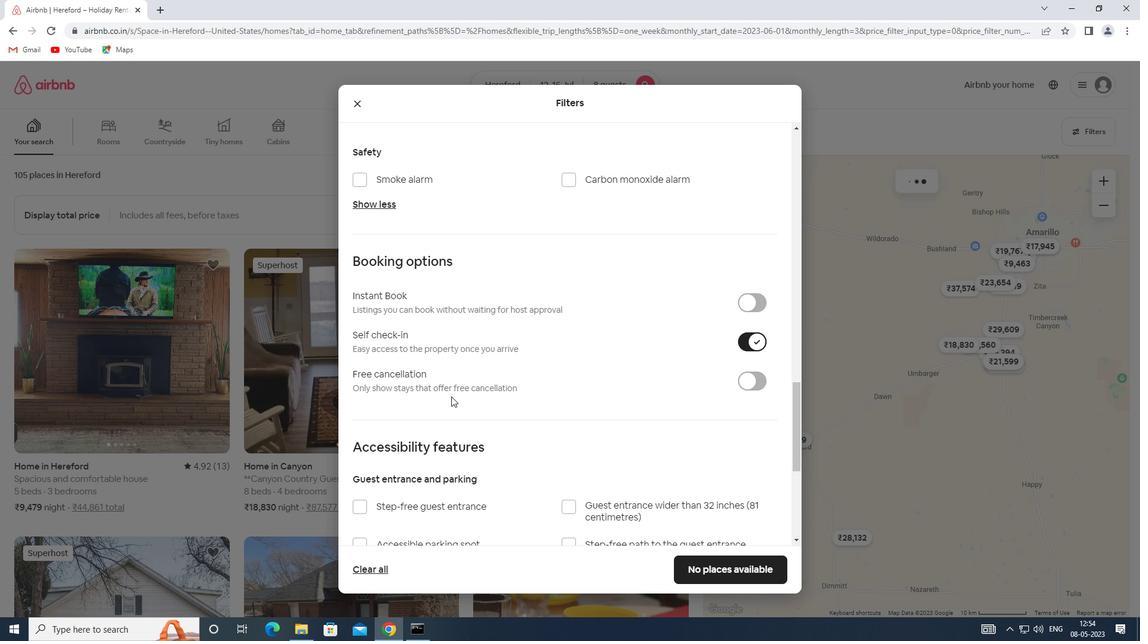 
Action: Mouse scrolled (449, 392) with delta (0, 0)
Screenshot: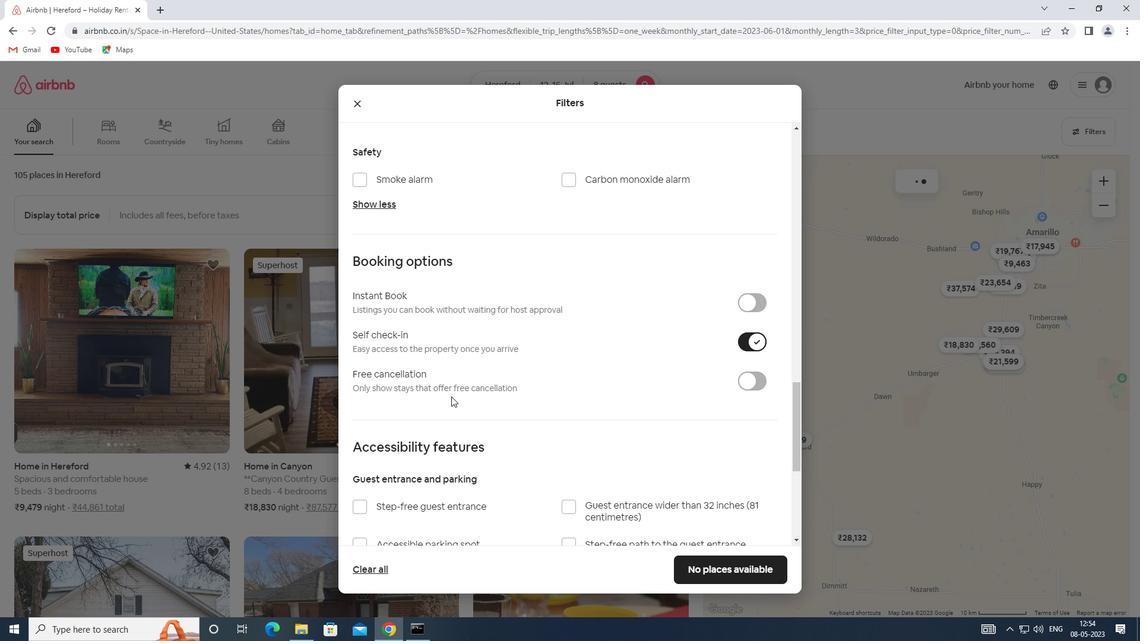 
Action: Mouse scrolled (449, 392) with delta (0, 0)
Screenshot: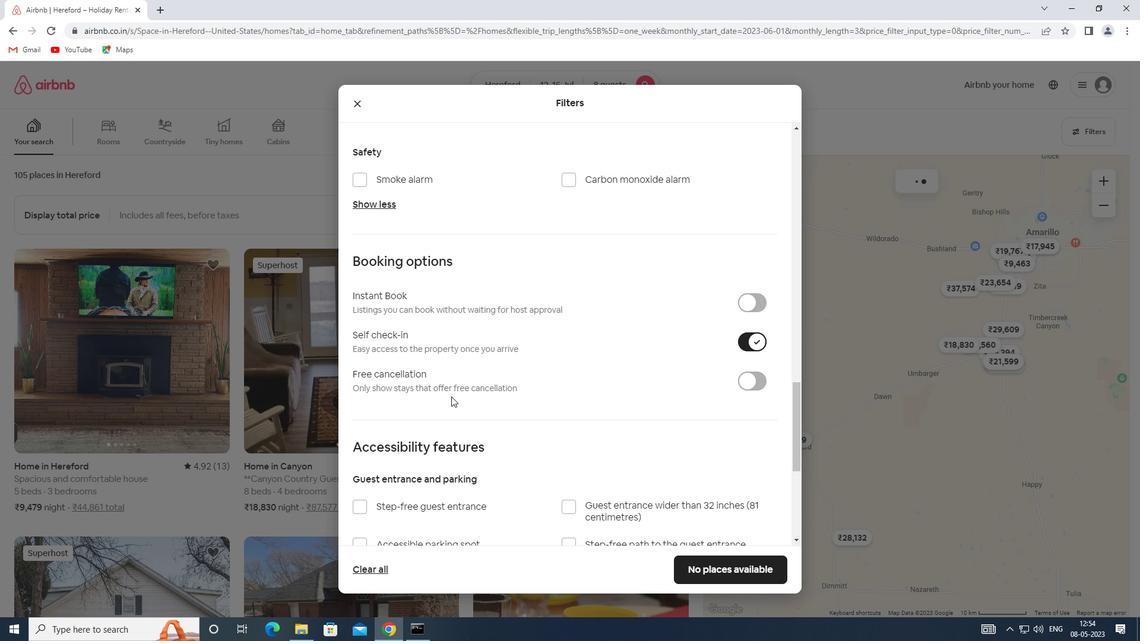 
Action: Mouse scrolled (449, 392) with delta (0, 0)
Screenshot: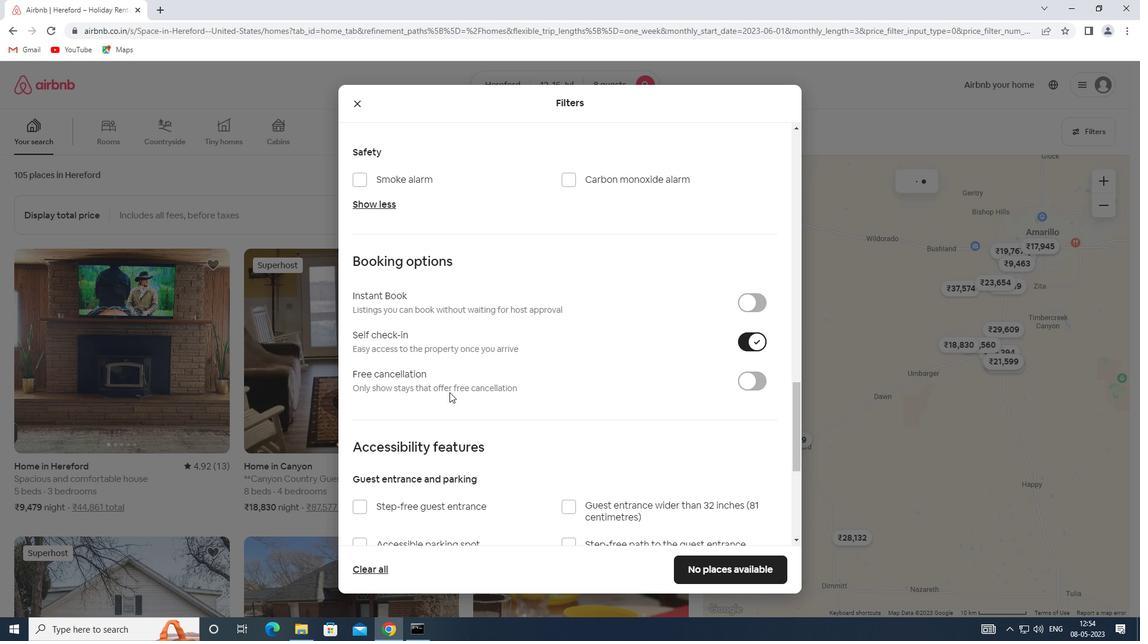
Action: Mouse scrolled (449, 392) with delta (0, 0)
Screenshot: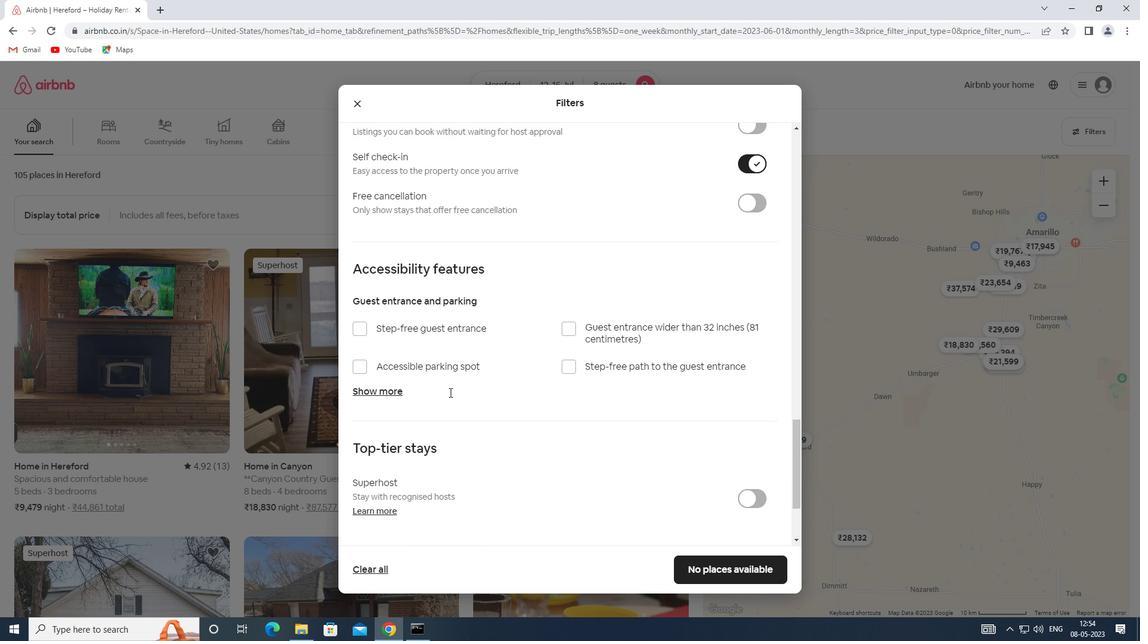 
Action: Mouse scrolled (449, 392) with delta (0, 0)
Screenshot: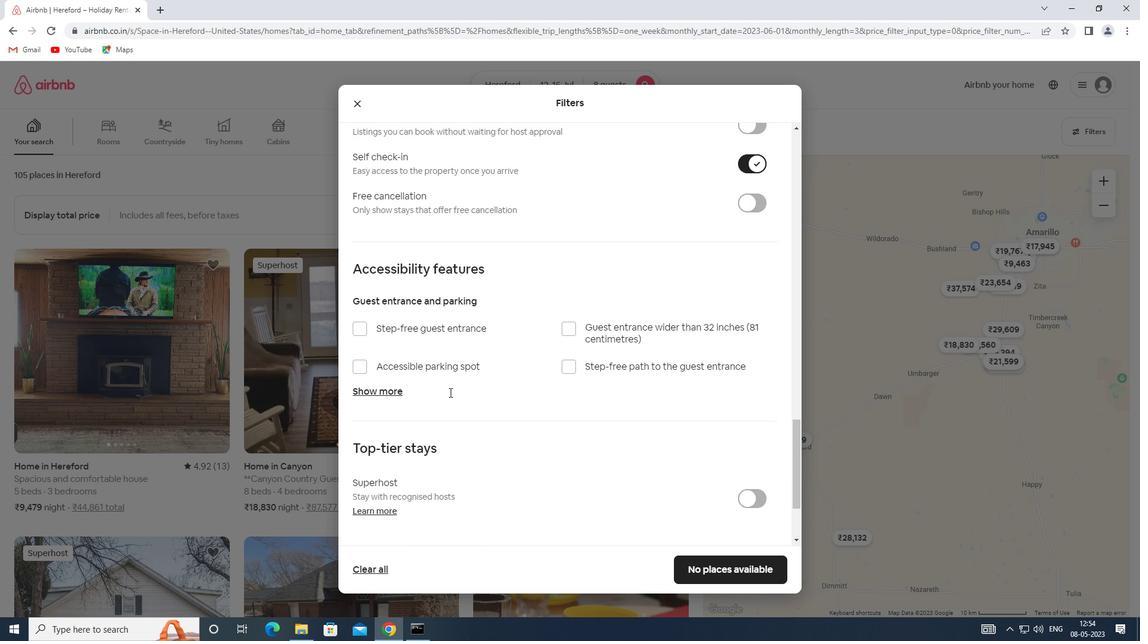 
Action: Mouse scrolled (449, 392) with delta (0, 0)
Screenshot: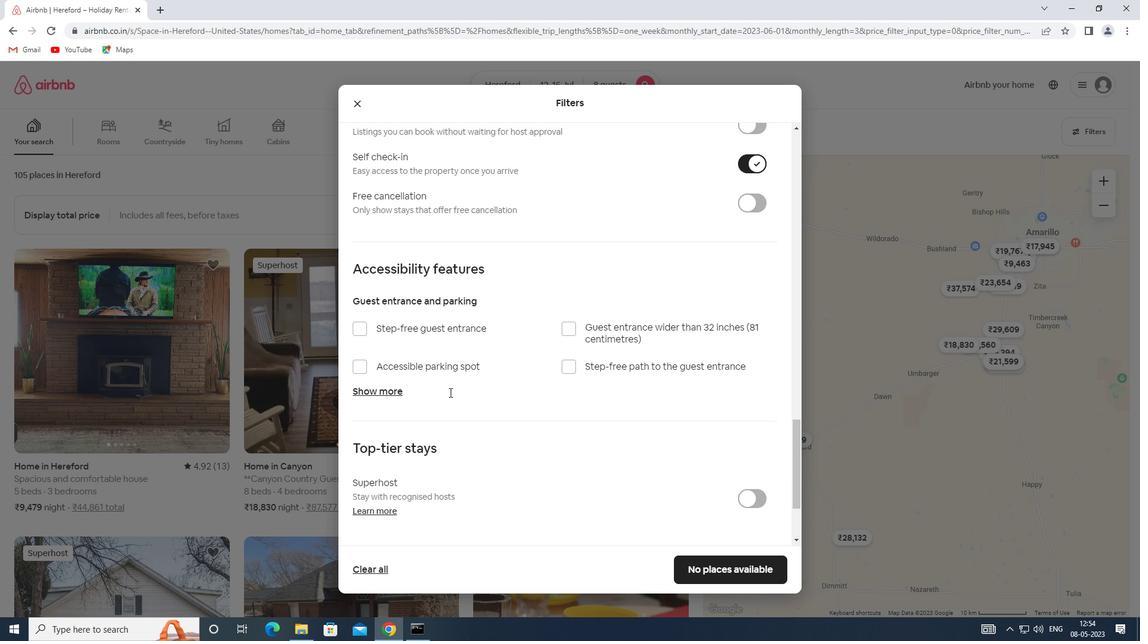 
Action: Mouse moved to (364, 485)
Screenshot: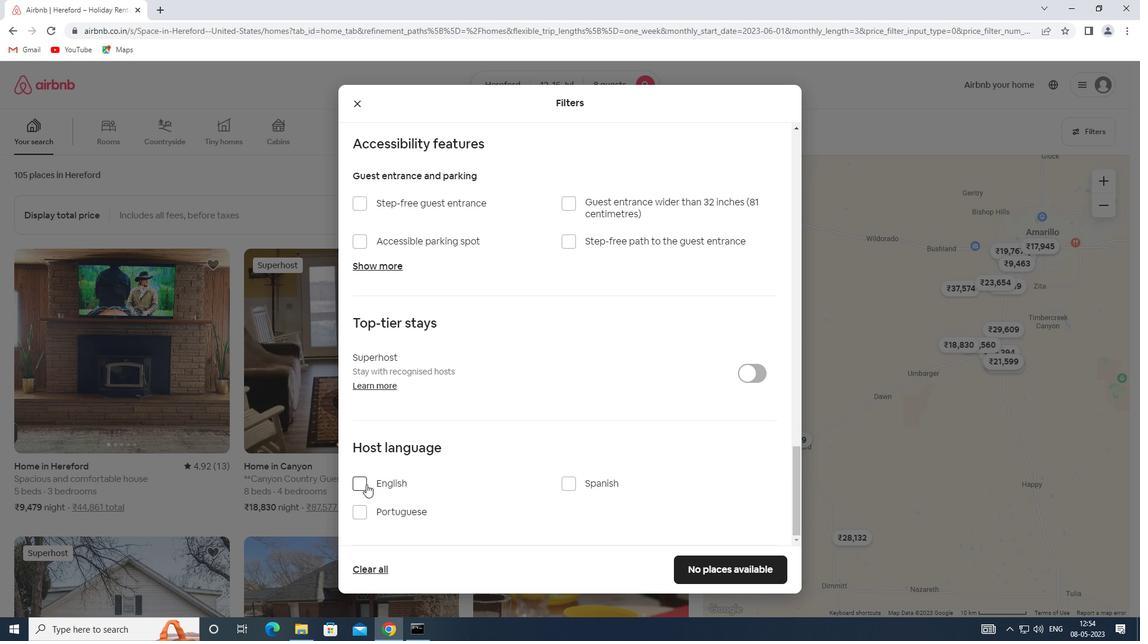 
Action: Mouse pressed left at (364, 485)
Screenshot: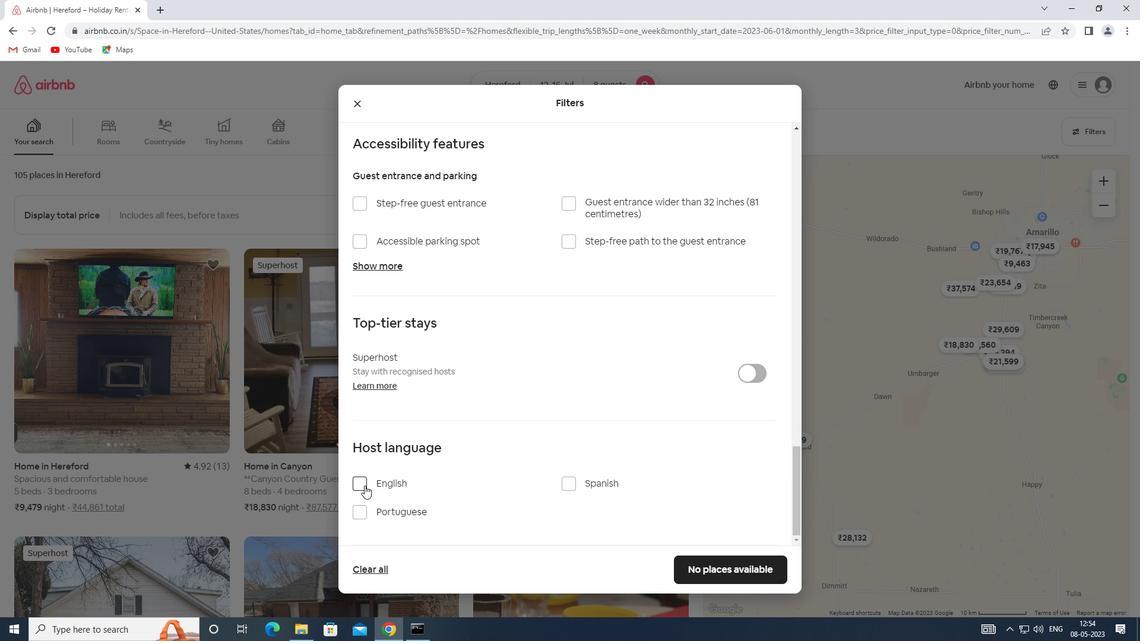 
Action: Mouse moved to (702, 573)
Screenshot: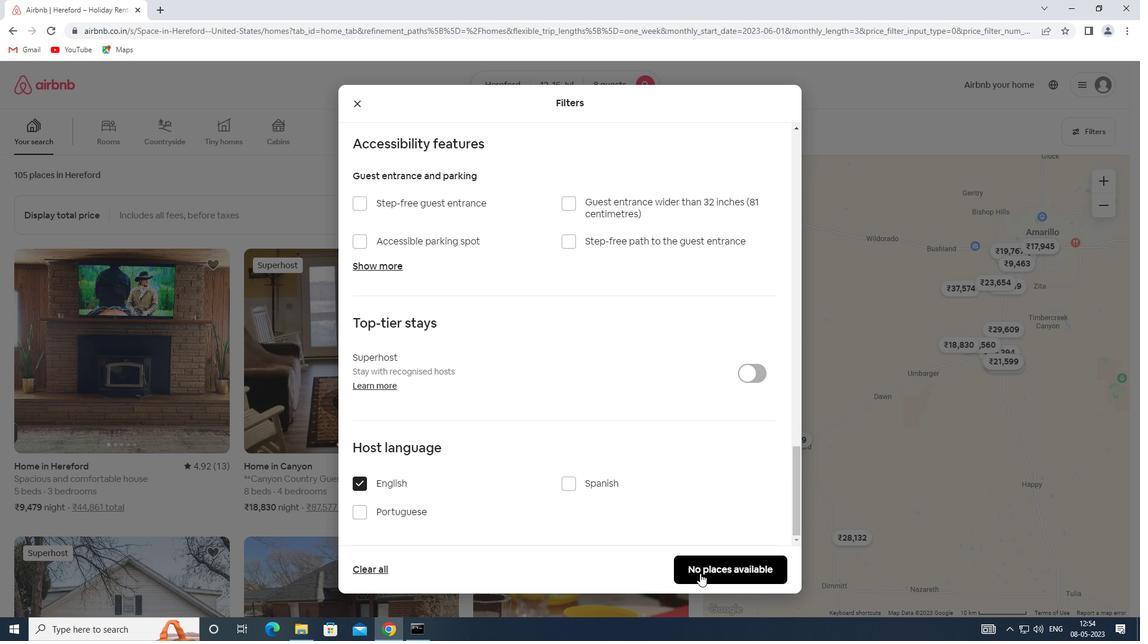 
Action: Mouse pressed left at (702, 573)
Screenshot: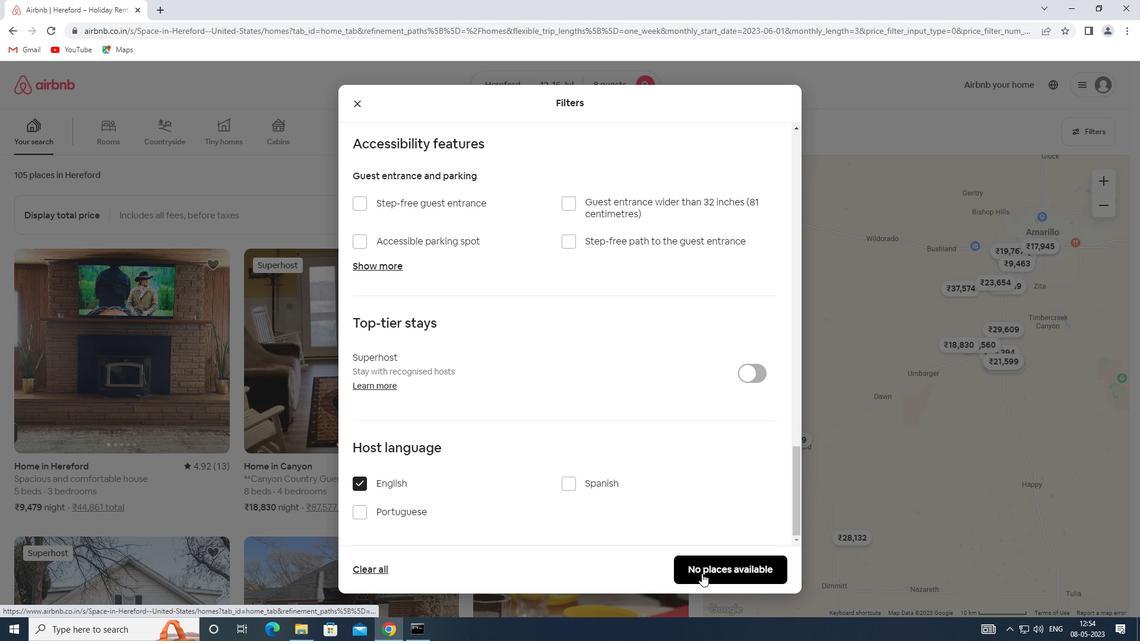 
